 Task: Look for space in Gembloux, Belgium from 1st August, 2023 to 5th August, 2023 for 3 adults, 1 child in price range Rs.13000 to Rs.20000. Place can be entire place with 2 bedrooms having 3 beds and 2 bathrooms. Property type can be flatguest house, hotel. Amenities needed are: heating. Booking option can be shelf check-in. Required host language is English.
Action: Key pressed g<Key.caps_lock>embloux,<Key.space><Key.caps_lock>b<Key.caps_lock>elgium<Key.enter>
Screenshot: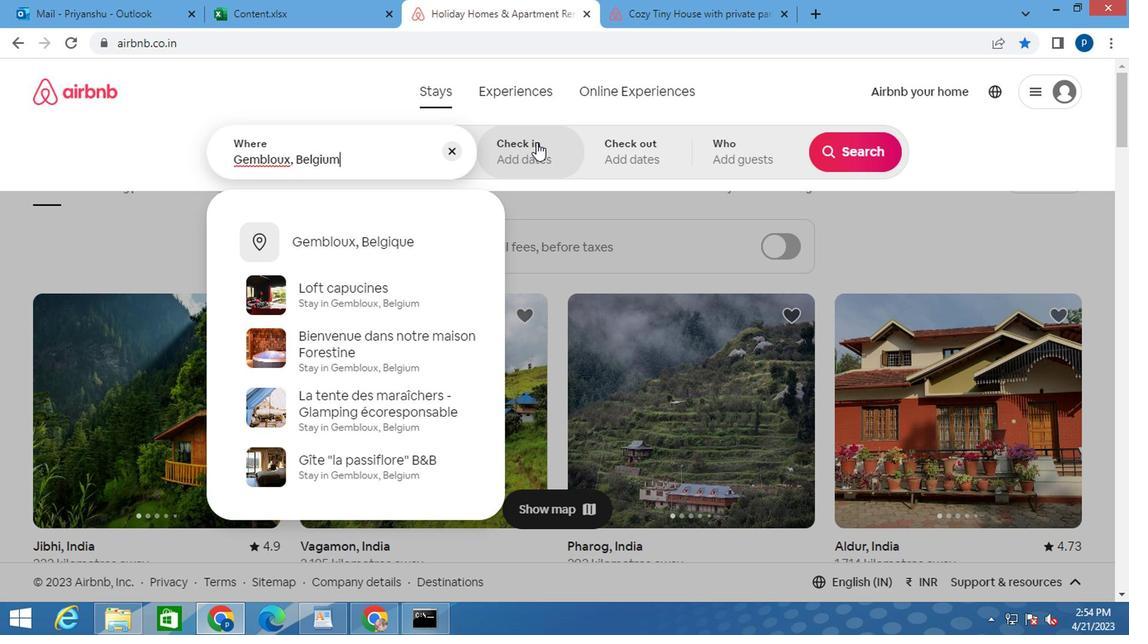 
Action: Mouse moved to (846, 284)
Screenshot: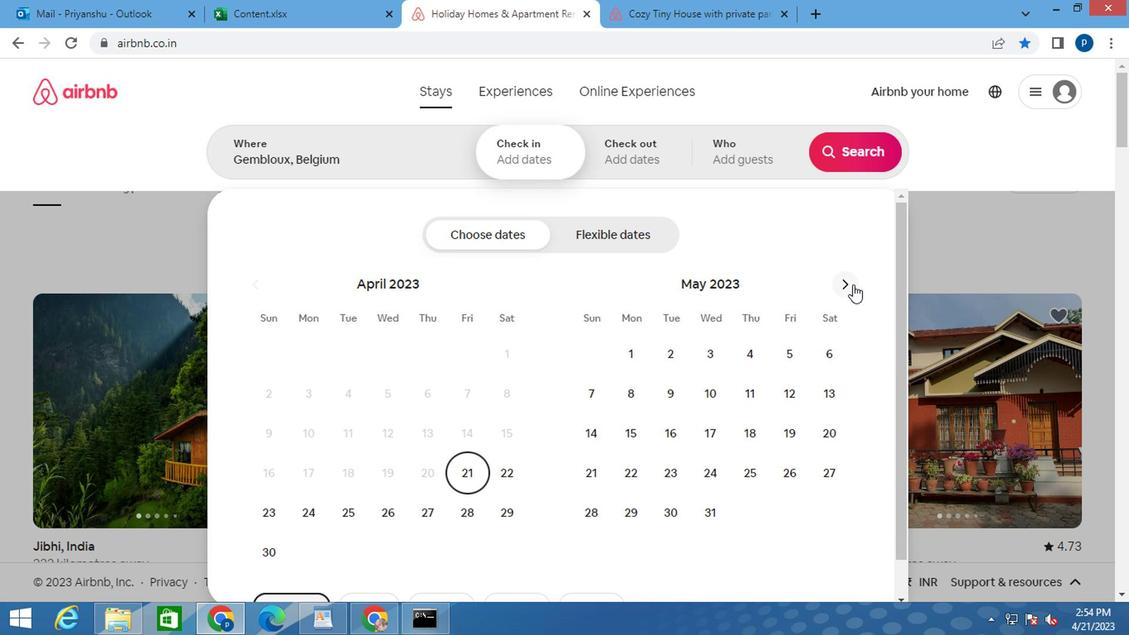 
Action: Mouse pressed left at (846, 284)
Screenshot: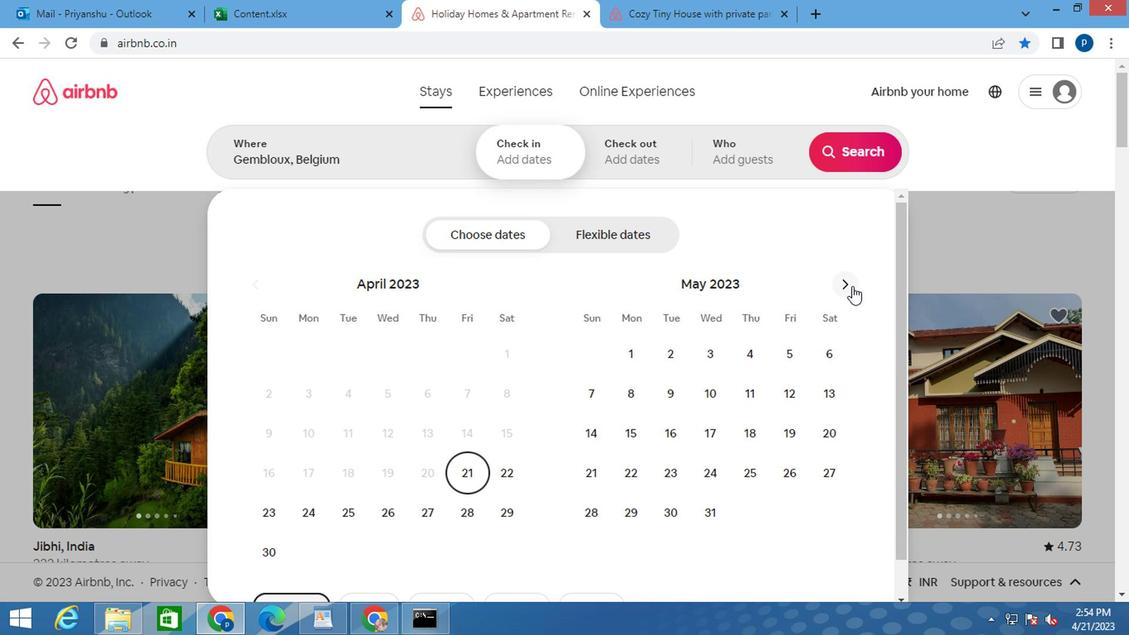 
Action: Mouse pressed left at (846, 284)
Screenshot: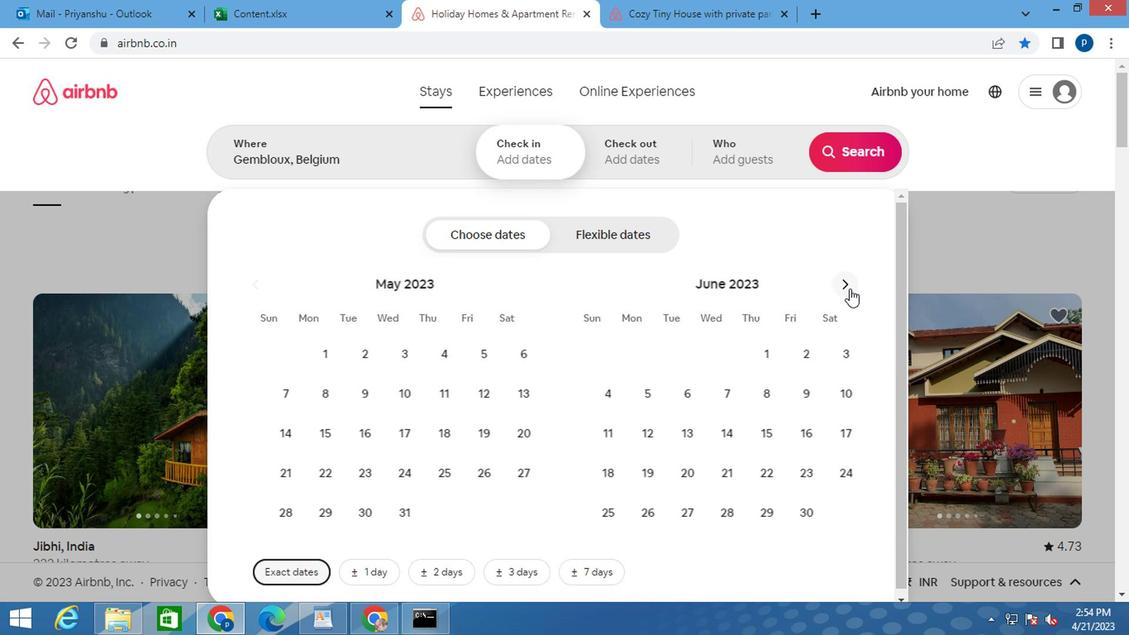 
Action: Mouse pressed left at (846, 284)
Screenshot: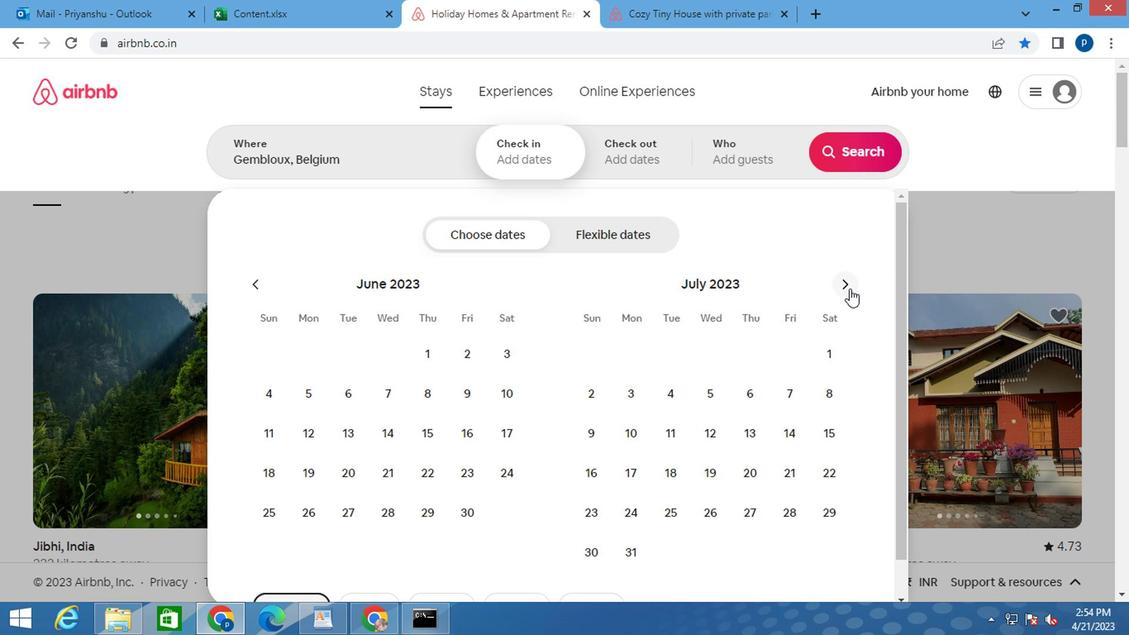 
Action: Mouse moved to (673, 345)
Screenshot: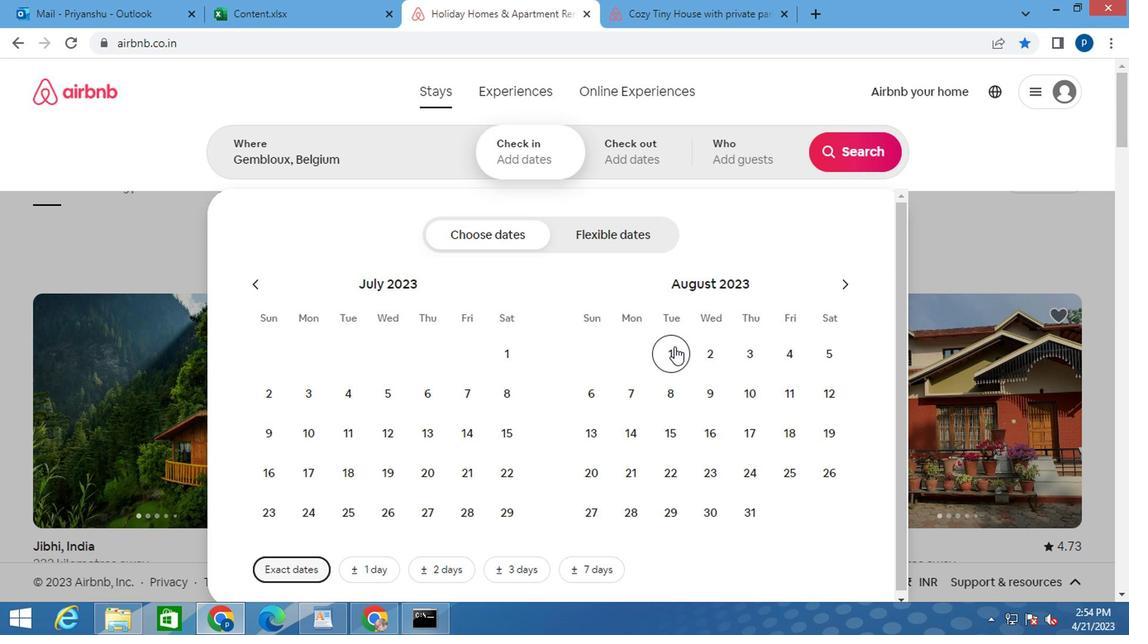 
Action: Mouse pressed left at (673, 345)
Screenshot: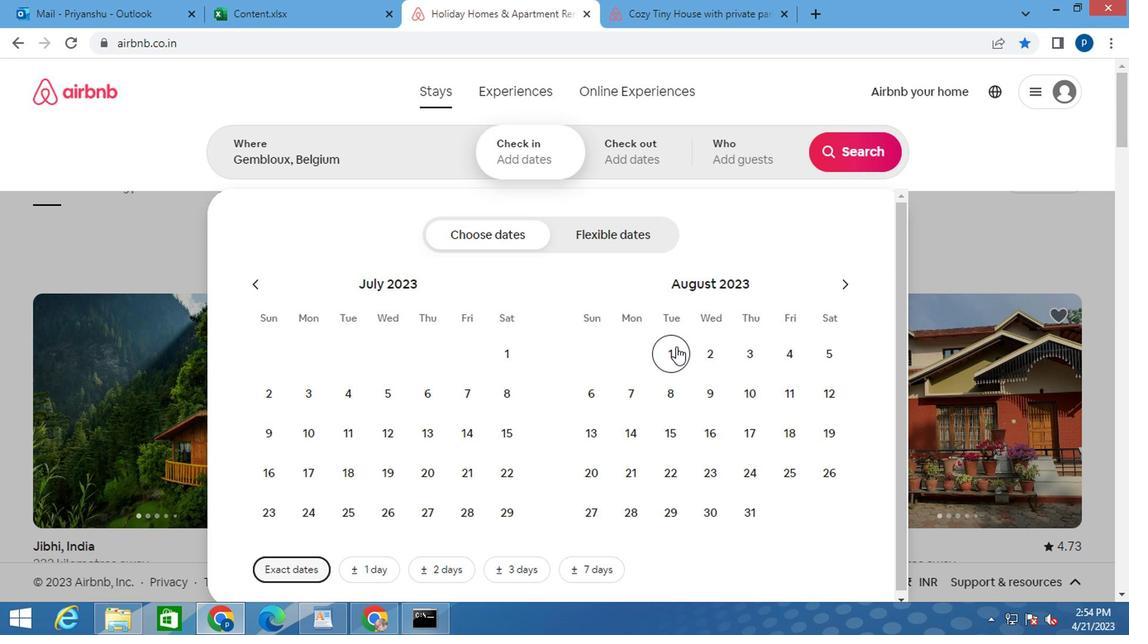 
Action: Mouse moved to (830, 356)
Screenshot: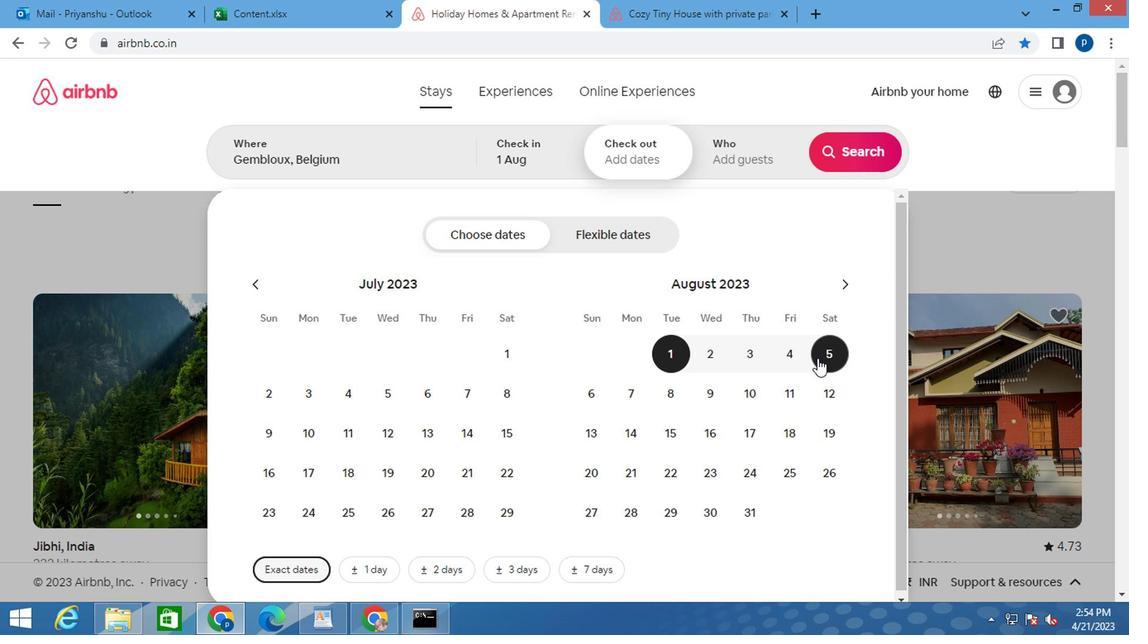 
Action: Mouse pressed left at (830, 356)
Screenshot: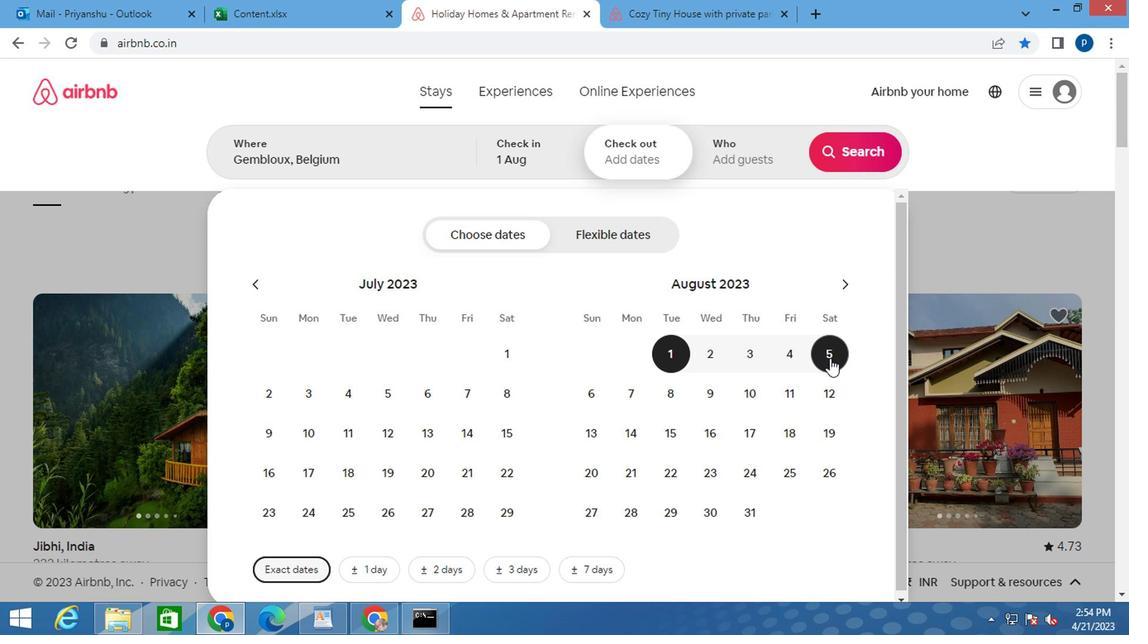 
Action: Mouse moved to (748, 144)
Screenshot: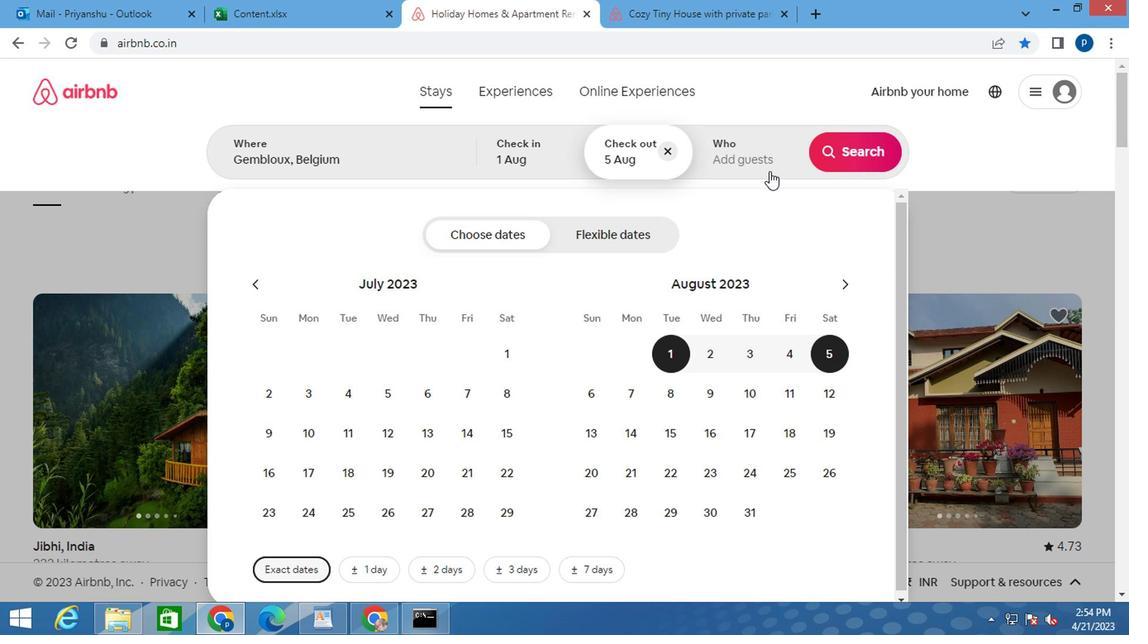 
Action: Mouse pressed left at (748, 144)
Screenshot: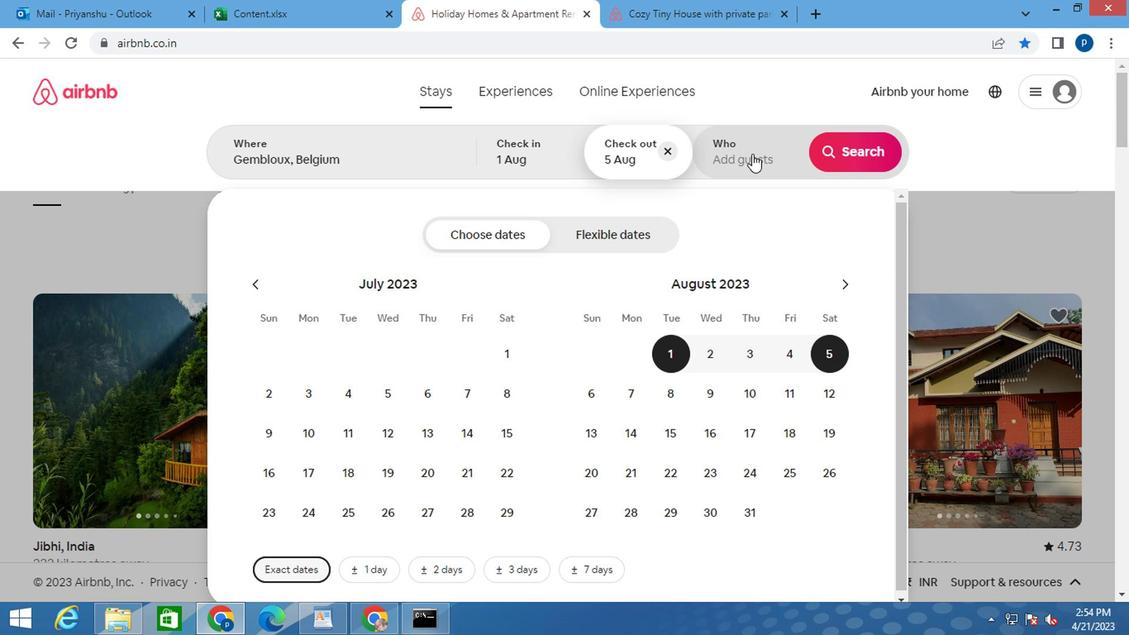
Action: Mouse moved to (852, 234)
Screenshot: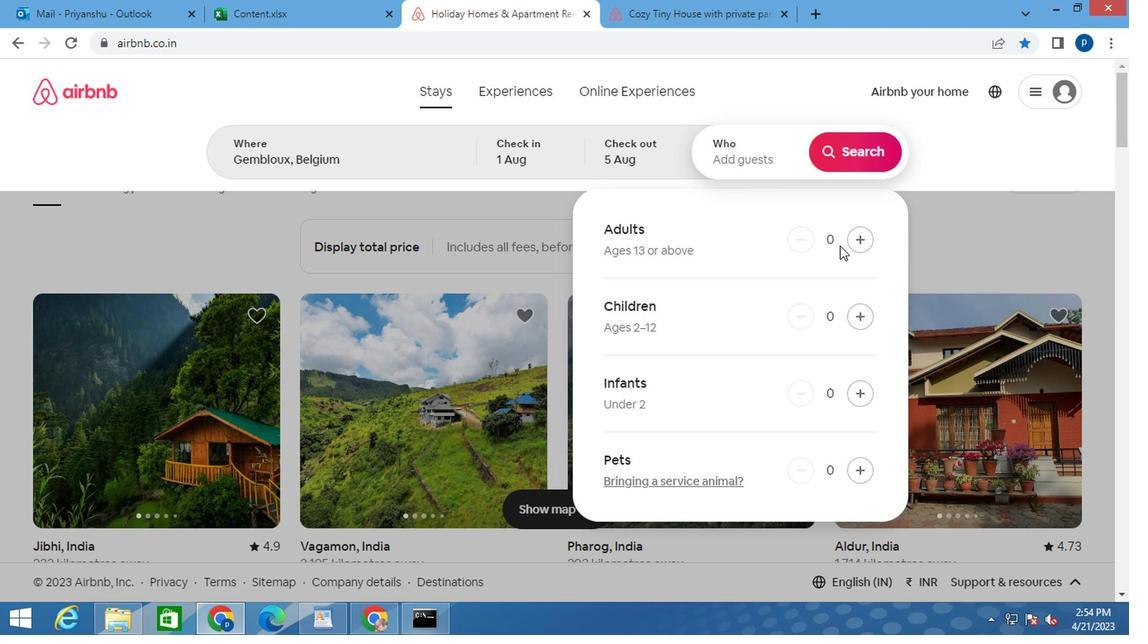 
Action: Mouse pressed left at (852, 234)
Screenshot: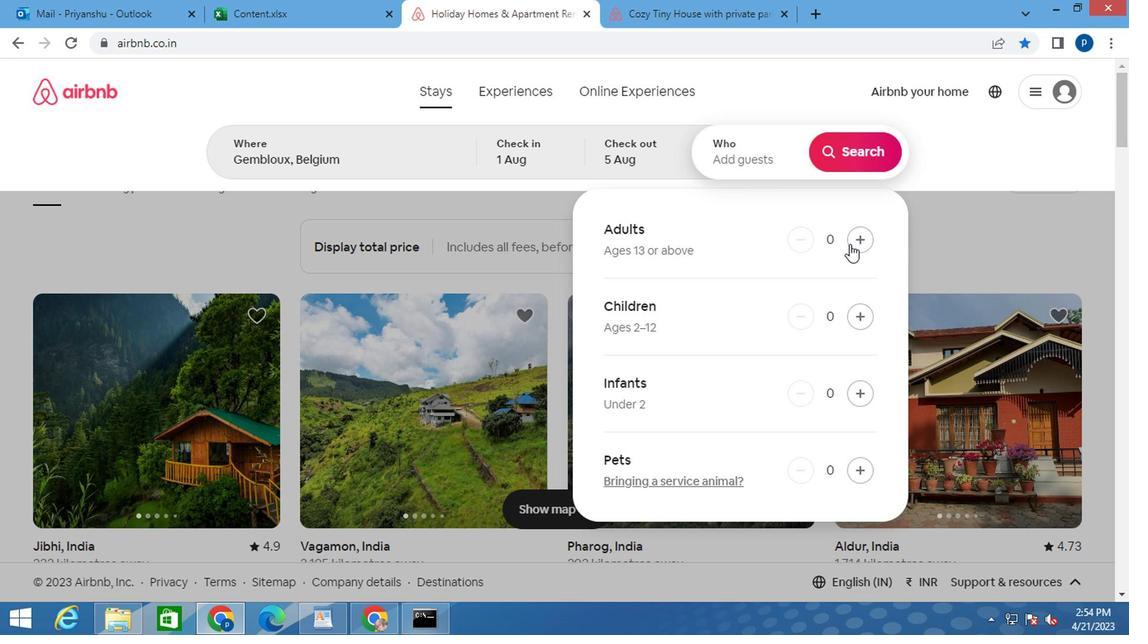 
Action: Mouse pressed left at (852, 234)
Screenshot: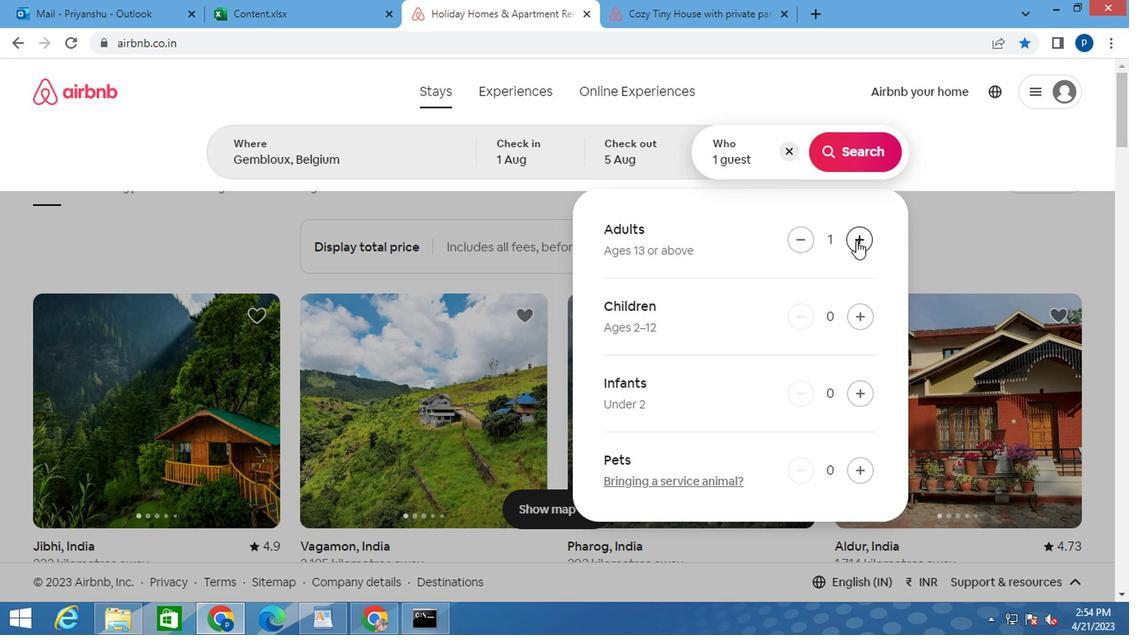 
Action: Mouse pressed left at (852, 234)
Screenshot: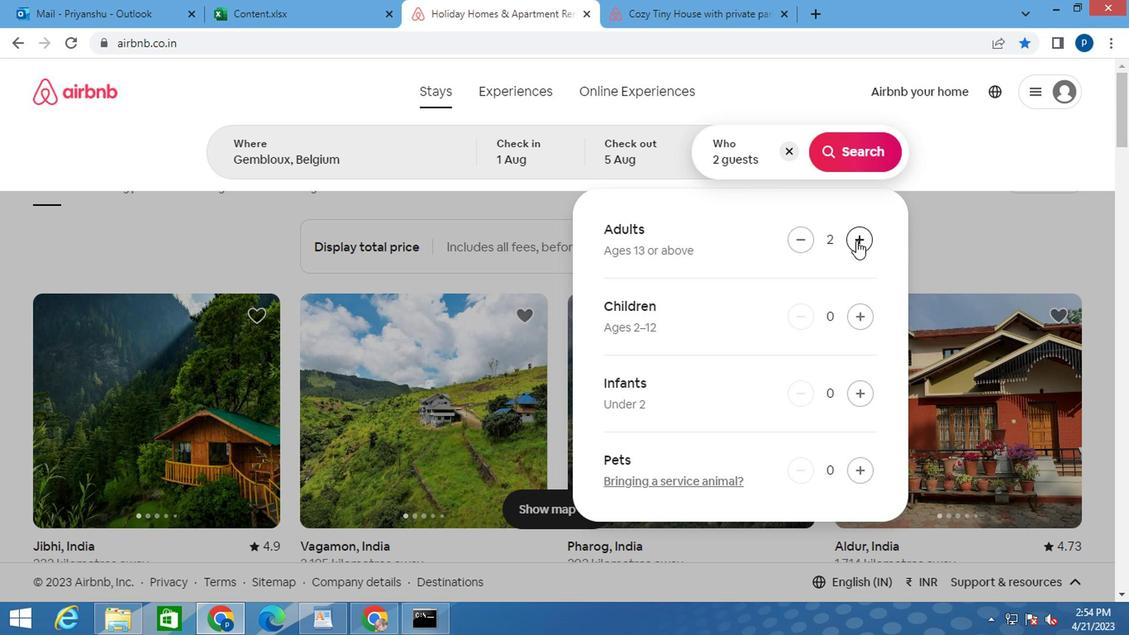 
Action: Mouse moved to (859, 309)
Screenshot: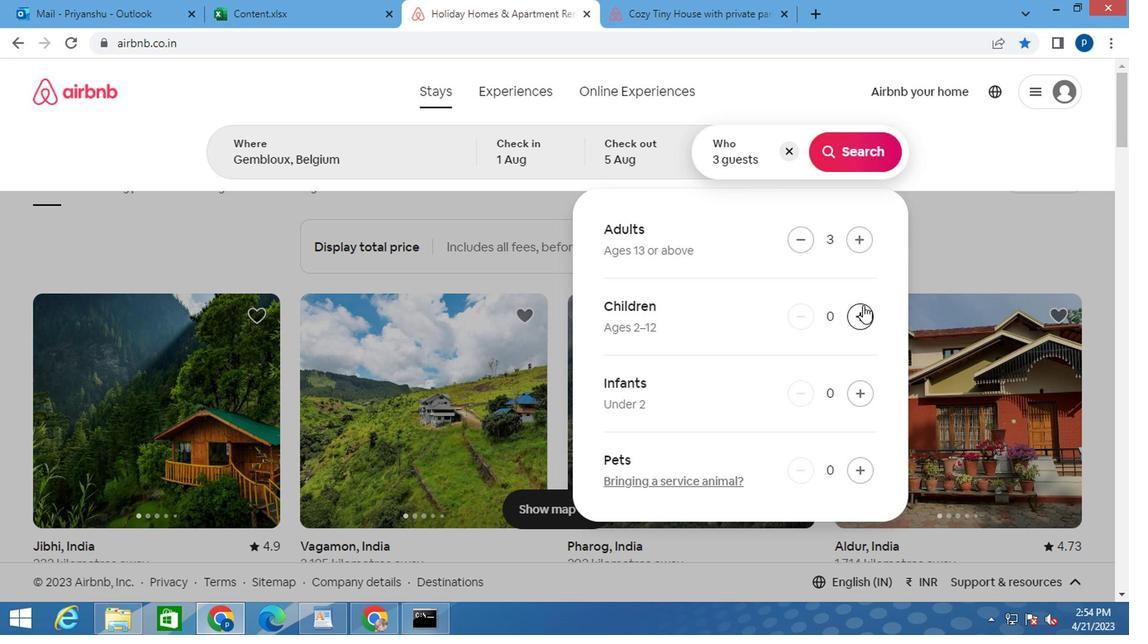 
Action: Mouse pressed left at (859, 309)
Screenshot: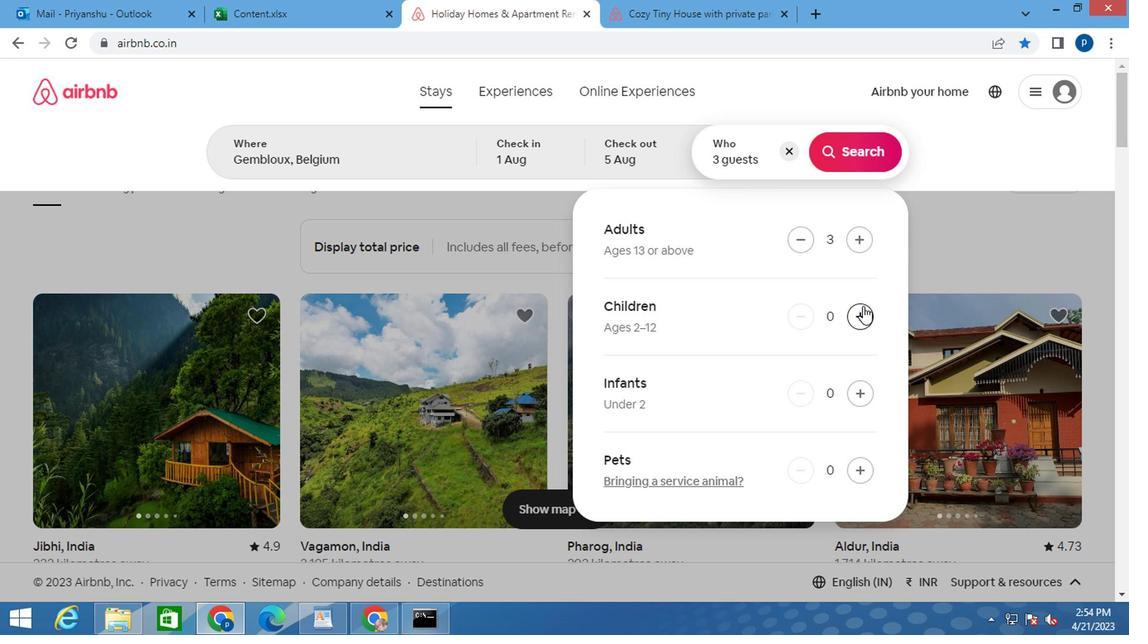
Action: Mouse moved to (847, 154)
Screenshot: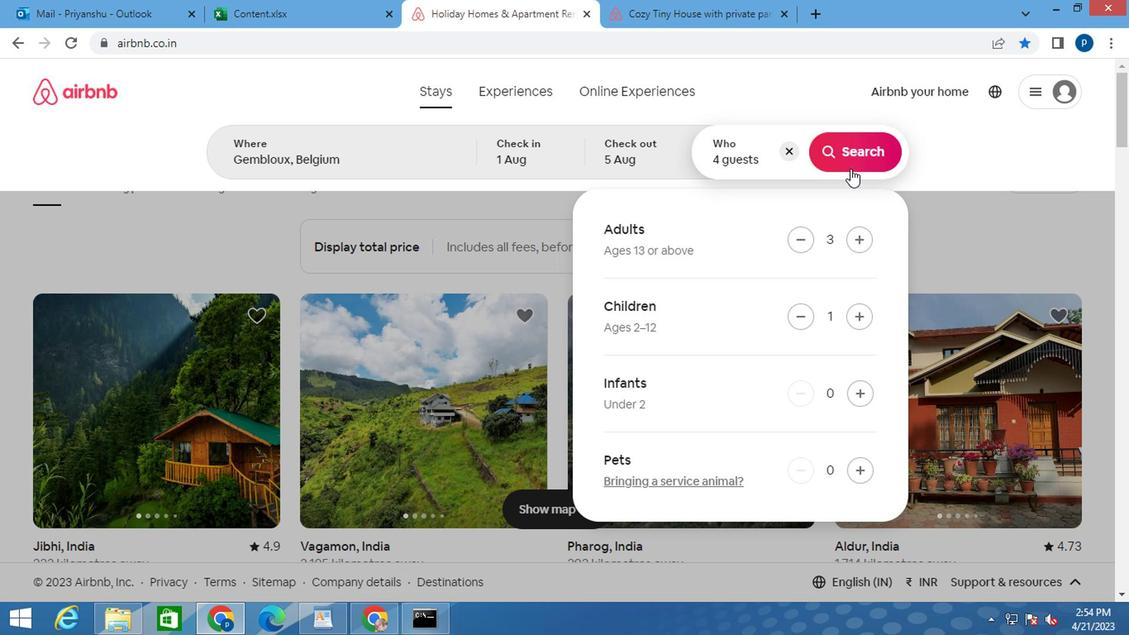 
Action: Mouse pressed left at (847, 154)
Screenshot: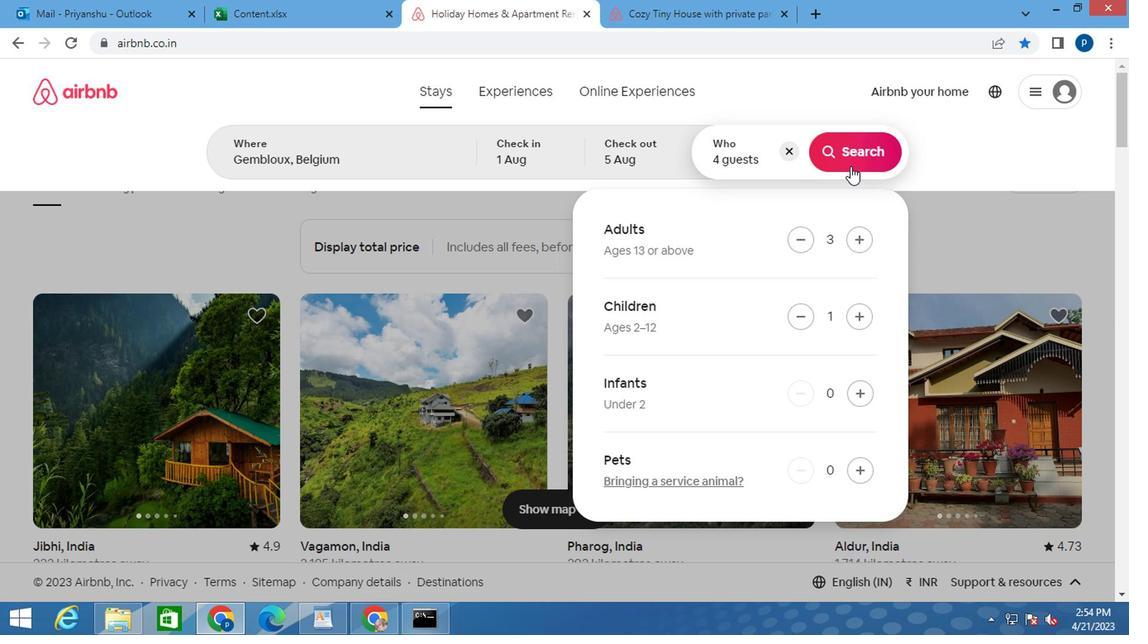 
Action: Mouse moved to (1029, 147)
Screenshot: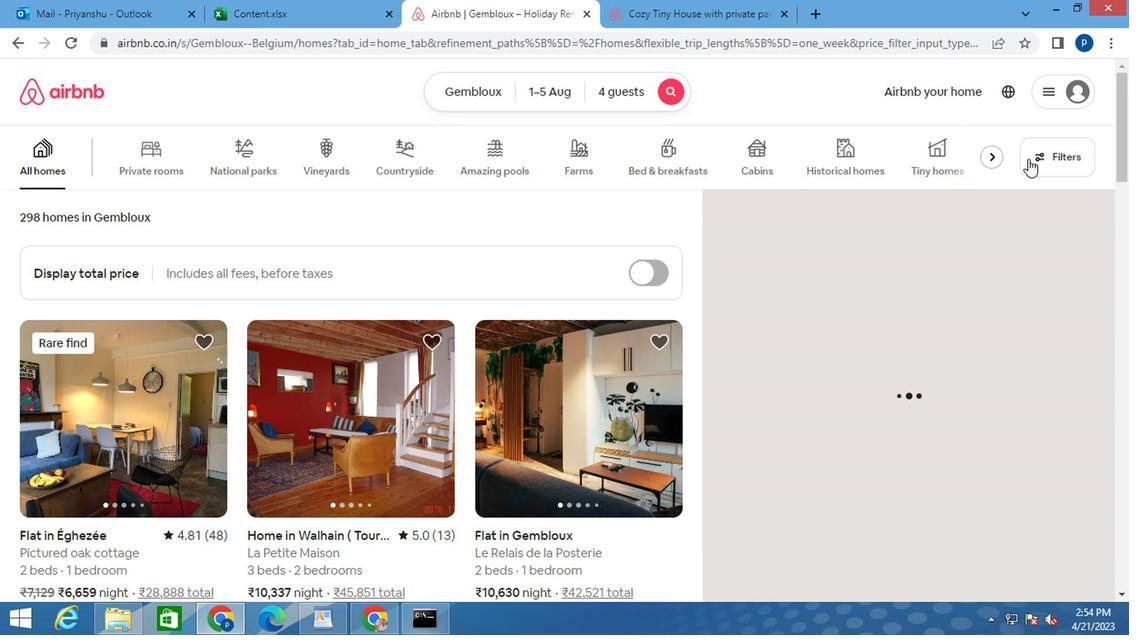 
Action: Mouse pressed left at (1029, 147)
Screenshot: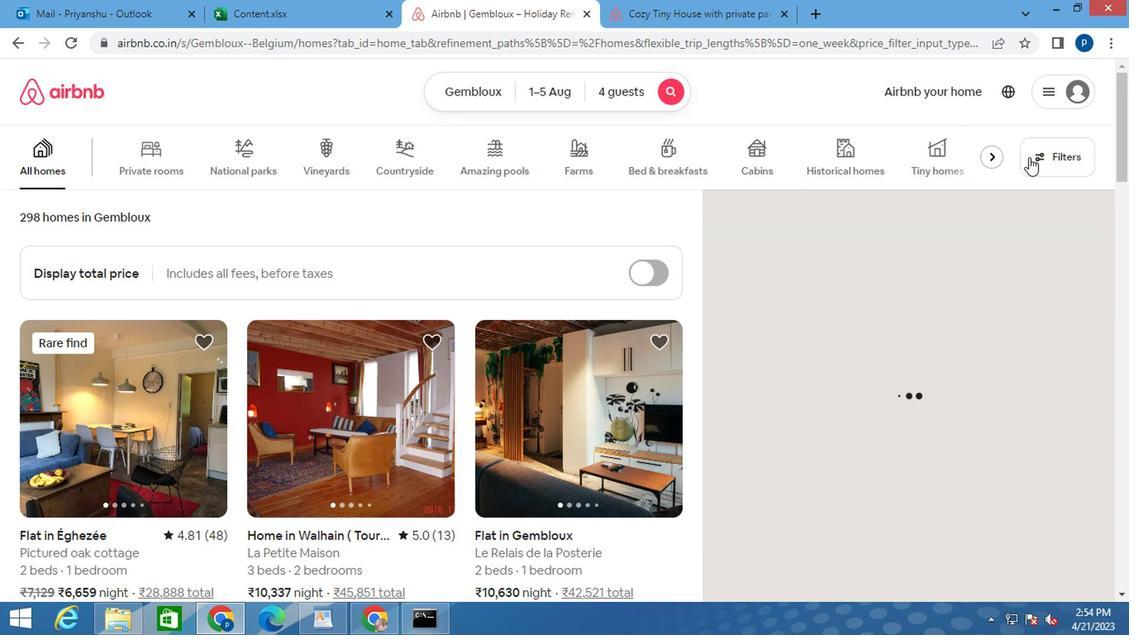
Action: Mouse moved to (314, 360)
Screenshot: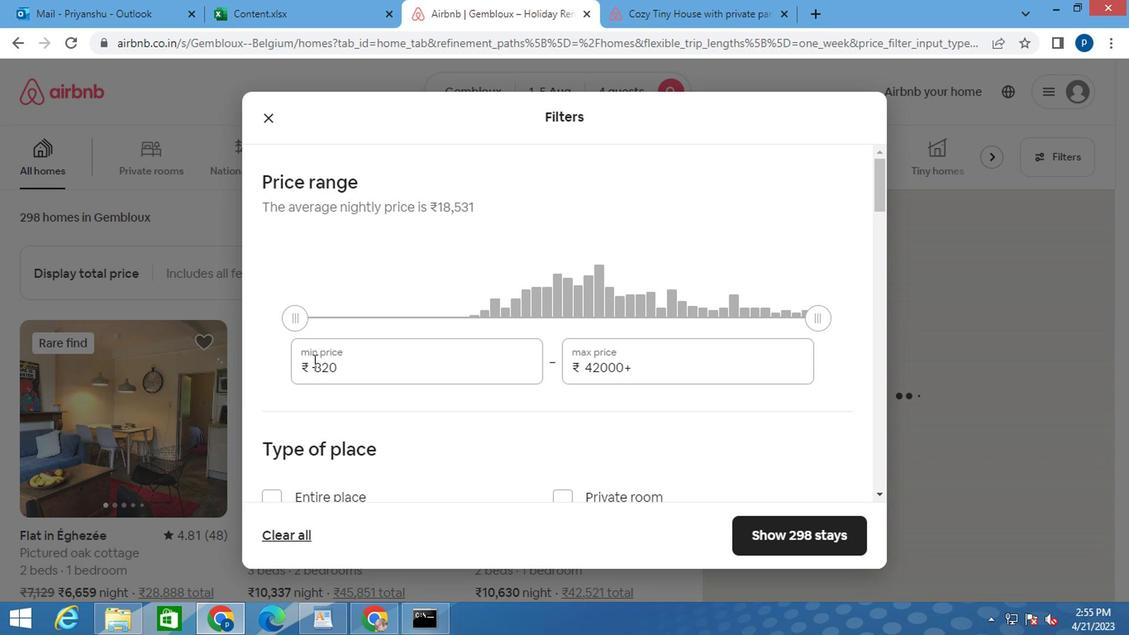 
Action: Mouse pressed left at (314, 360)
Screenshot: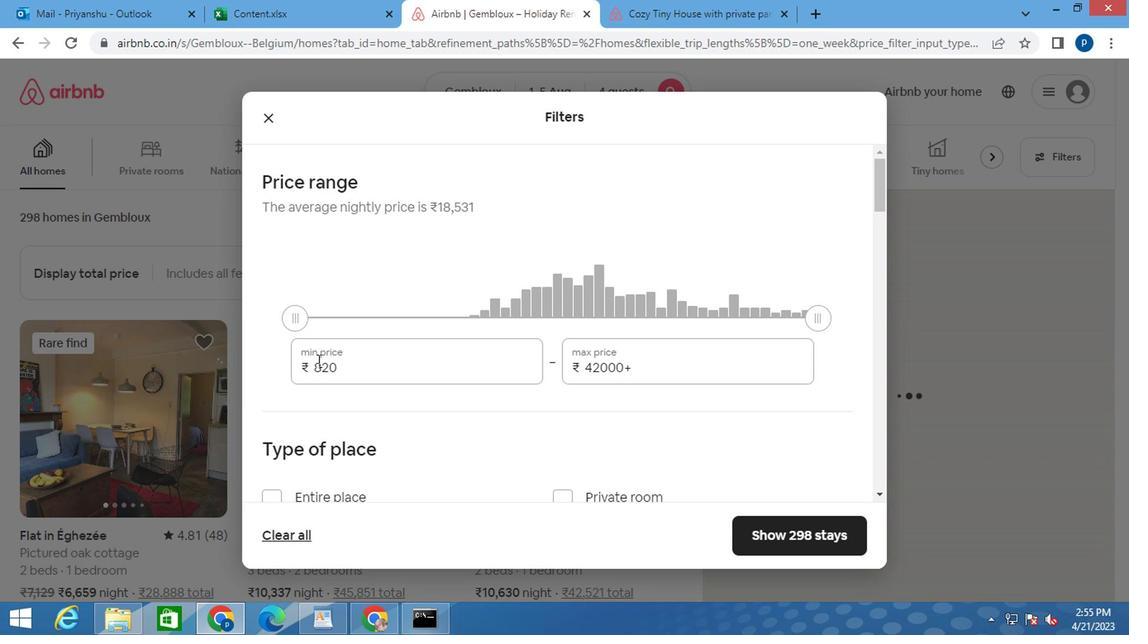 
Action: Mouse pressed left at (314, 360)
Screenshot: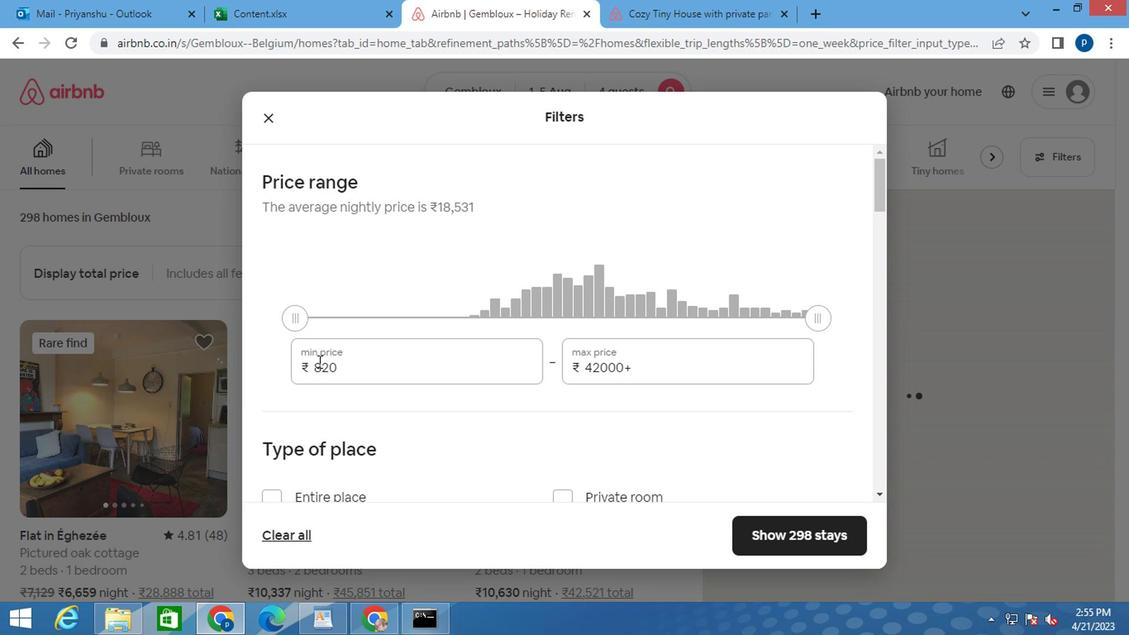 
Action: Key pressed 13000<Key.tab>200
Screenshot: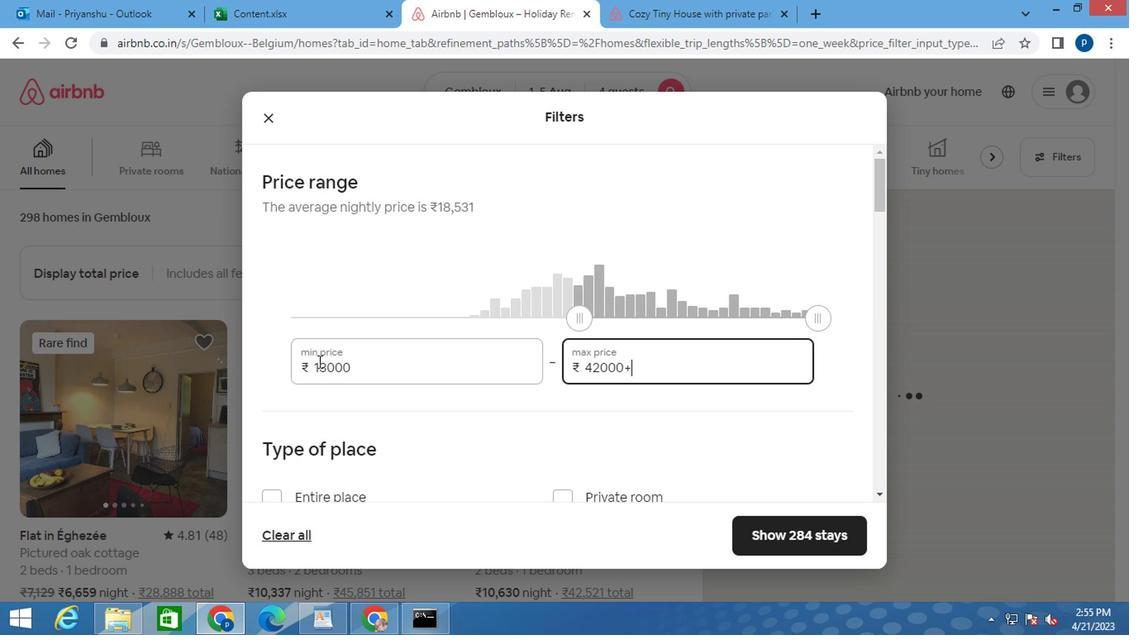 
Action: Mouse moved to (615, 367)
Screenshot: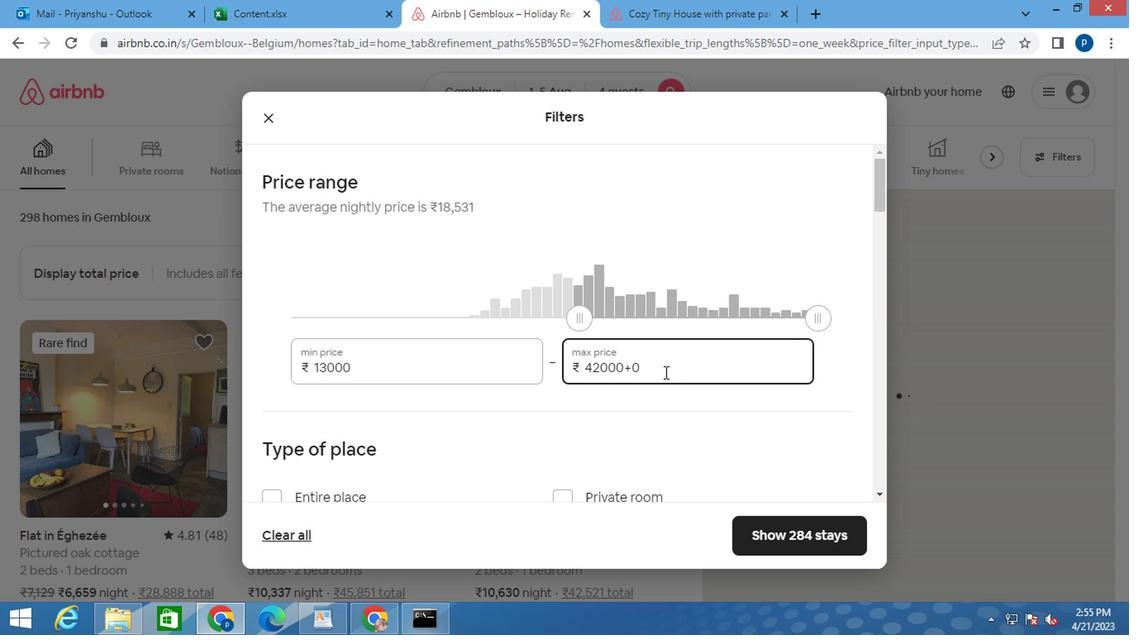 
Action: Mouse pressed left at (615, 367)
Screenshot: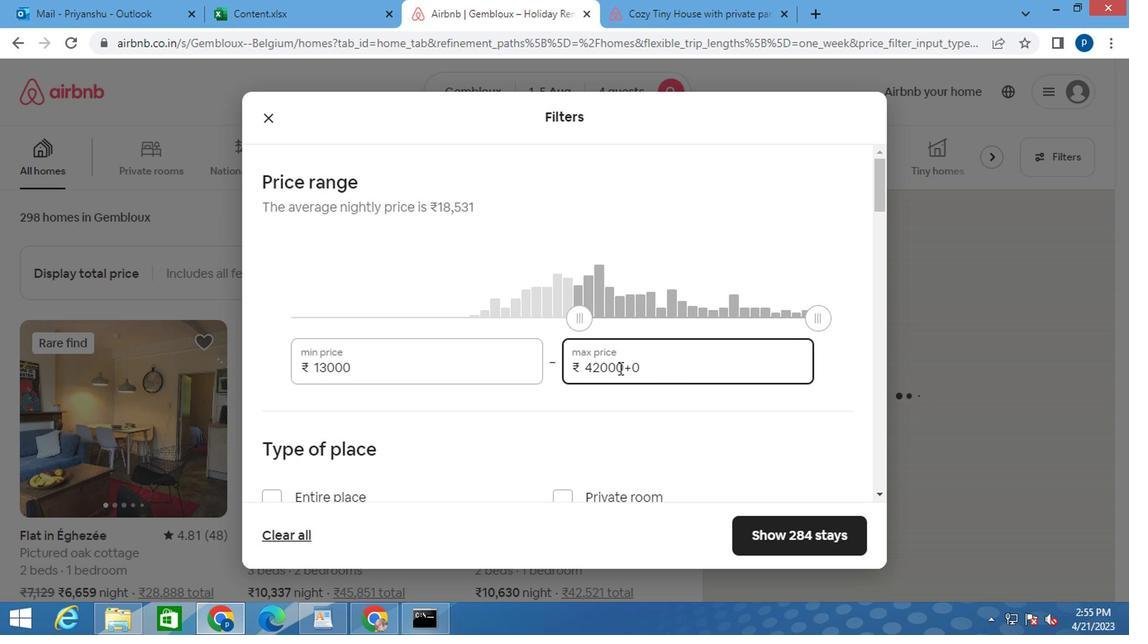 
Action: Mouse pressed left at (615, 367)
Screenshot: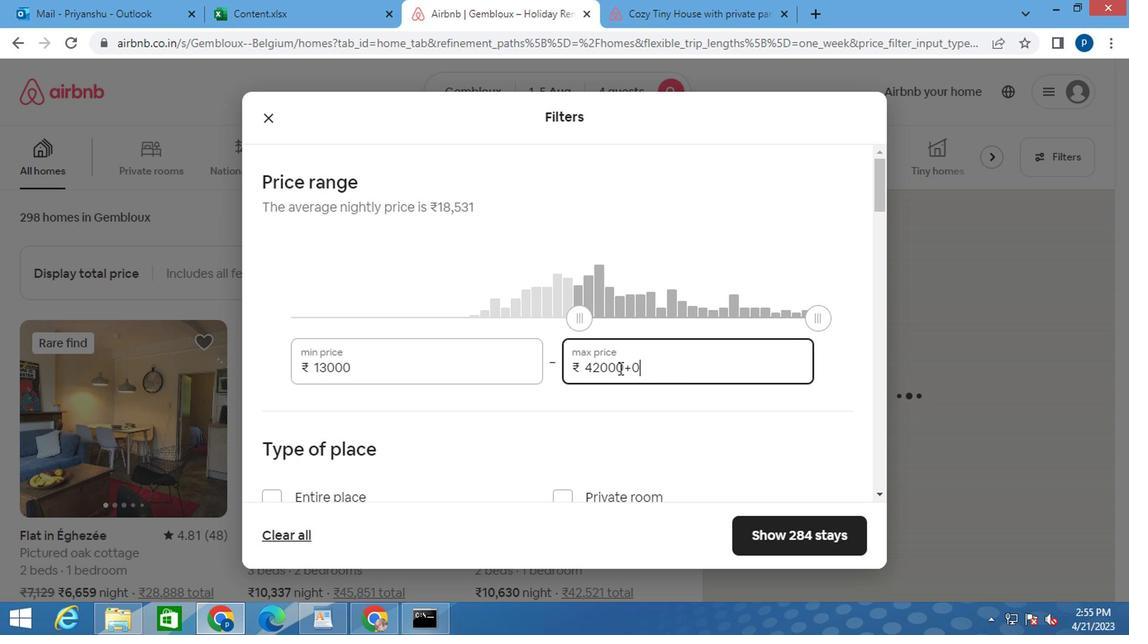 
Action: Mouse pressed left at (615, 367)
Screenshot: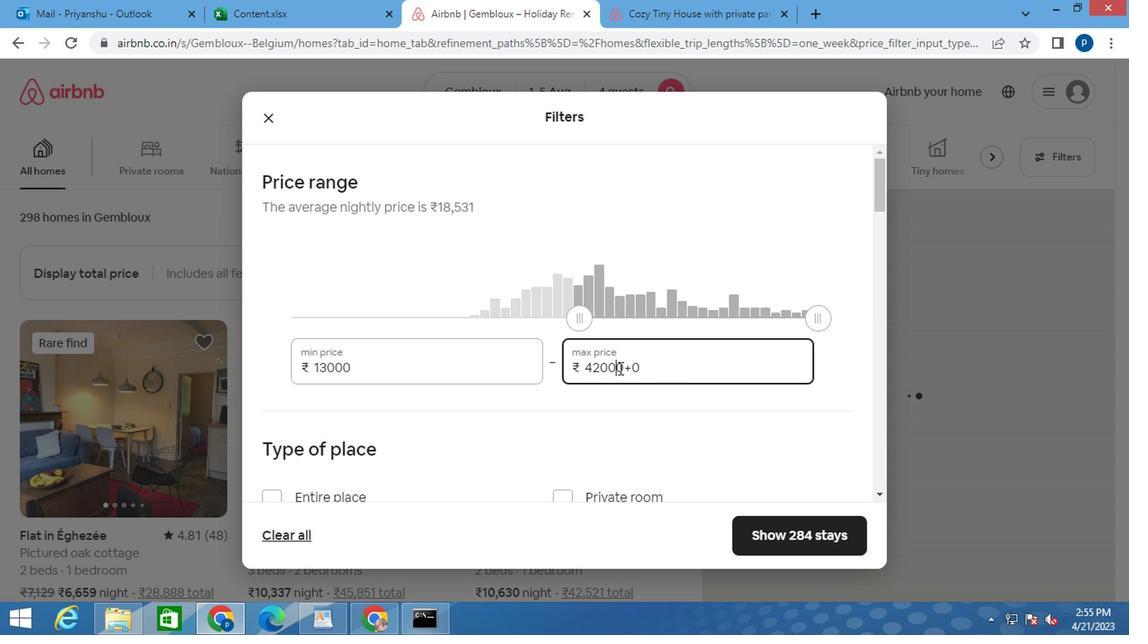 
Action: Key pressed 20000
Screenshot: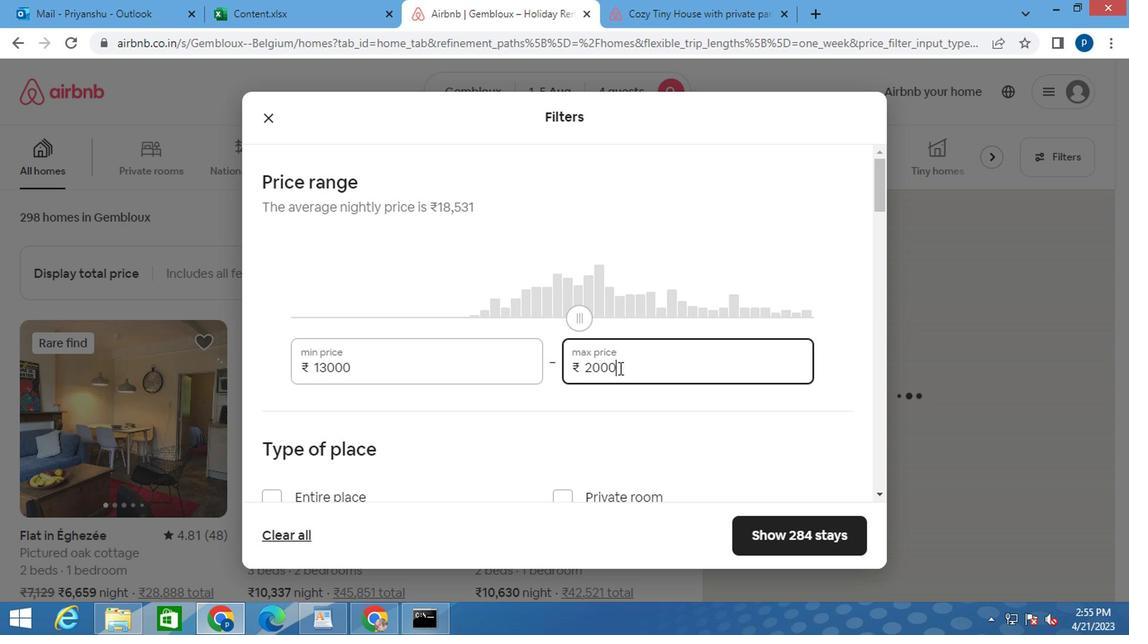 
Action: Mouse scrolled (615, 368) with delta (0, 0)
Screenshot: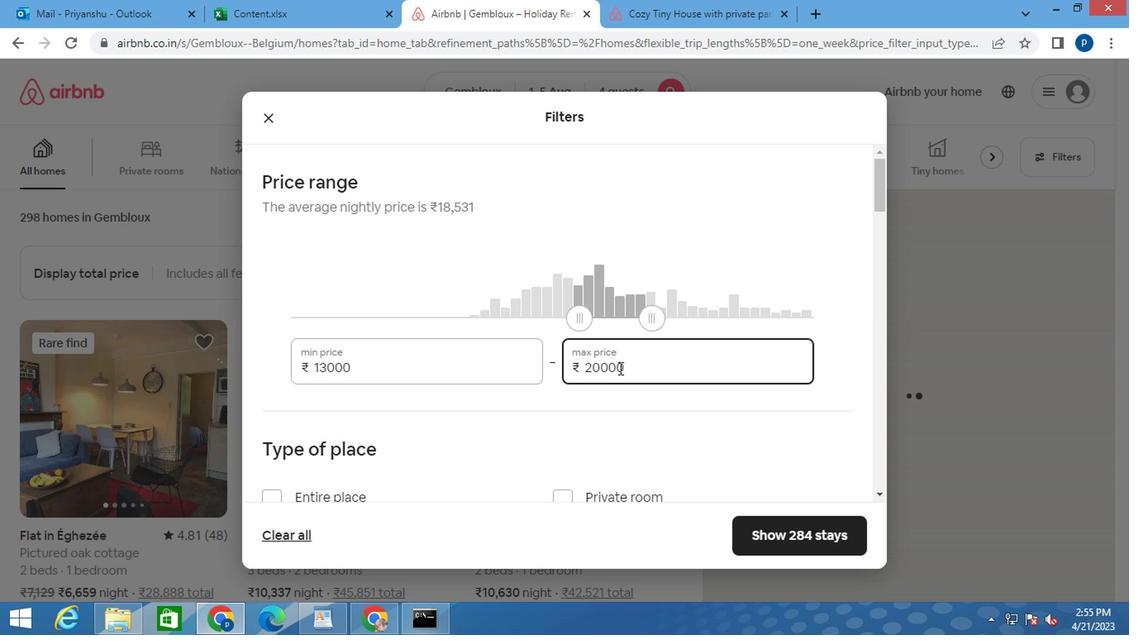 
Action: Mouse moved to (535, 448)
Screenshot: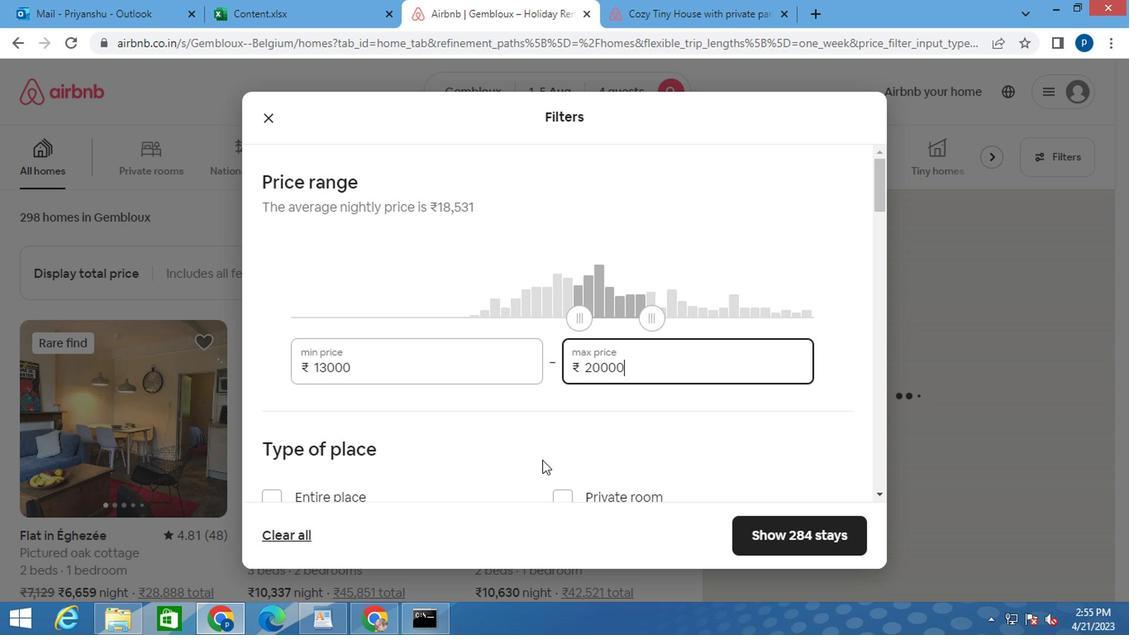 
Action: Mouse scrolled (535, 447) with delta (0, -1)
Screenshot: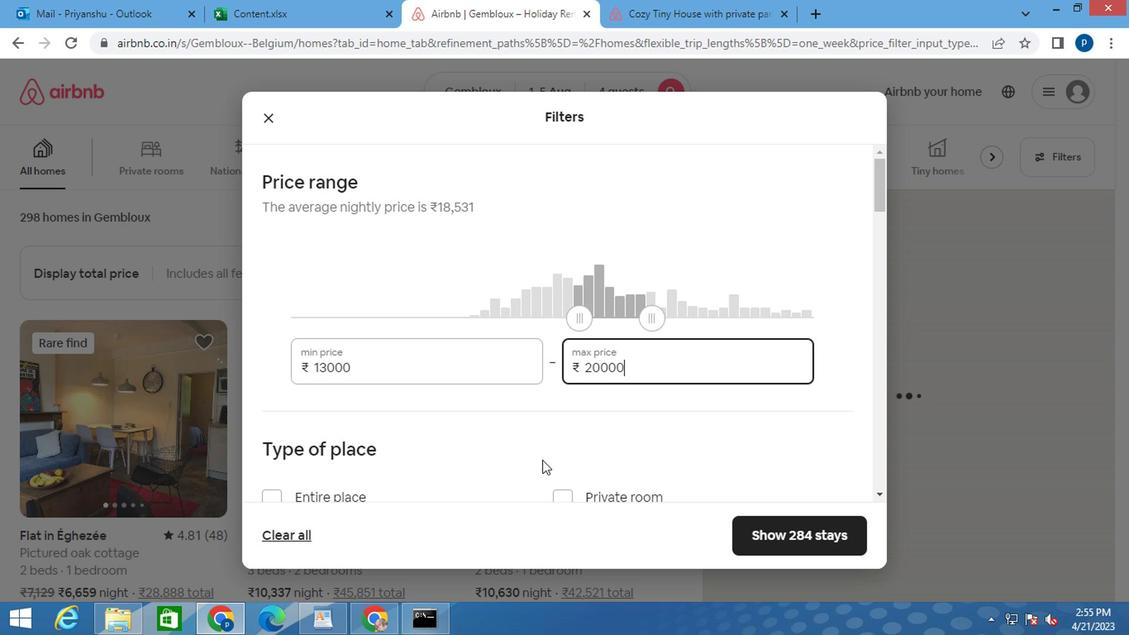 
Action: Mouse scrolled (535, 447) with delta (0, -1)
Screenshot: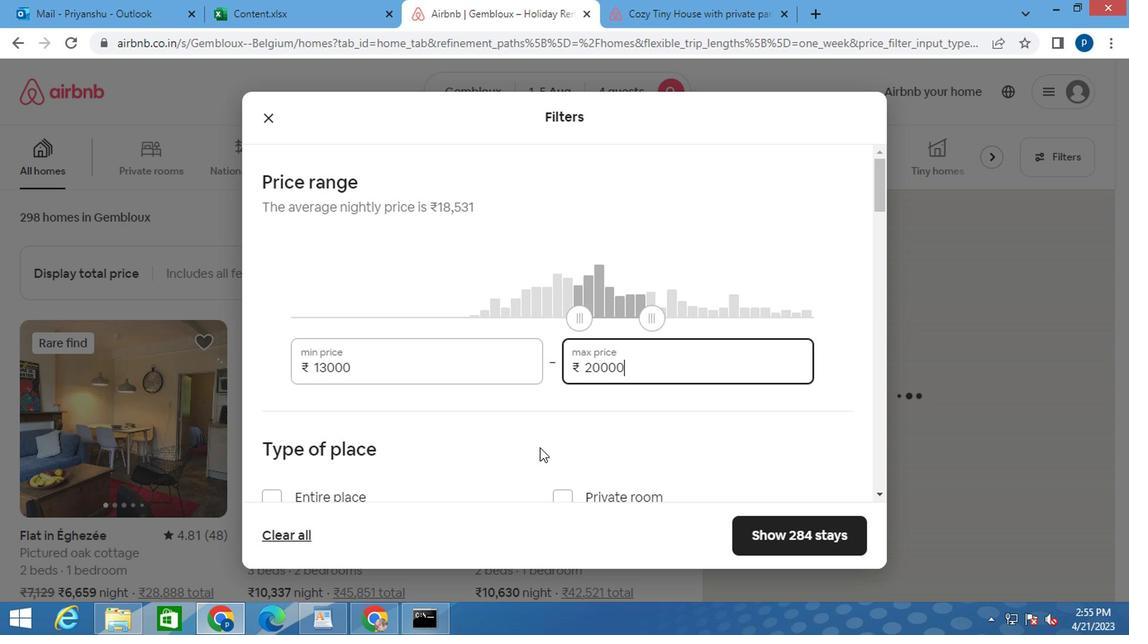 
Action: Mouse moved to (267, 340)
Screenshot: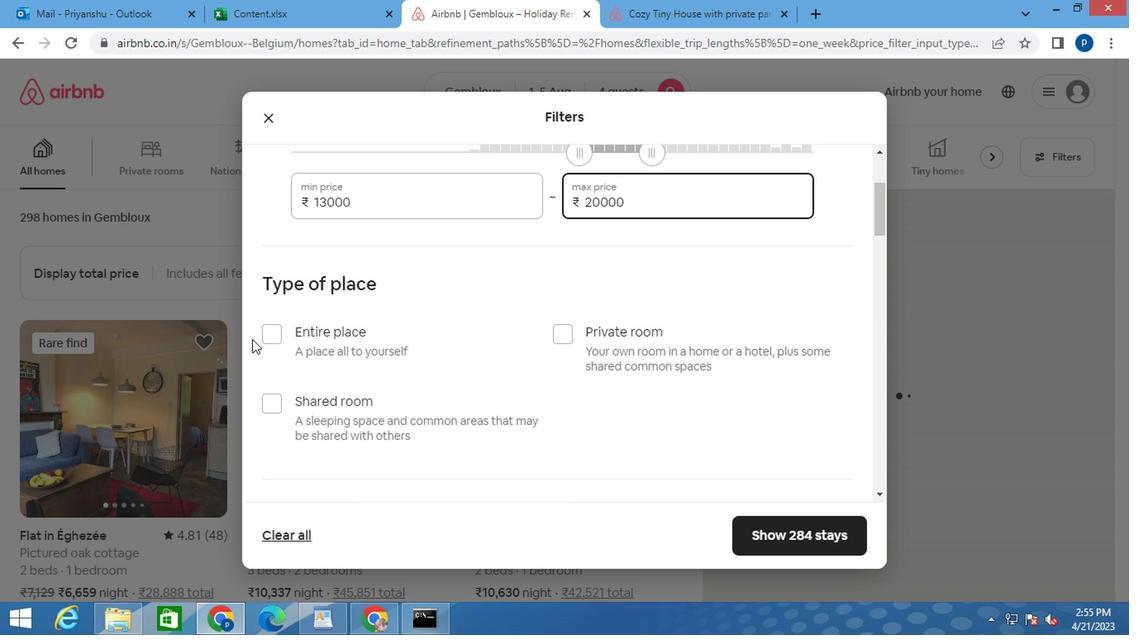 
Action: Mouse pressed left at (267, 340)
Screenshot: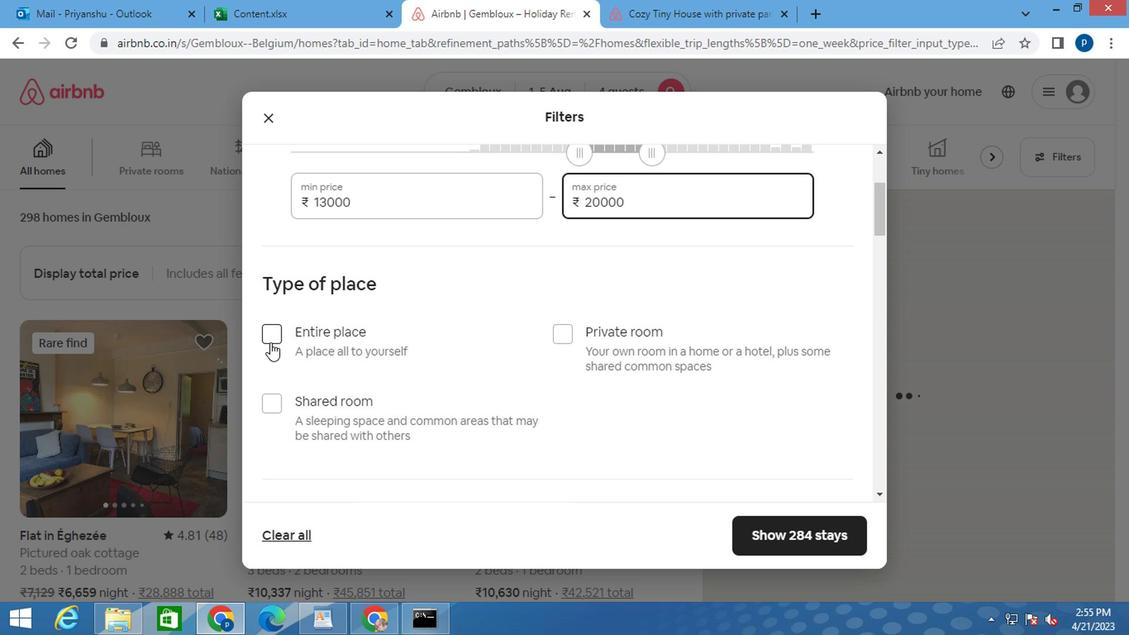 
Action: Mouse moved to (393, 374)
Screenshot: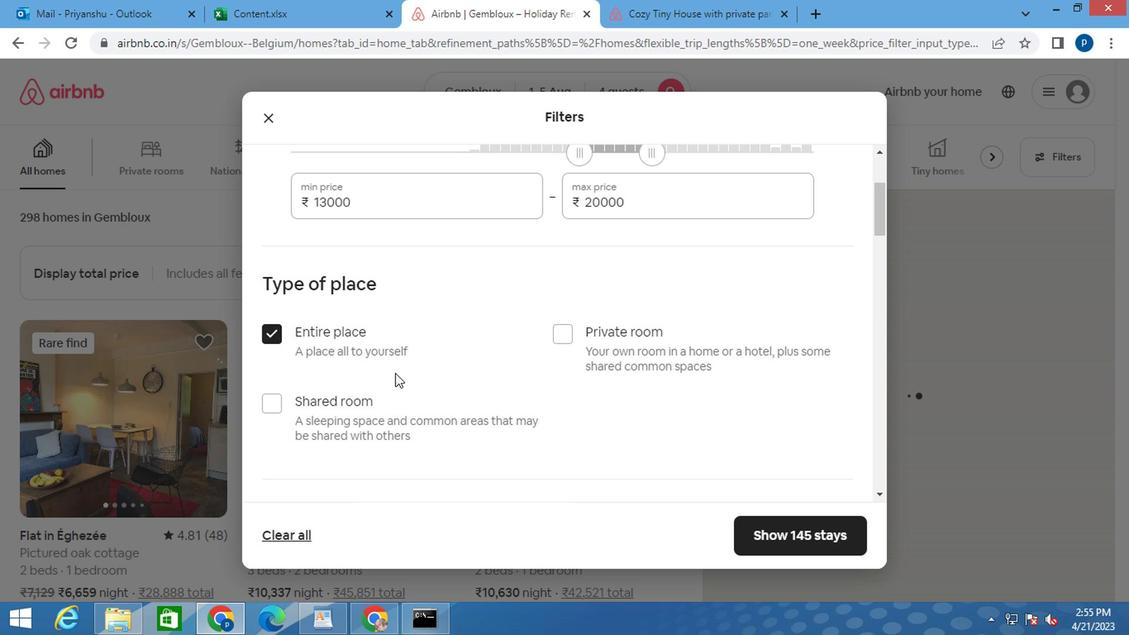 
Action: Mouse scrolled (393, 373) with delta (0, -1)
Screenshot: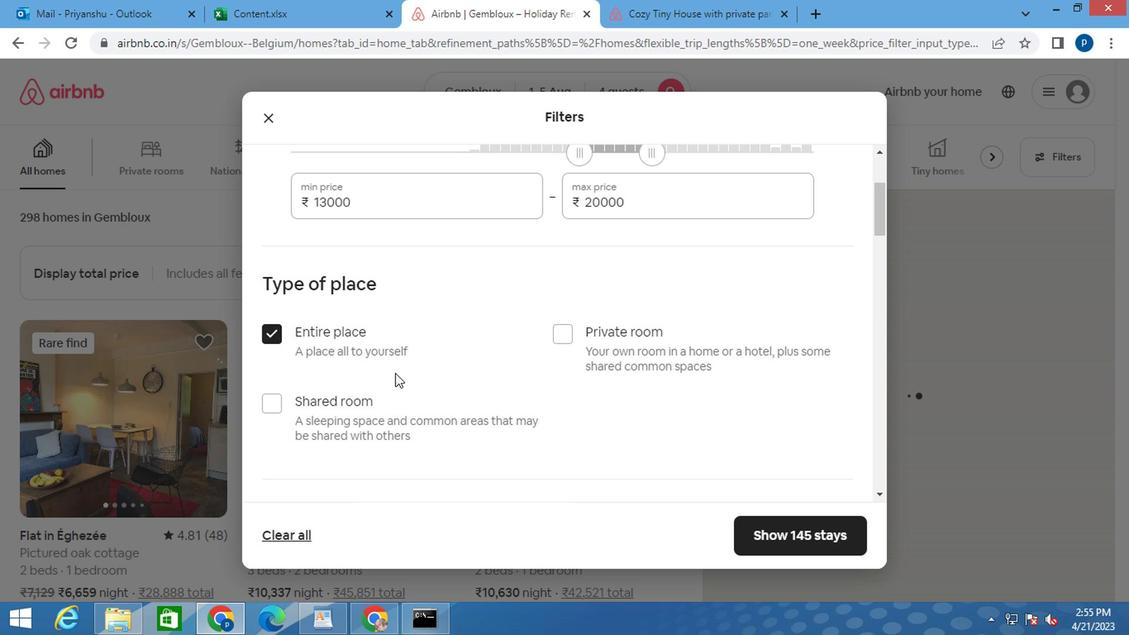 
Action: Mouse moved to (463, 379)
Screenshot: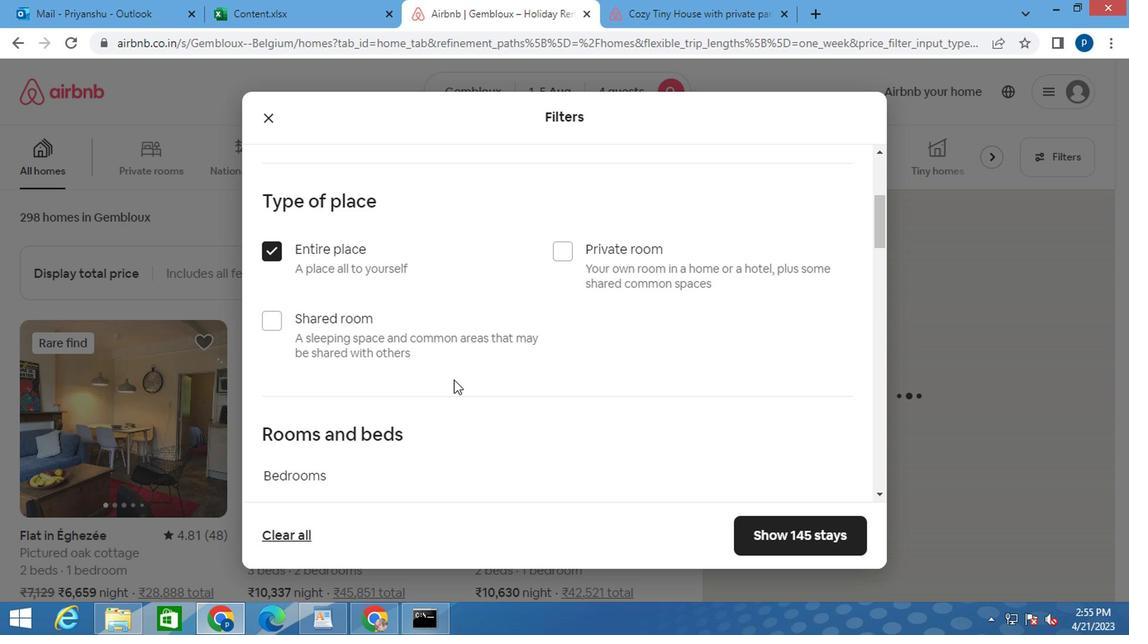 
Action: Mouse scrolled (463, 378) with delta (0, -1)
Screenshot: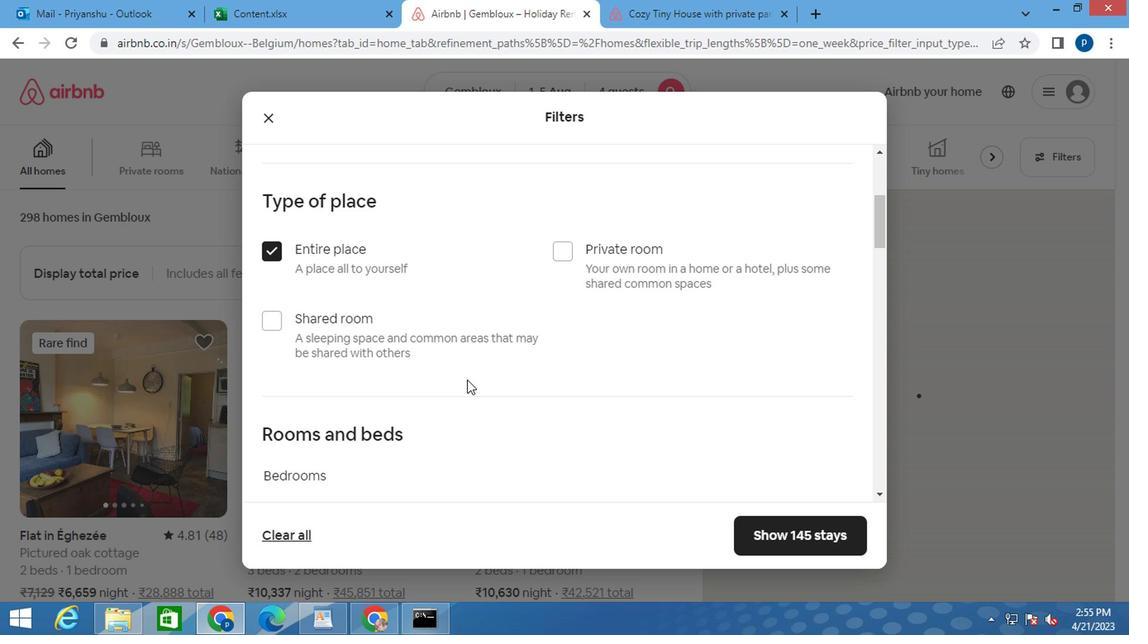 
Action: Mouse scrolled (463, 378) with delta (0, -1)
Screenshot: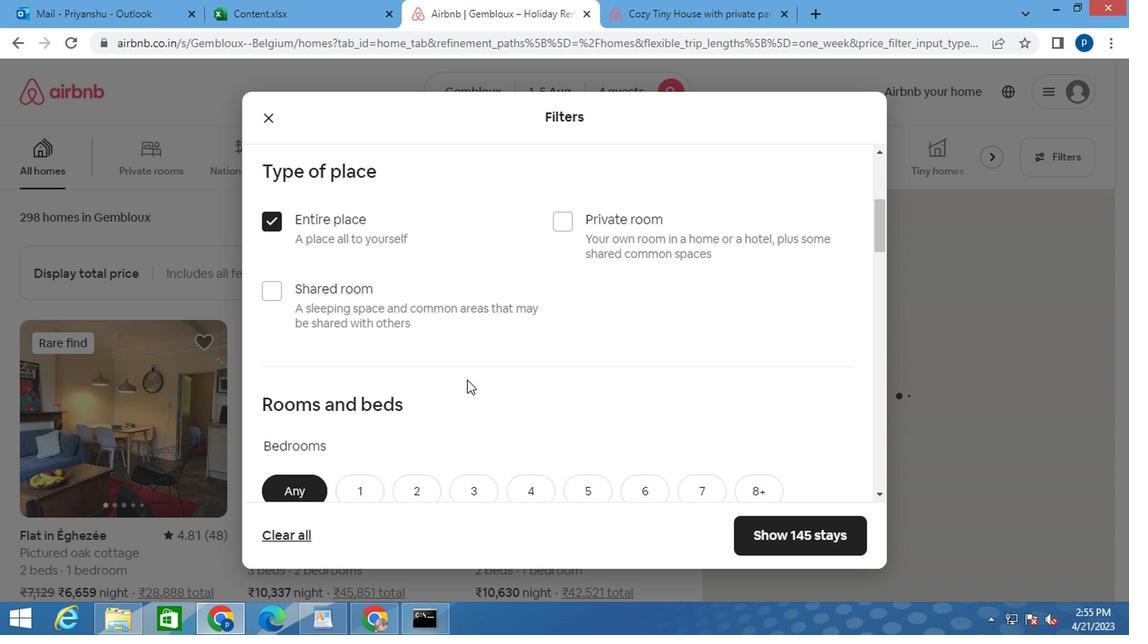 
Action: Mouse moved to (419, 359)
Screenshot: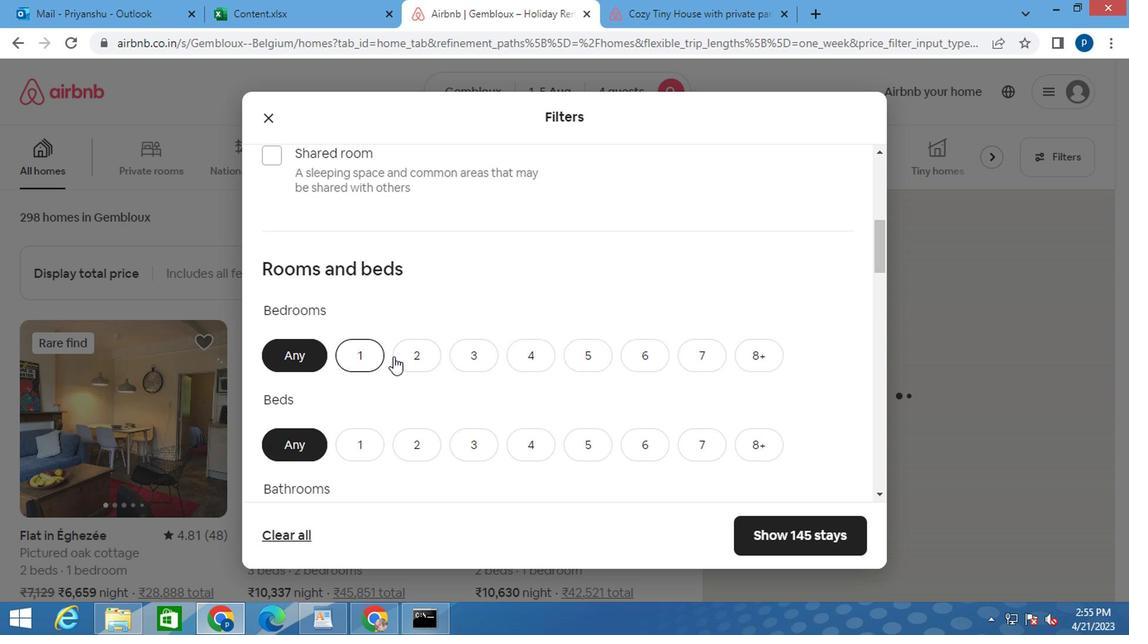 
Action: Mouse pressed left at (419, 359)
Screenshot: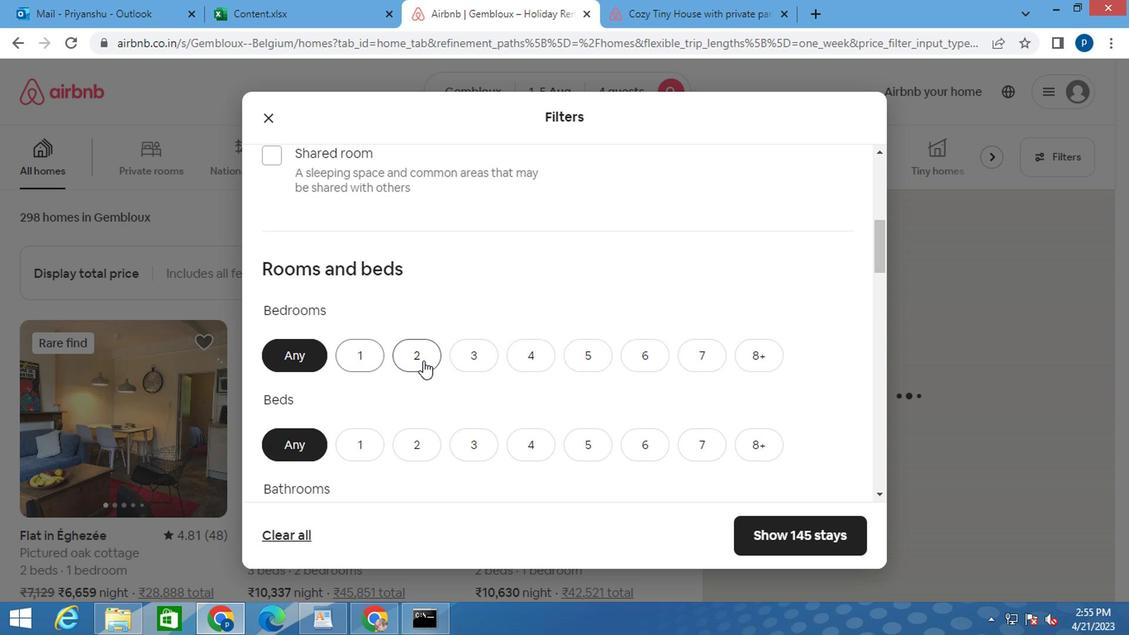 
Action: Mouse moved to (454, 446)
Screenshot: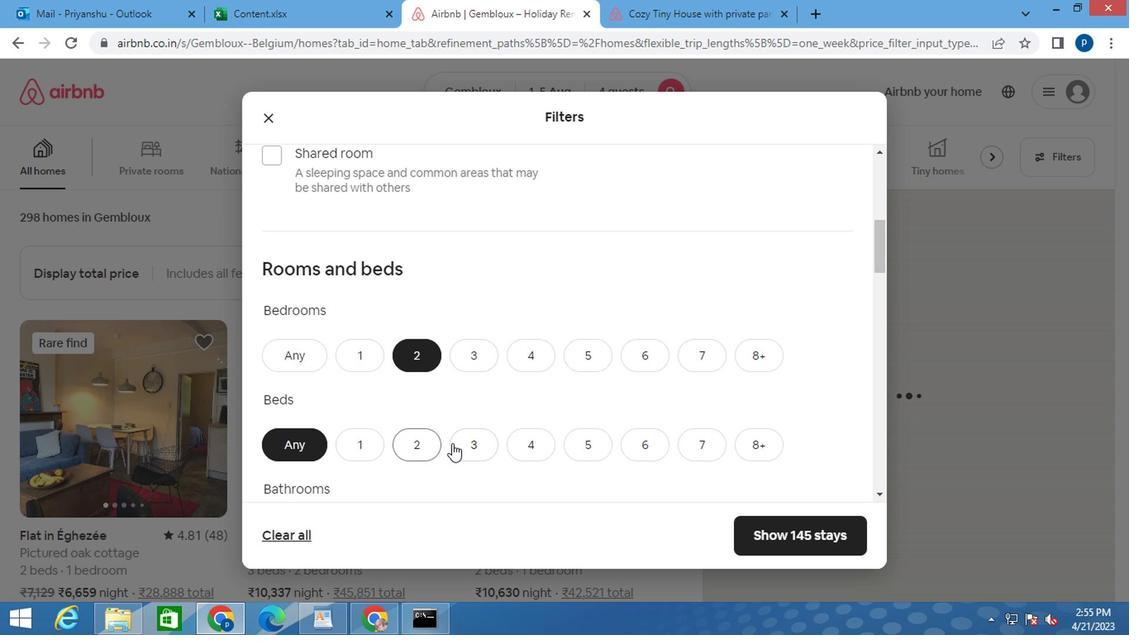 
Action: Mouse pressed left at (454, 446)
Screenshot: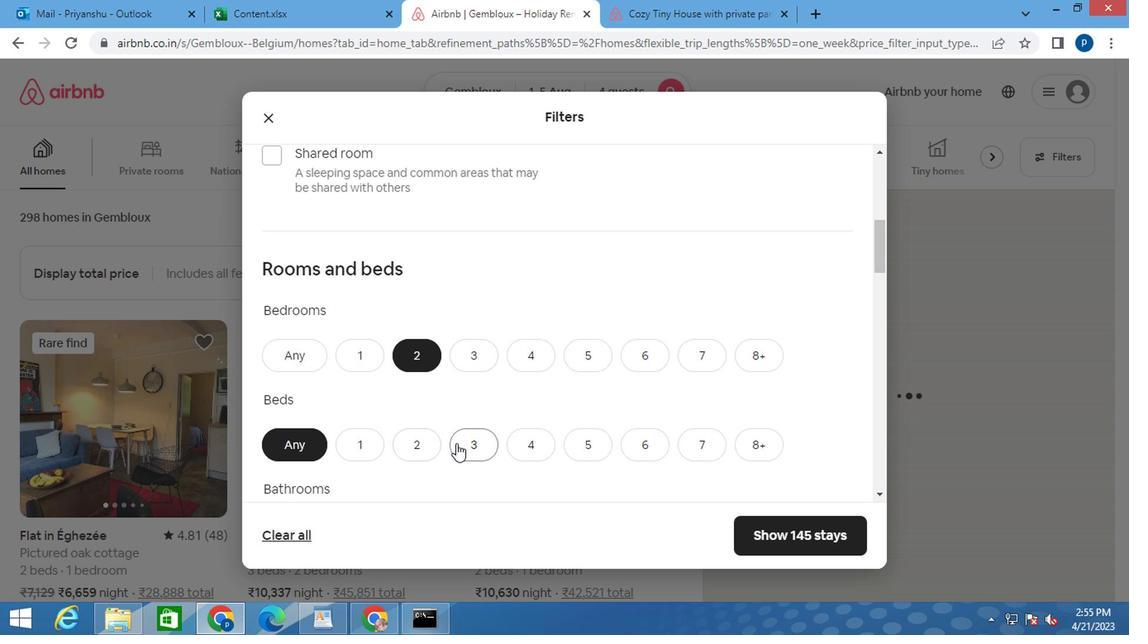 
Action: Mouse scrolled (454, 445) with delta (0, -1)
Screenshot: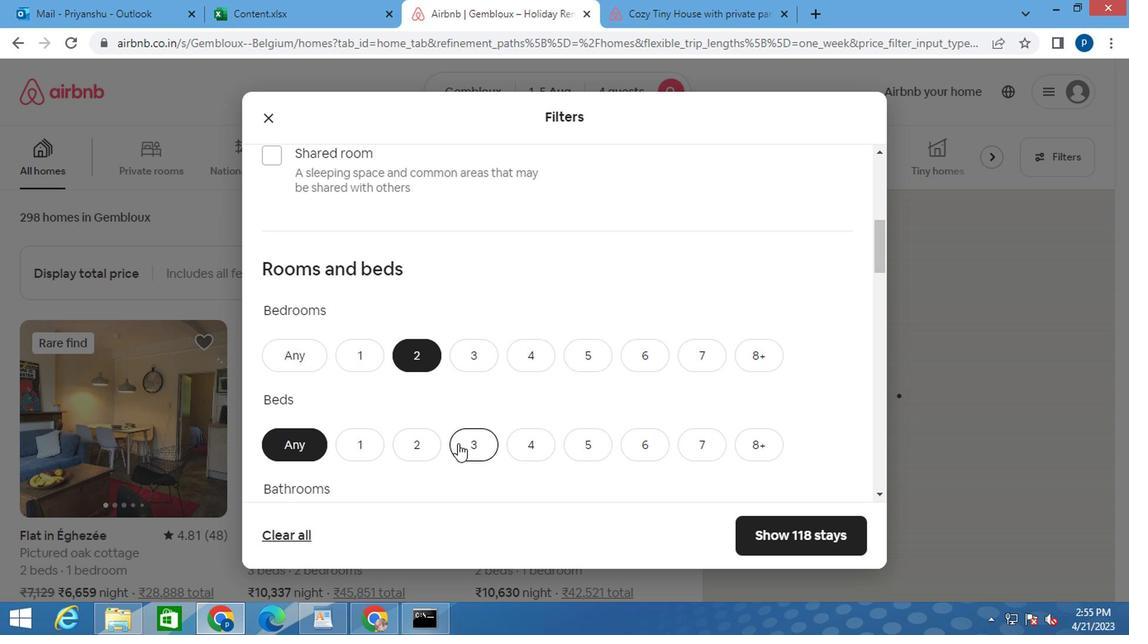 
Action: Mouse scrolled (454, 445) with delta (0, -1)
Screenshot: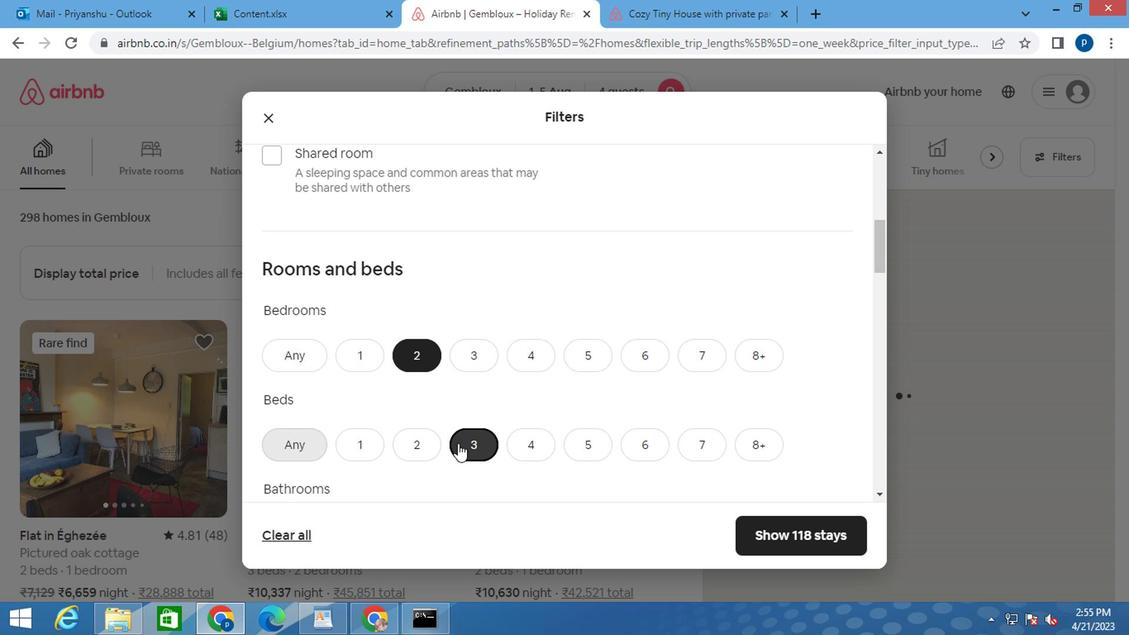 
Action: Mouse moved to (408, 371)
Screenshot: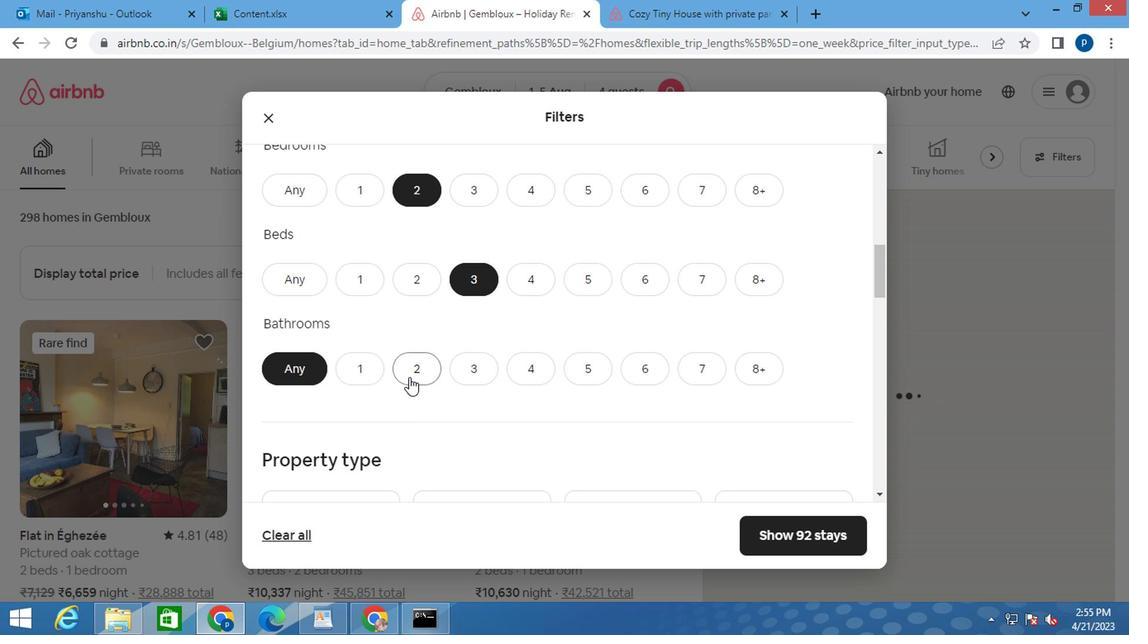 
Action: Mouse pressed left at (408, 371)
Screenshot: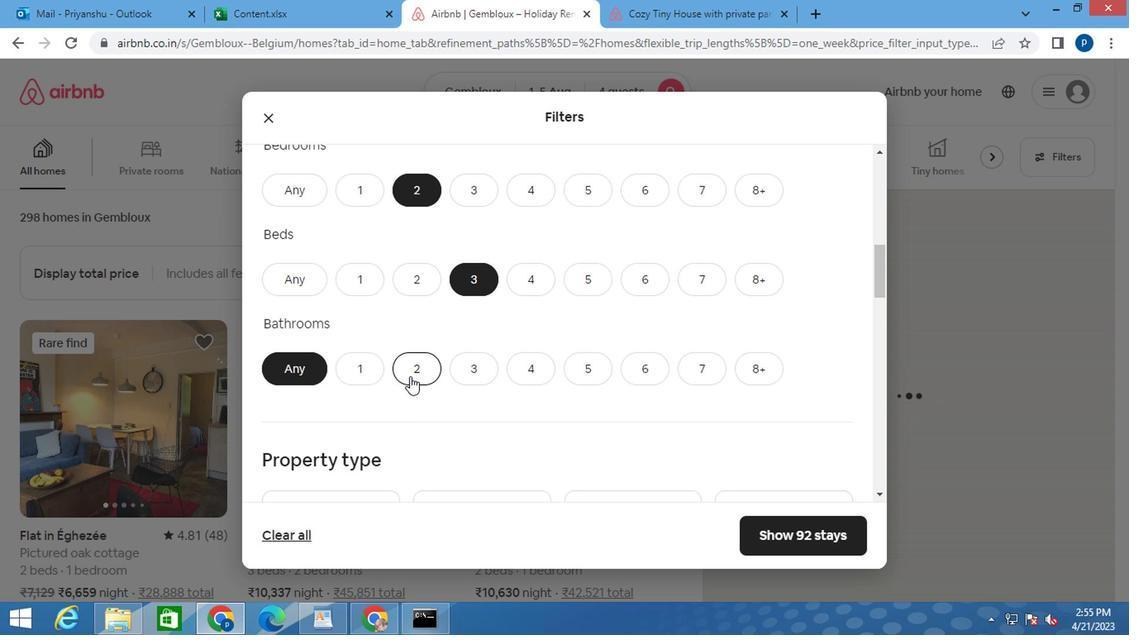 
Action: Mouse moved to (408, 391)
Screenshot: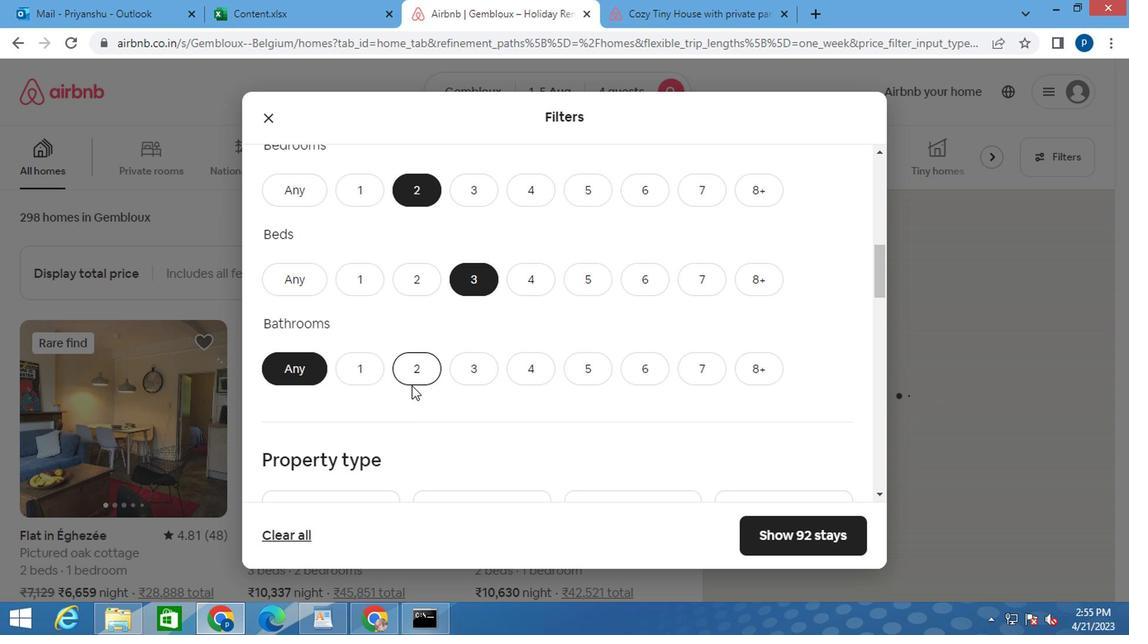 
Action: Mouse scrolled (408, 389) with delta (0, -1)
Screenshot: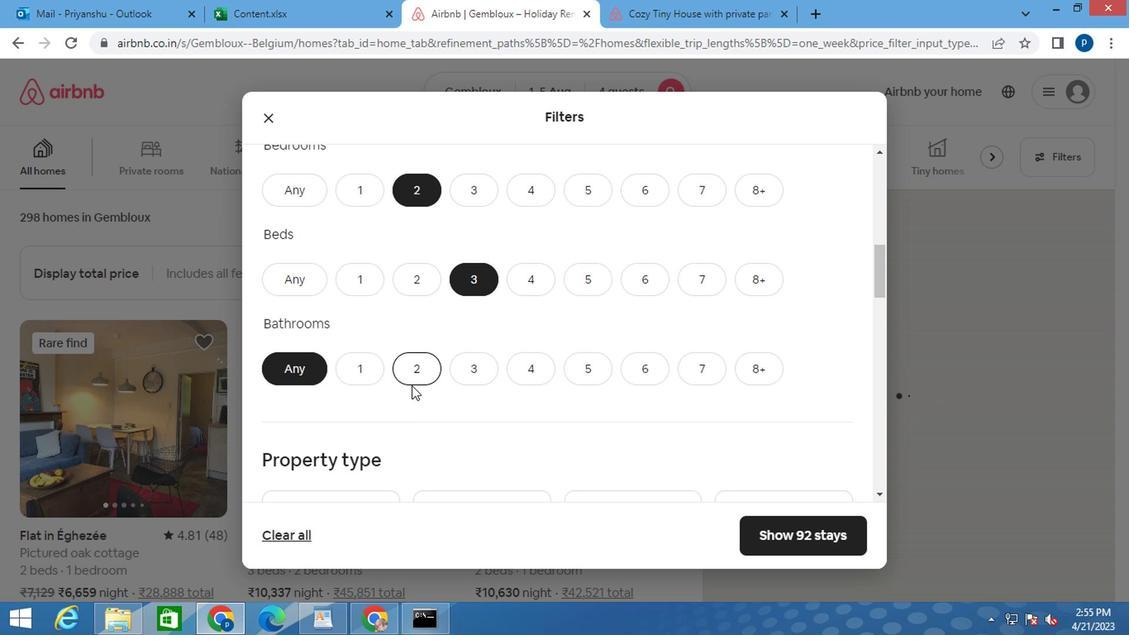 
Action: Mouse moved to (408, 391)
Screenshot: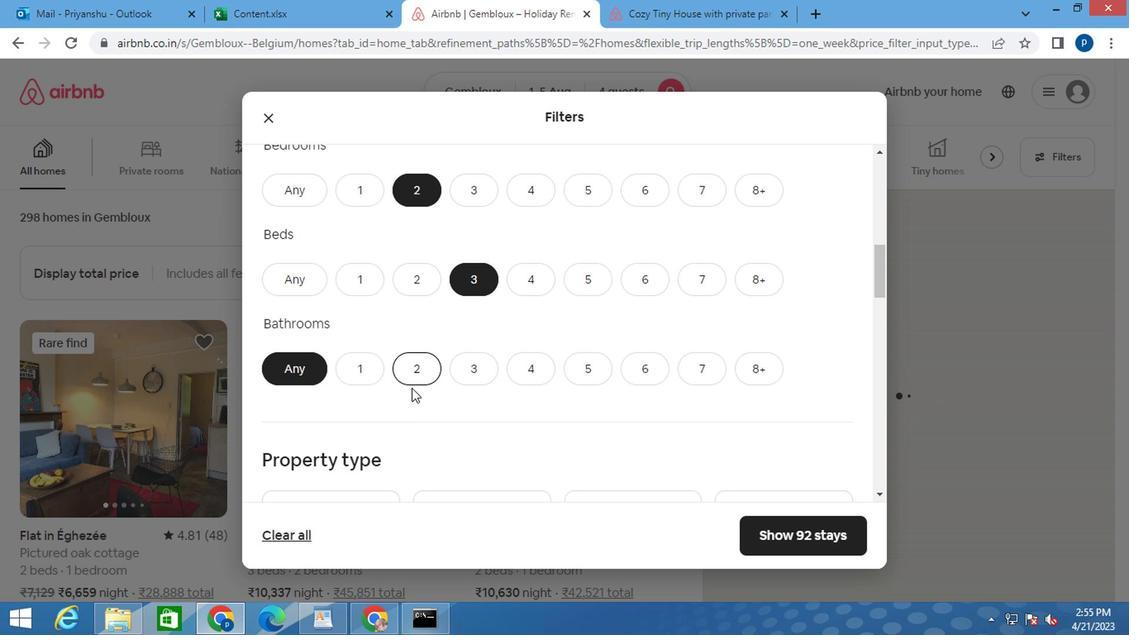
Action: Mouse scrolled (408, 389) with delta (0, -1)
Screenshot: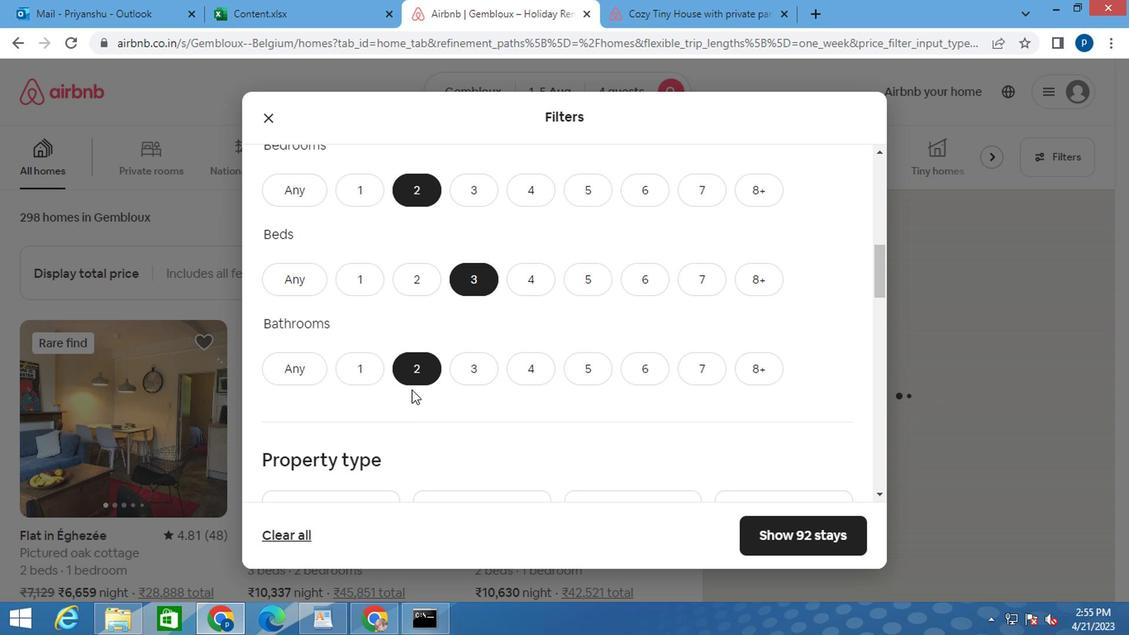 
Action: Mouse moved to (368, 386)
Screenshot: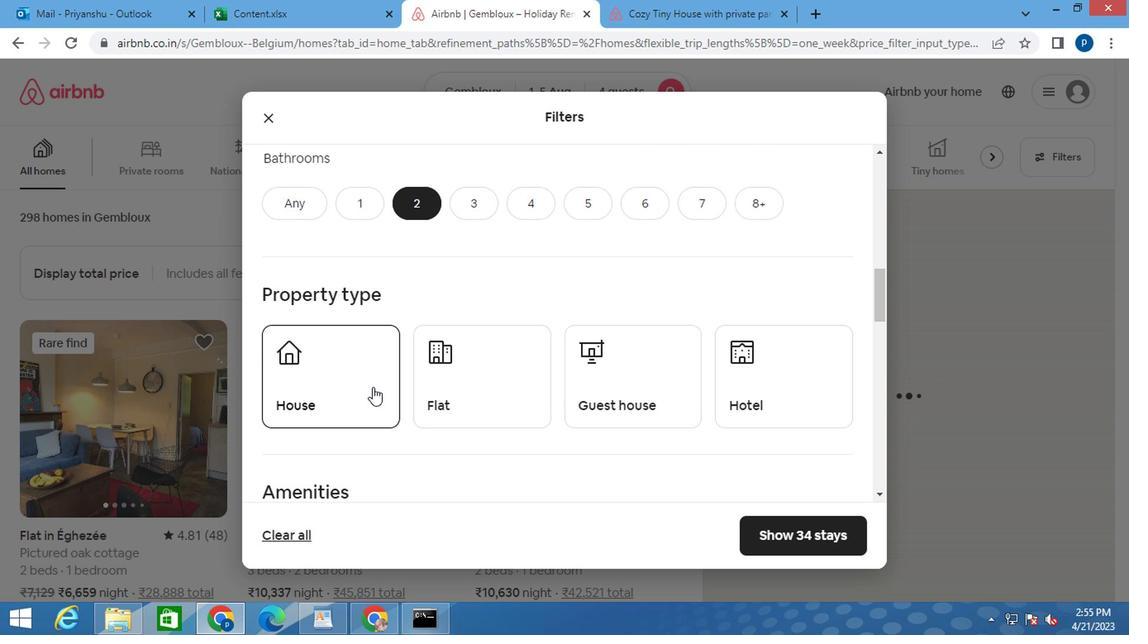 
Action: Mouse pressed left at (368, 386)
Screenshot: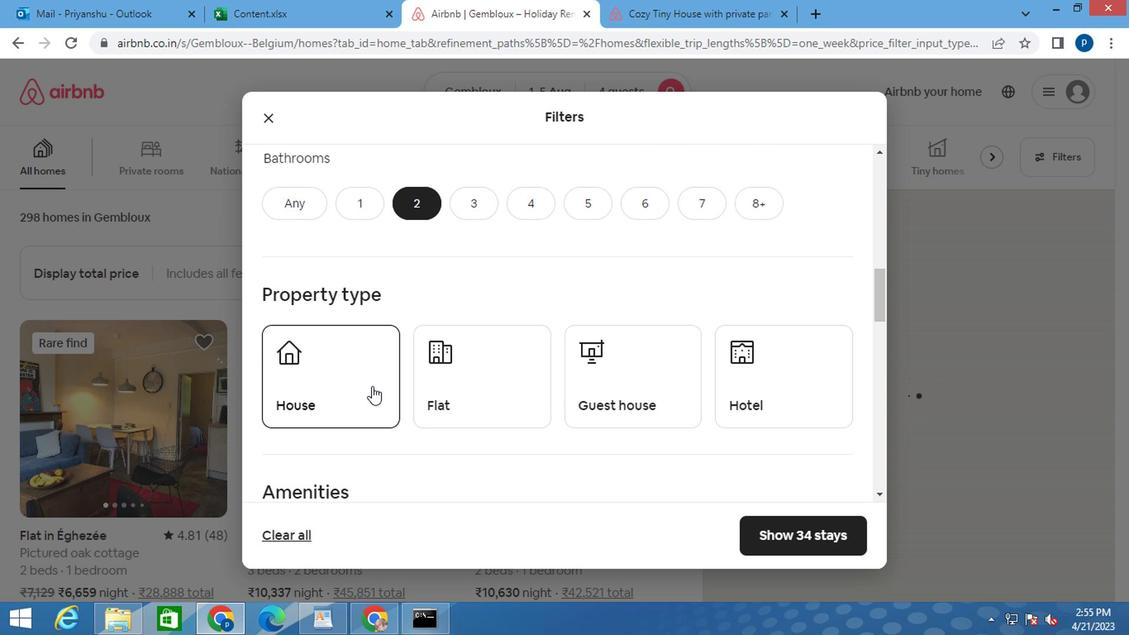
Action: Mouse moved to (435, 393)
Screenshot: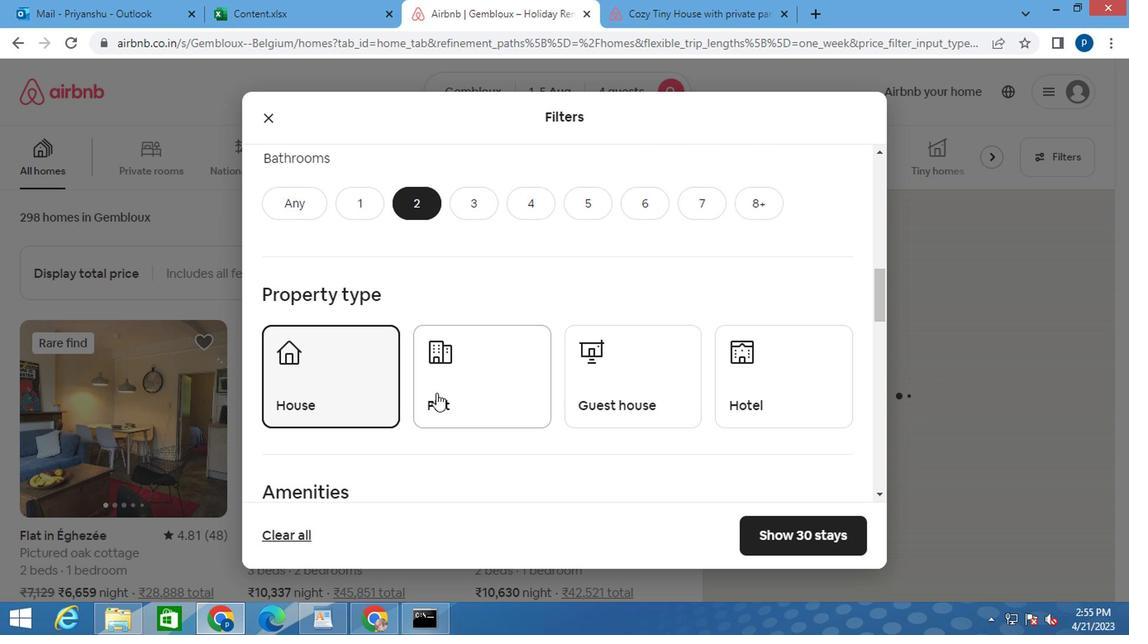 
Action: Mouse pressed left at (435, 393)
Screenshot: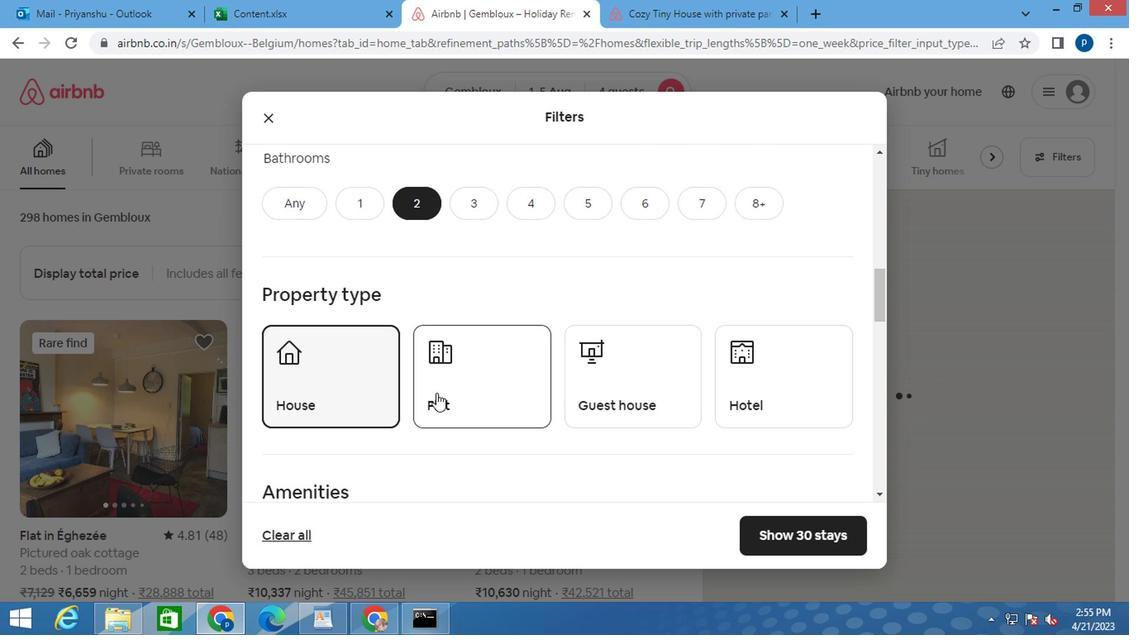 
Action: Mouse moved to (679, 385)
Screenshot: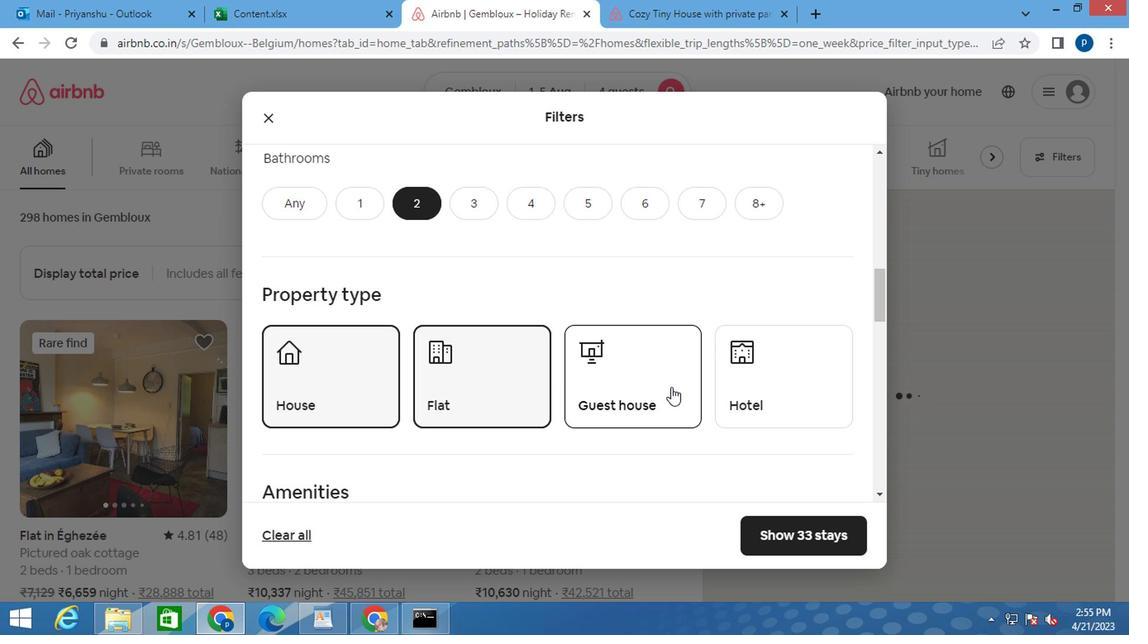 
Action: Mouse pressed left at (679, 385)
Screenshot: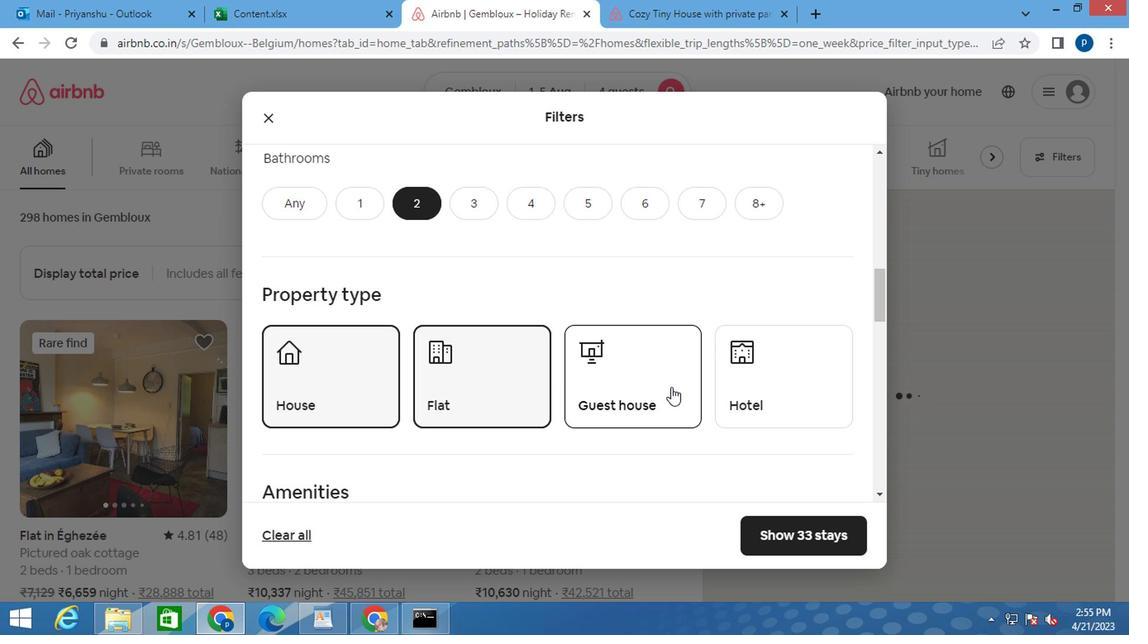 
Action: Mouse moved to (791, 382)
Screenshot: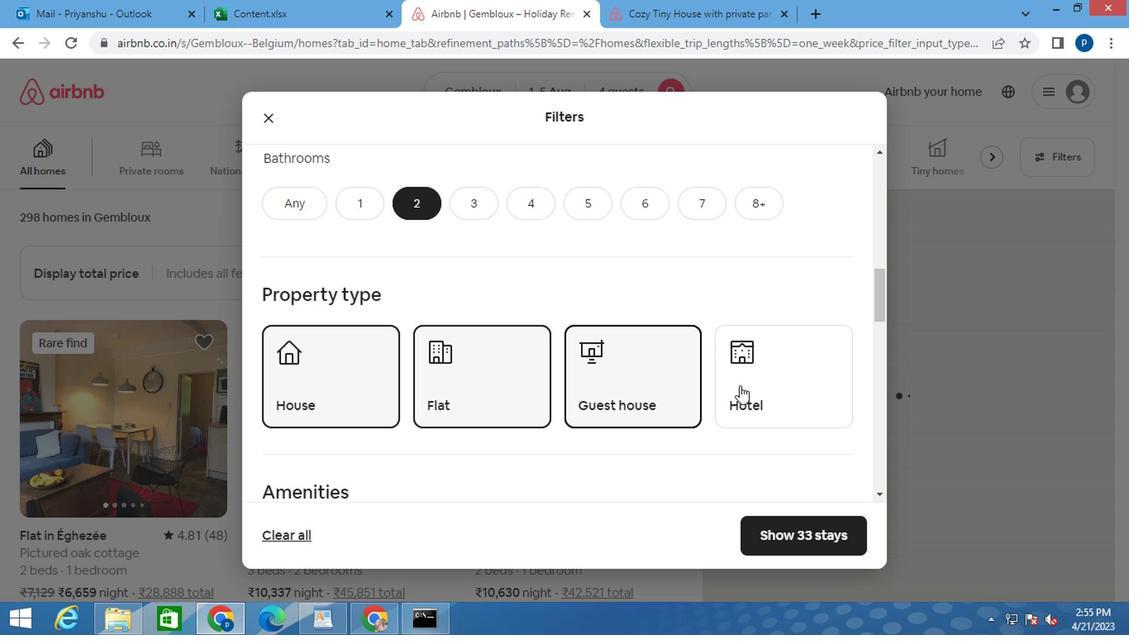 
Action: Mouse pressed left at (791, 382)
Screenshot: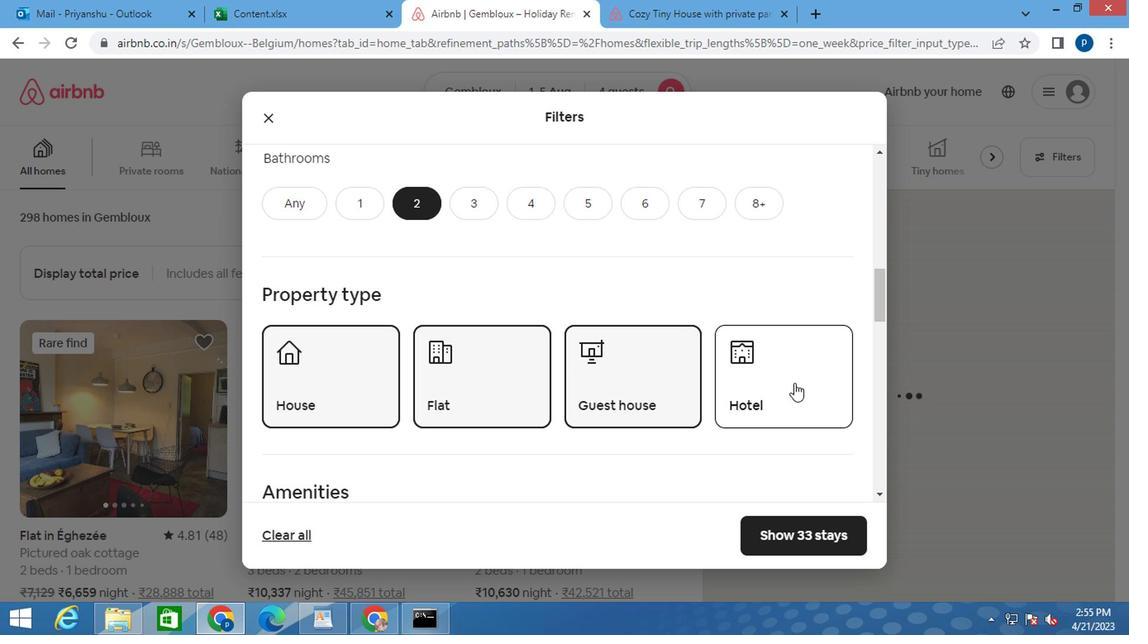 
Action: Mouse moved to (336, 359)
Screenshot: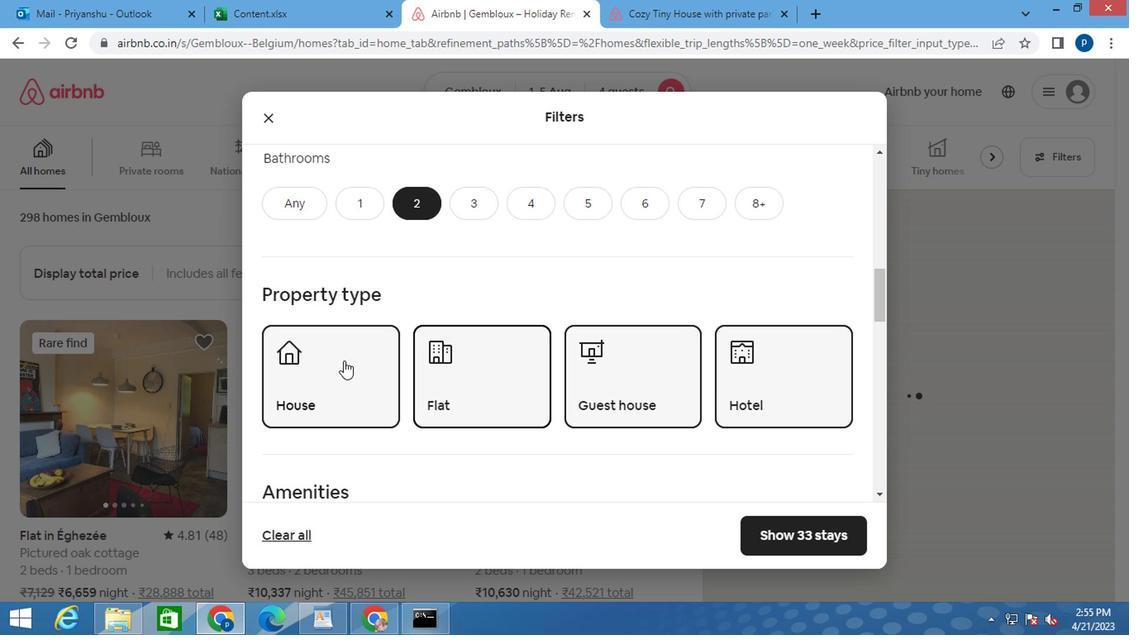 
Action: Mouse pressed left at (336, 359)
Screenshot: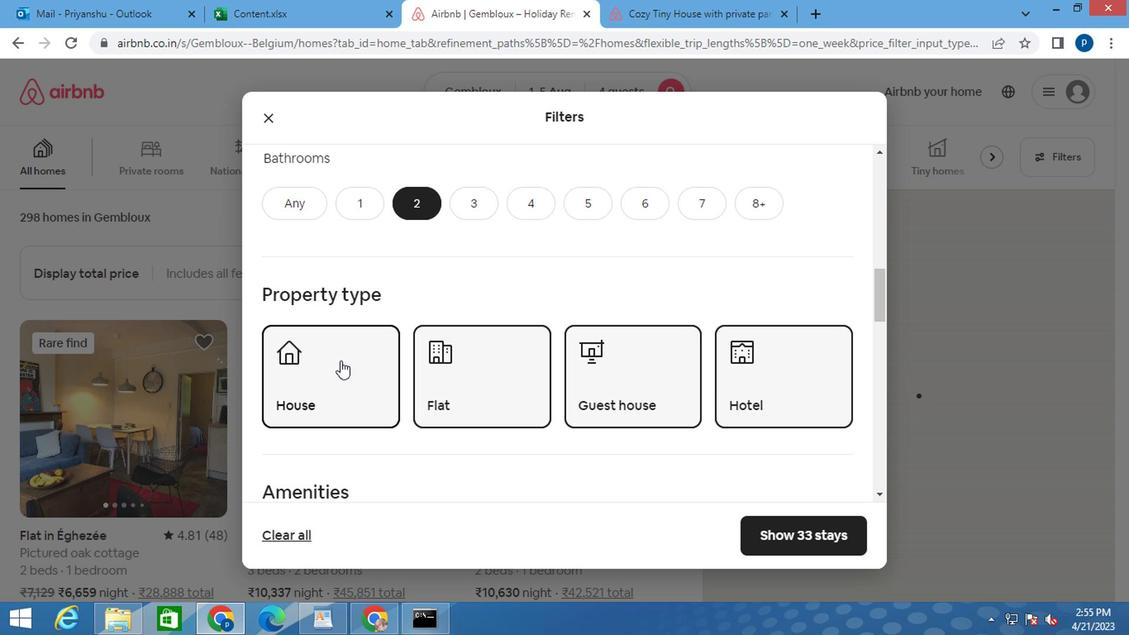 
Action: Mouse moved to (420, 455)
Screenshot: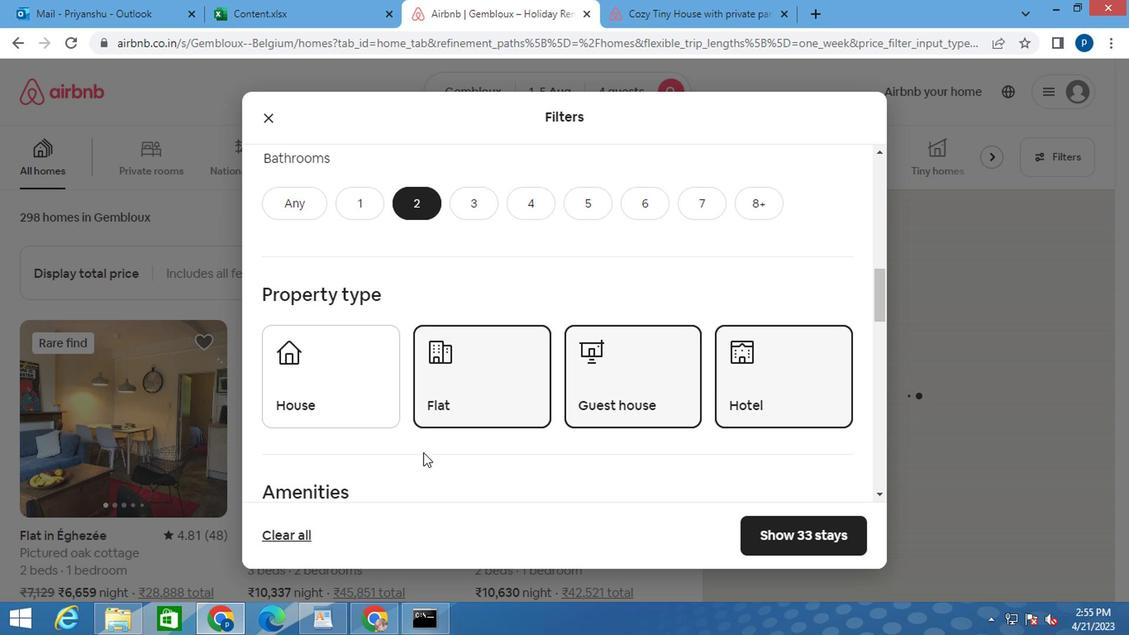 
Action: Mouse scrolled (420, 454) with delta (0, -1)
Screenshot: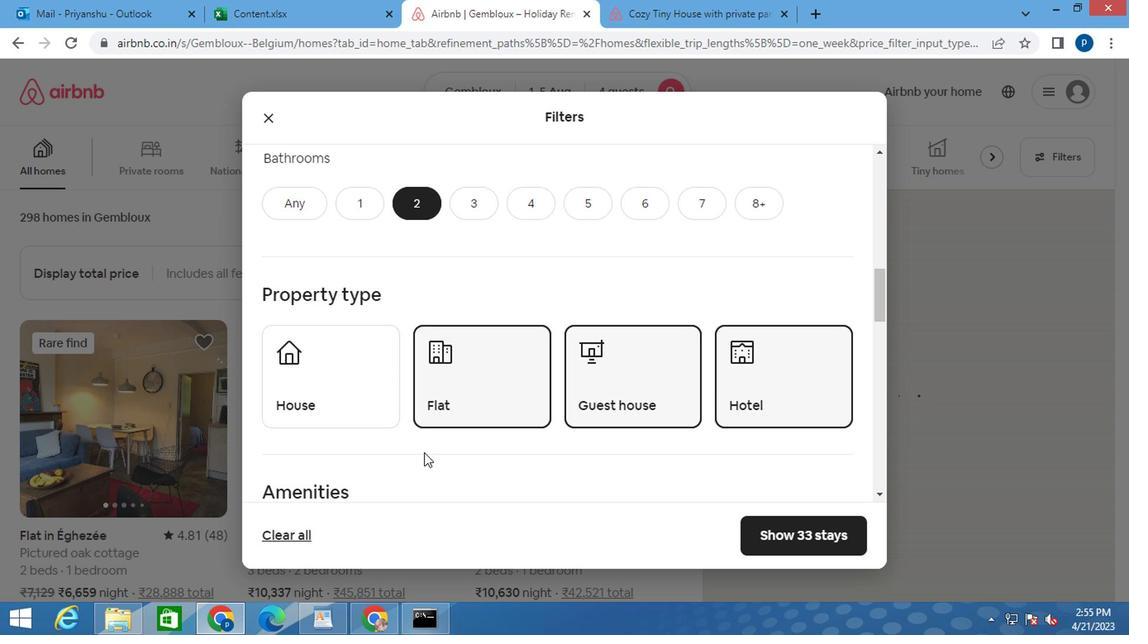 
Action: Mouse scrolled (420, 454) with delta (0, -1)
Screenshot: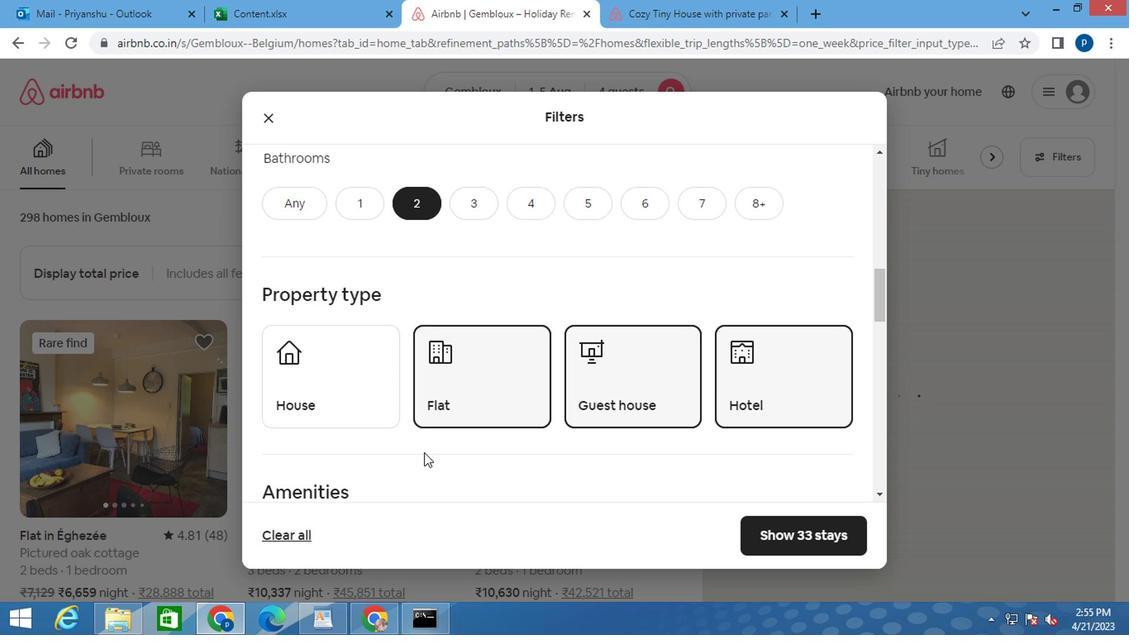 
Action: Mouse scrolled (420, 454) with delta (0, -1)
Screenshot: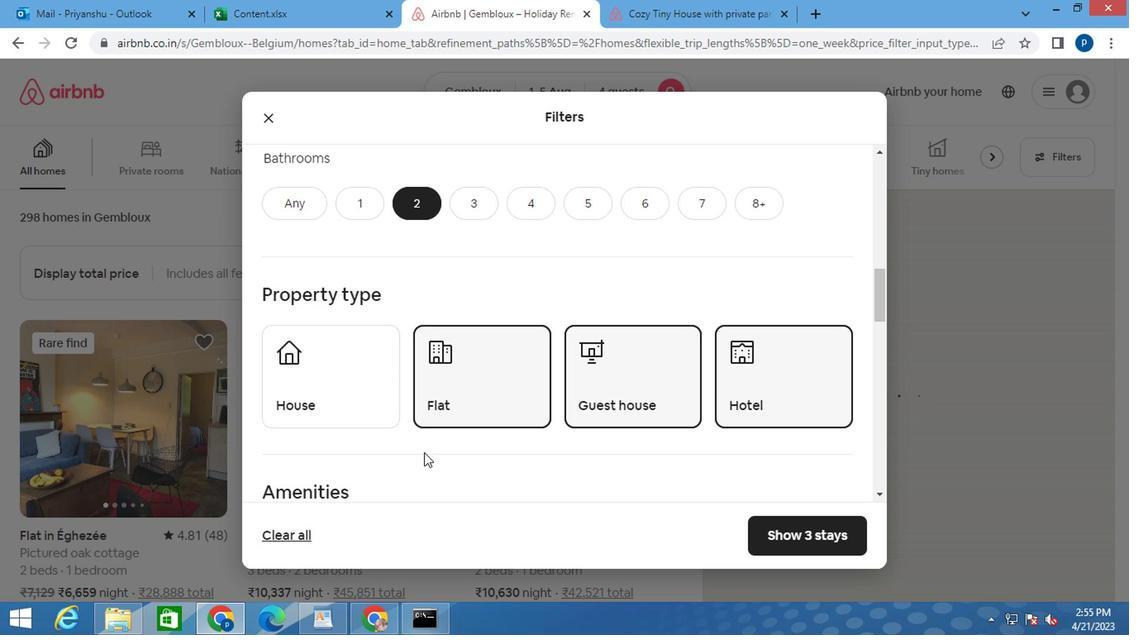 
Action: Mouse moved to (488, 391)
Screenshot: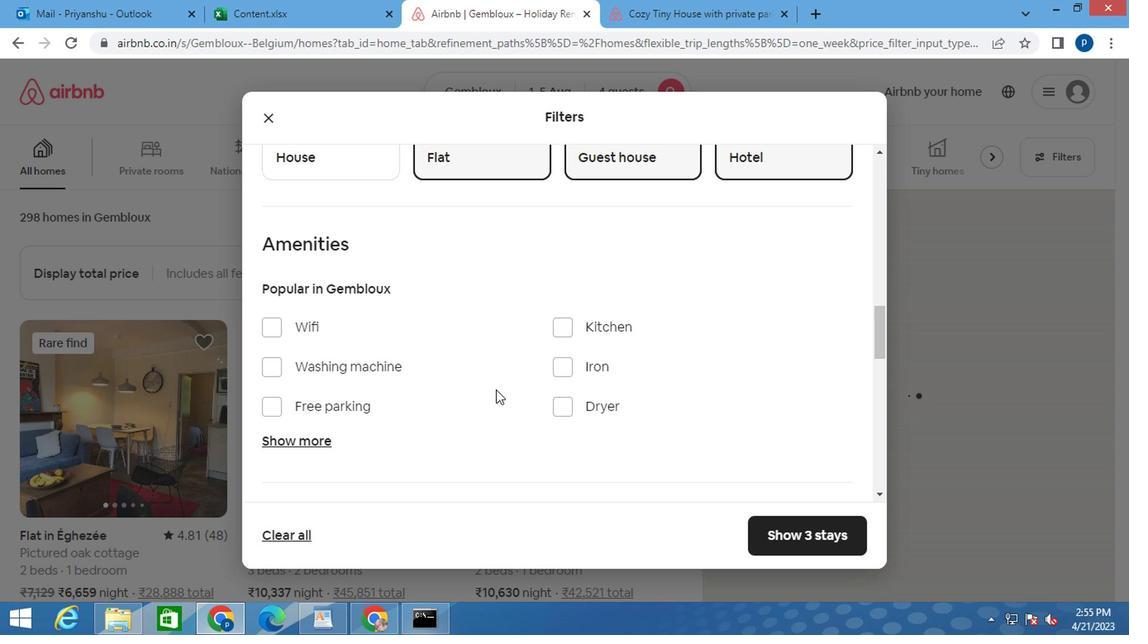 
Action: Mouse scrolled (488, 391) with delta (0, 0)
Screenshot: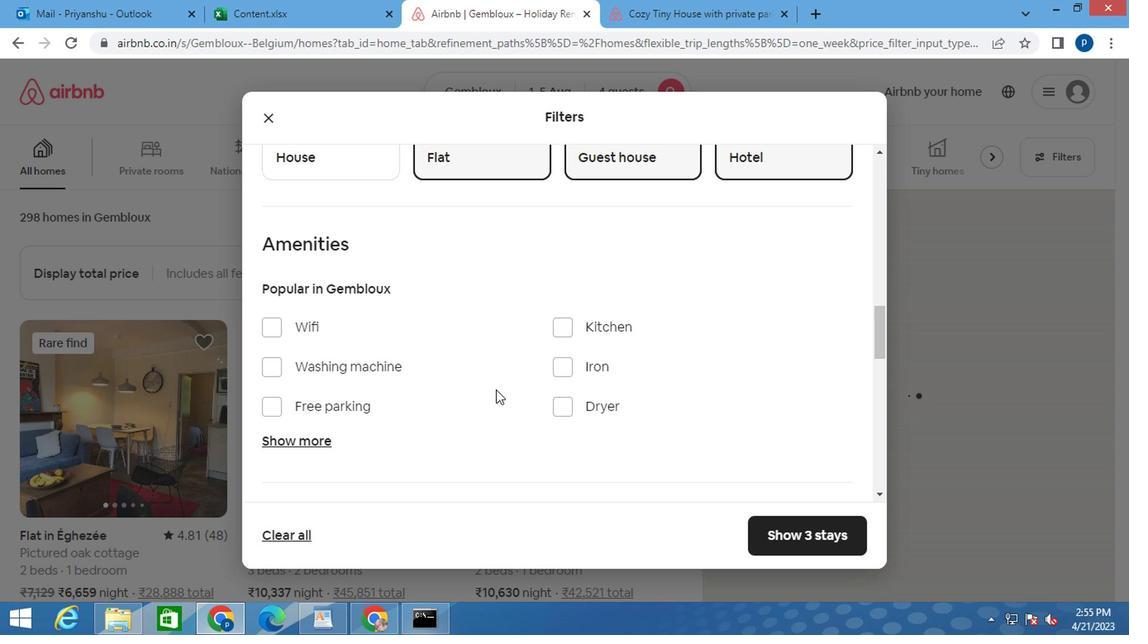 
Action: Mouse moved to (307, 352)
Screenshot: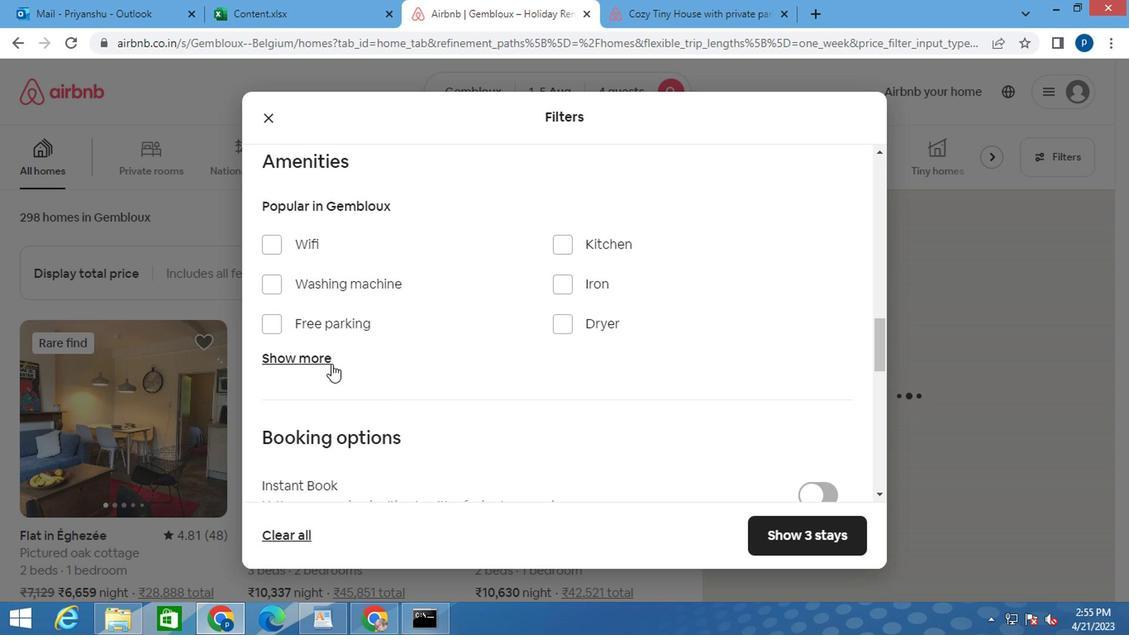 
Action: Mouse pressed left at (307, 352)
Screenshot: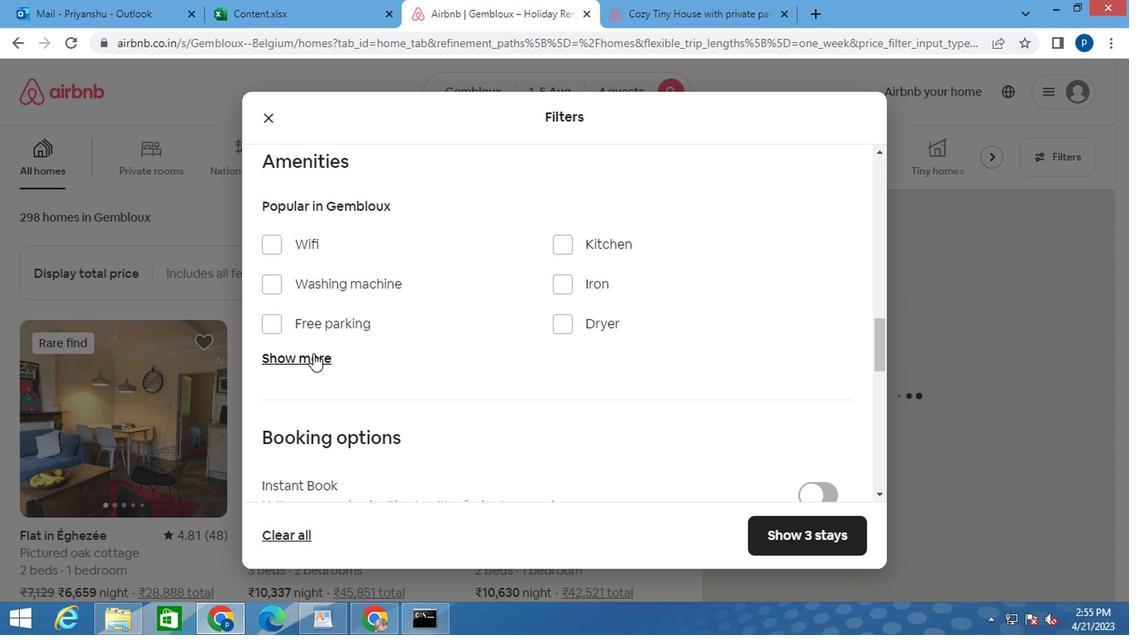 
Action: Mouse moved to (478, 401)
Screenshot: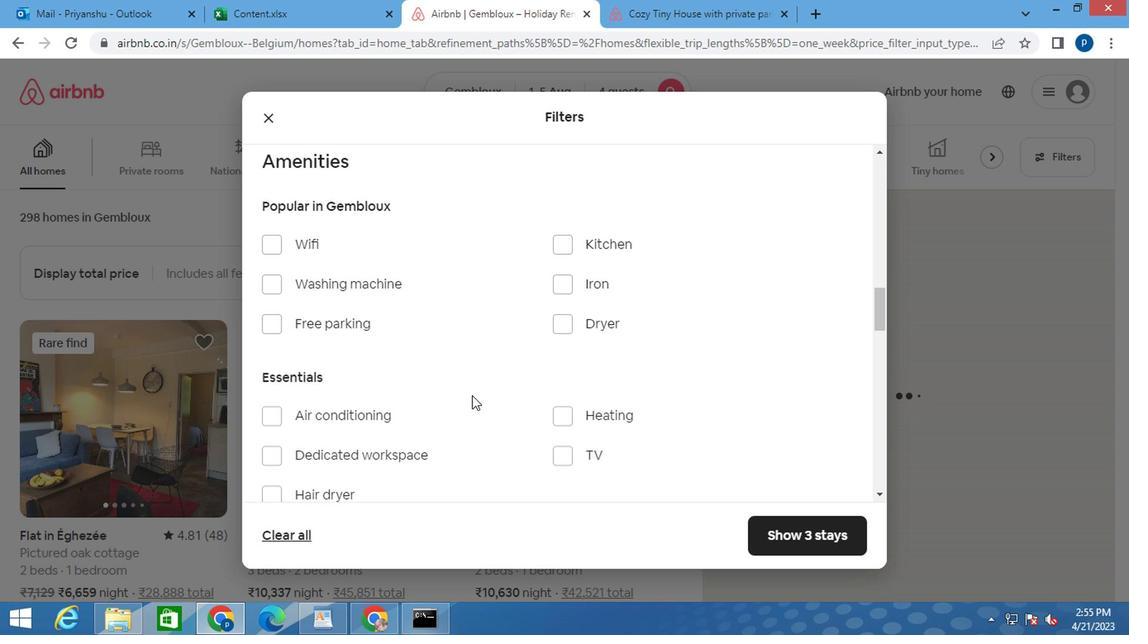 
Action: Mouse scrolled (478, 400) with delta (0, 0)
Screenshot: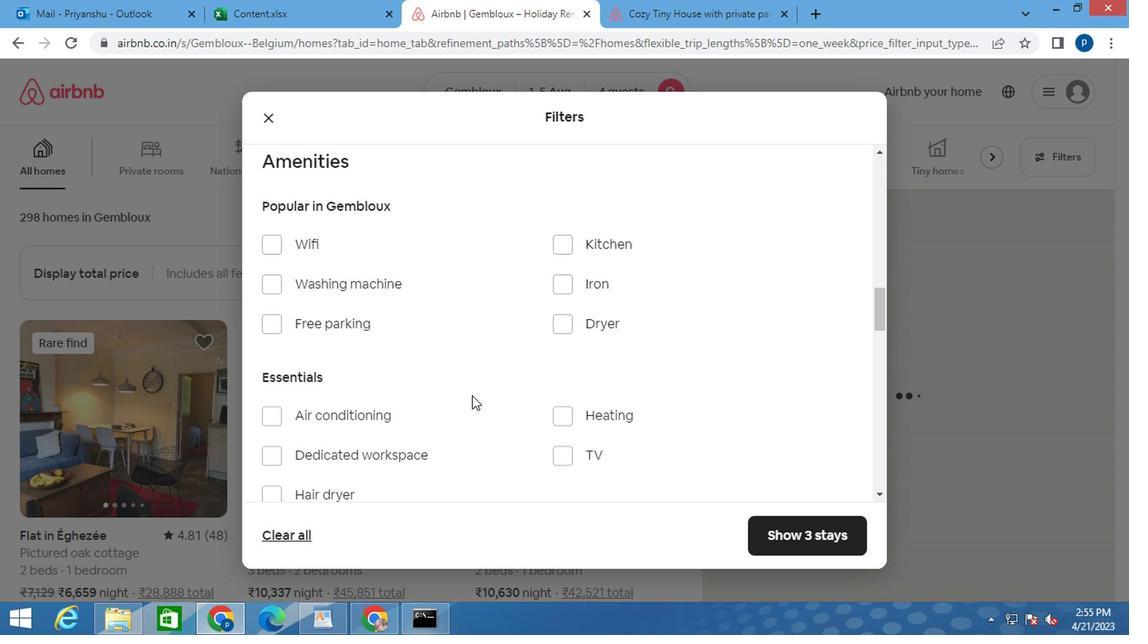 
Action: Mouse moved to (552, 327)
Screenshot: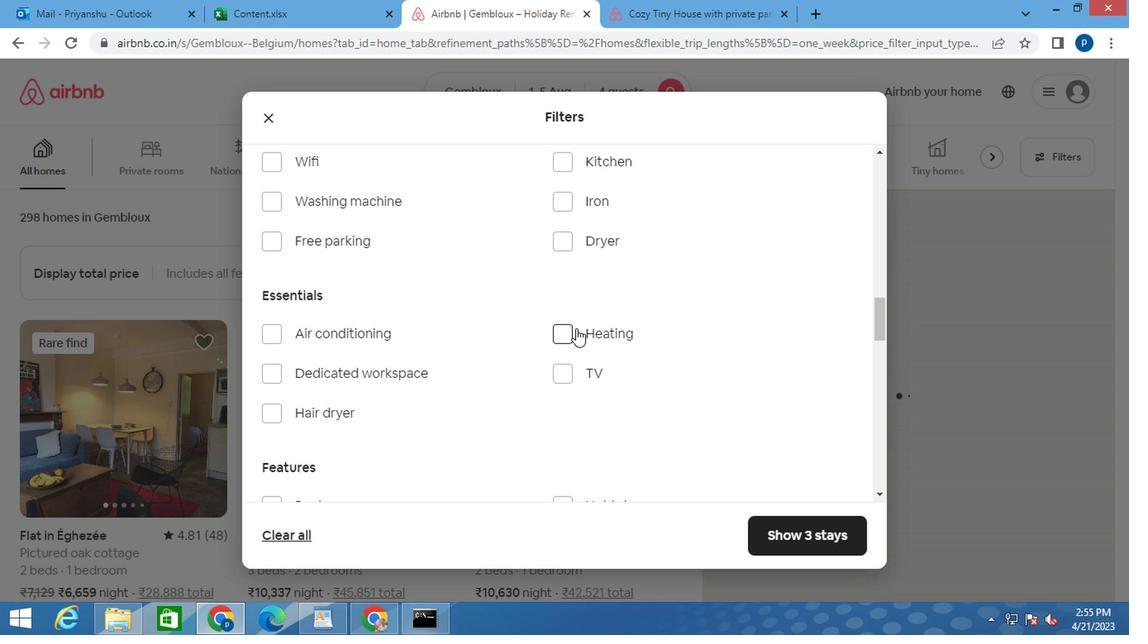 
Action: Mouse pressed left at (552, 327)
Screenshot: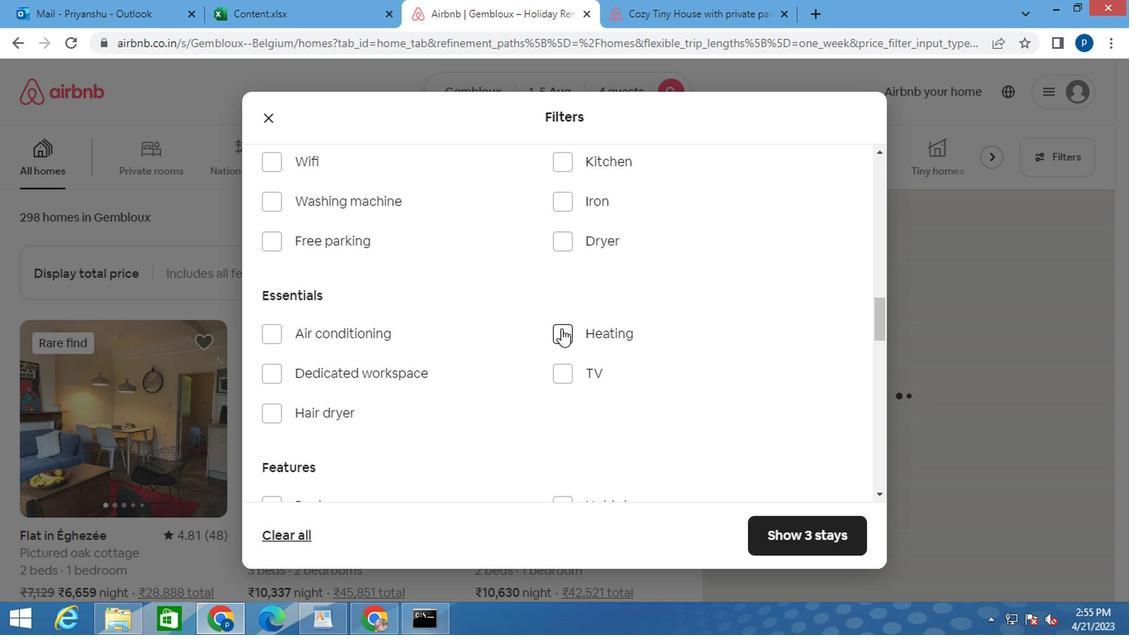 
Action: Mouse moved to (522, 369)
Screenshot: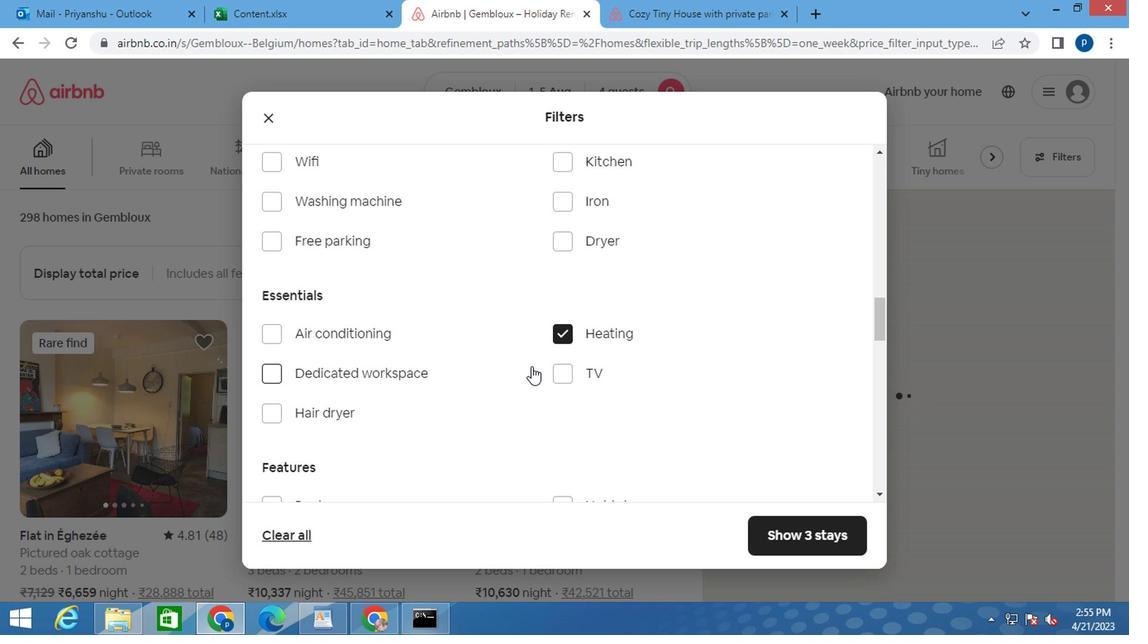 
Action: Mouse scrolled (522, 368) with delta (0, -1)
Screenshot: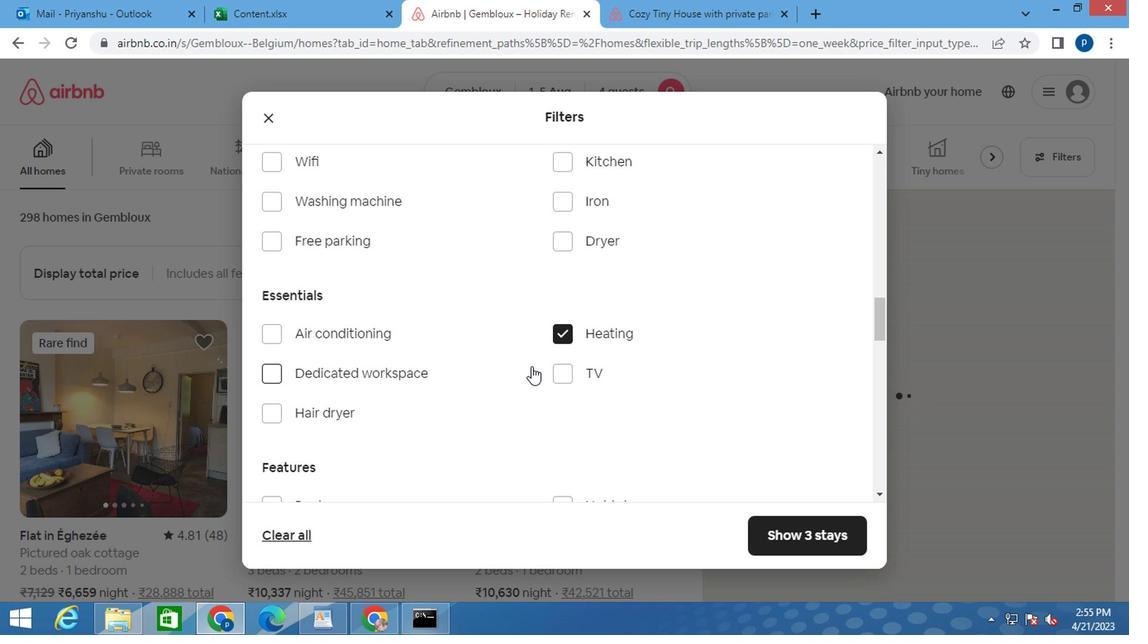 
Action: Mouse moved to (519, 371)
Screenshot: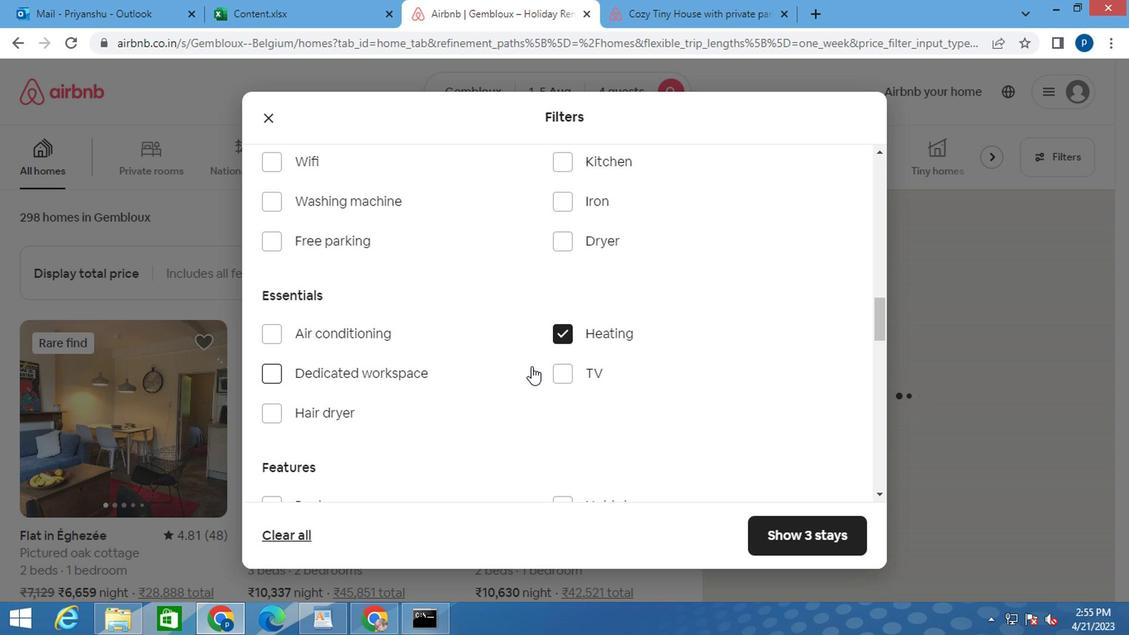 
Action: Mouse scrolled (519, 369) with delta (0, -1)
Screenshot: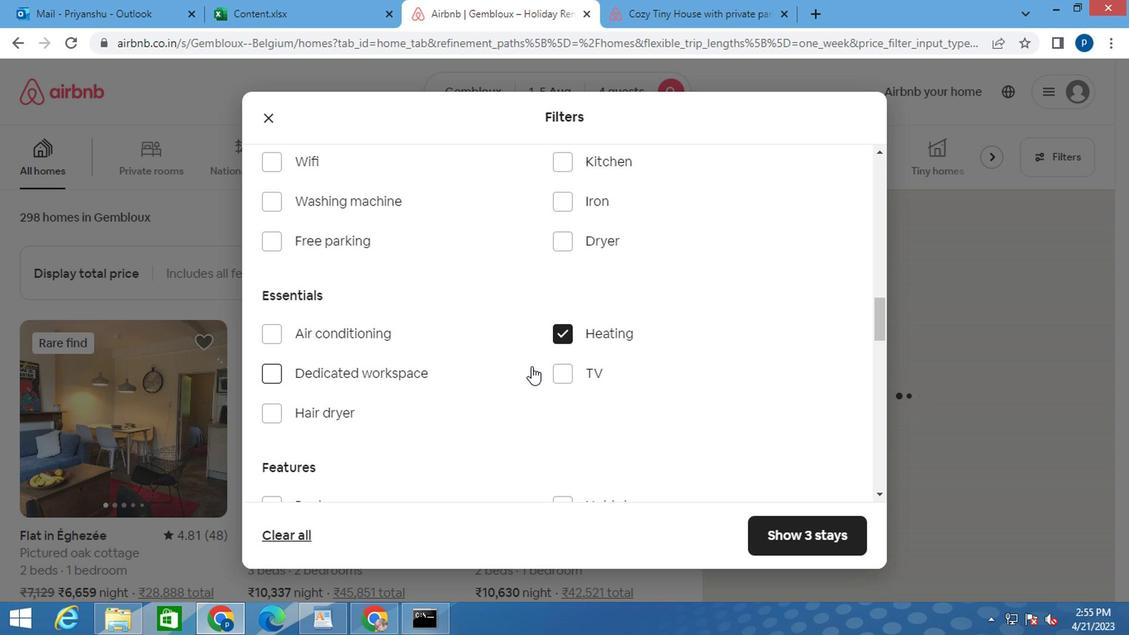 
Action: Mouse scrolled (519, 369) with delta (0, -1)
Screenshot: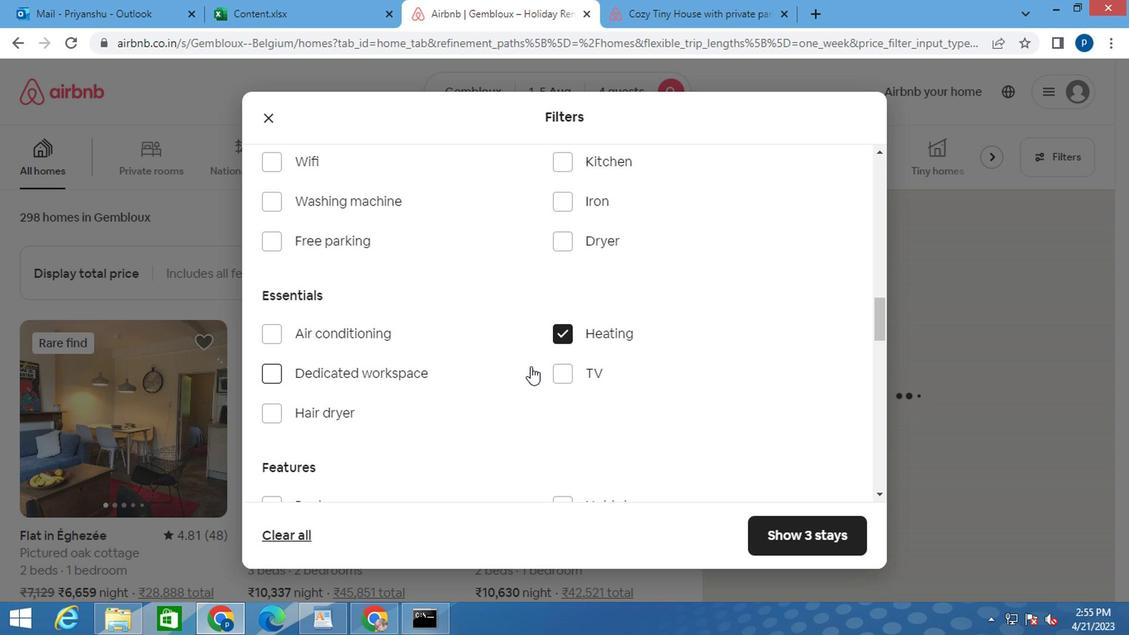 
Action: Mouse moved to (469, 363)
Screenshot: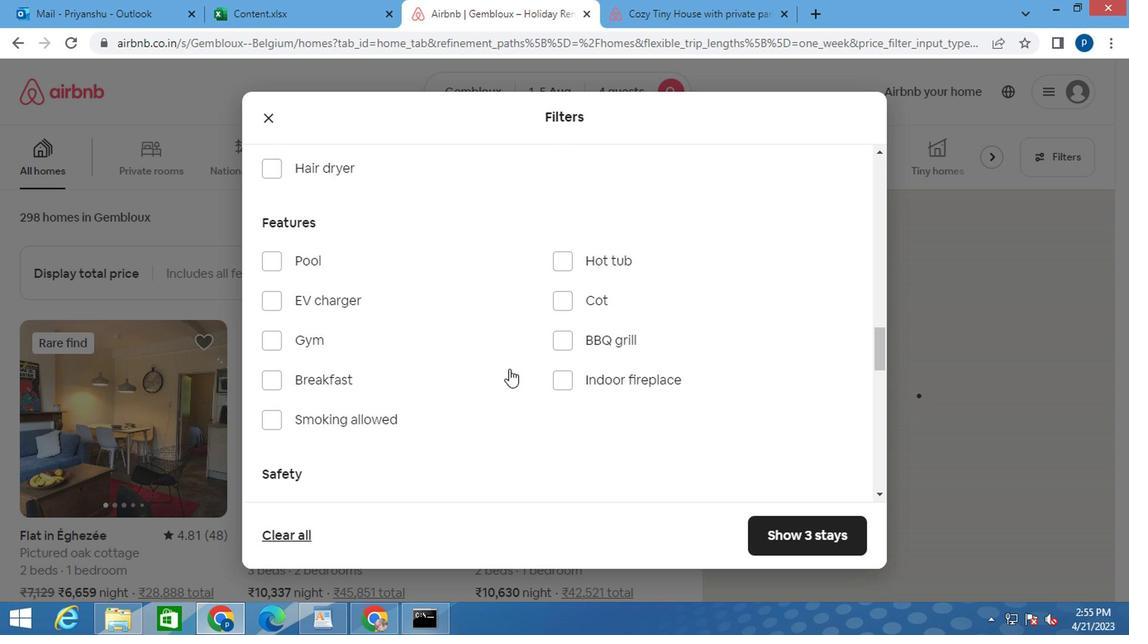 
Action: Mouse scrolled (469, 362) with delta (0, -1)
Screenshot: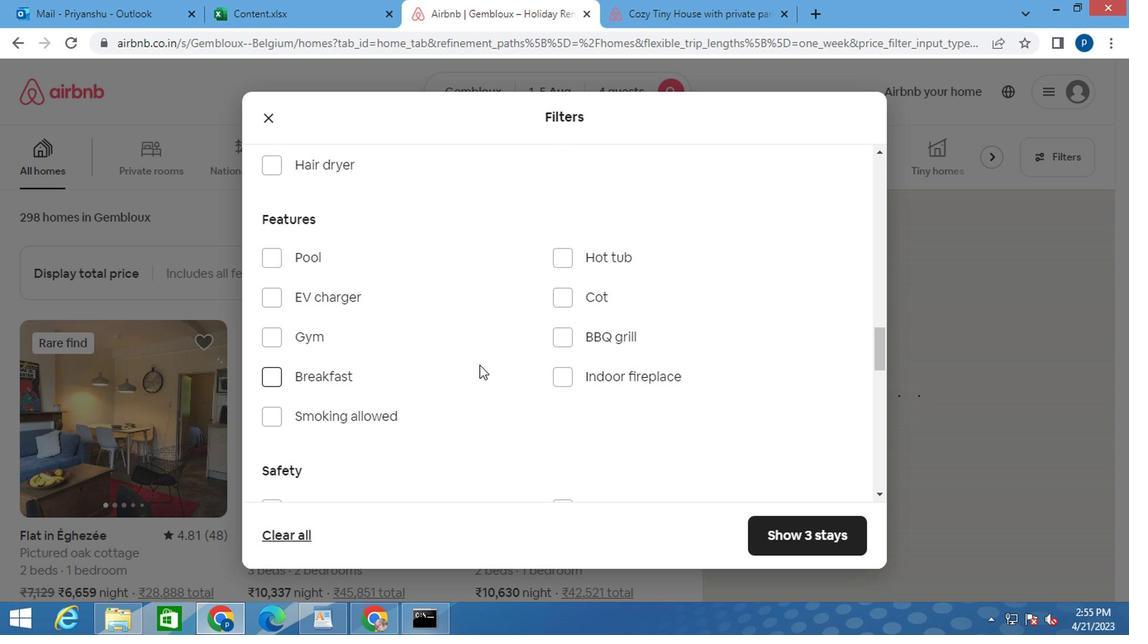 
Action: Mouse moved to (459, 373)
Screenshot: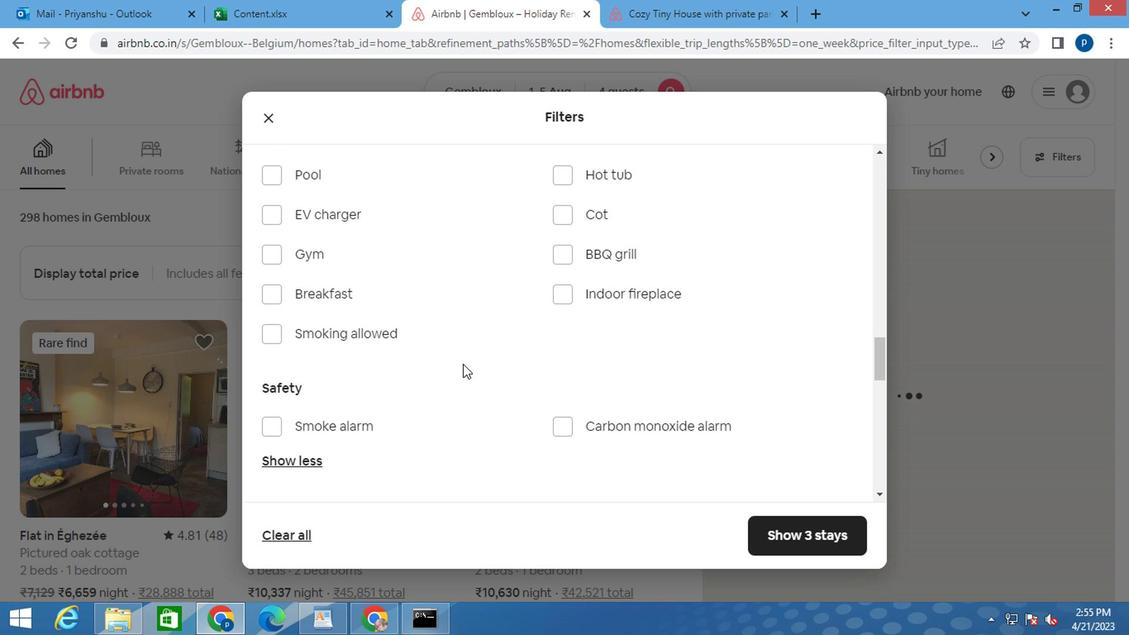 
Action: Mouse scrolled (459, 372) with delta (0, 0)
Screenshot: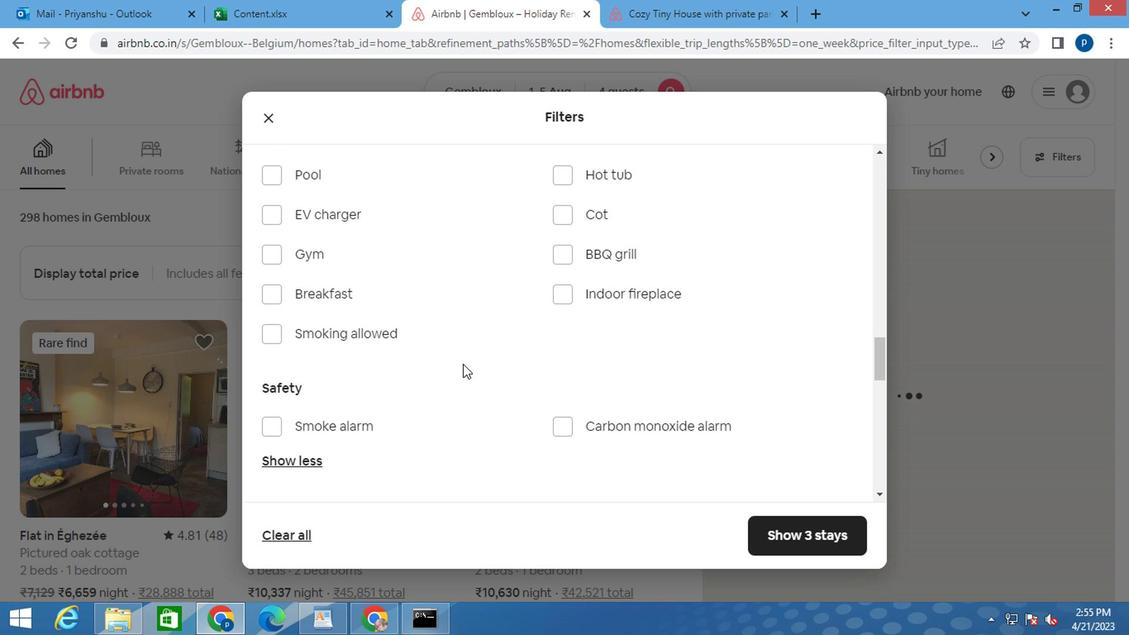 
Action: Mouse scrolled (459, 372) with delta (0, 0)
Screenshot: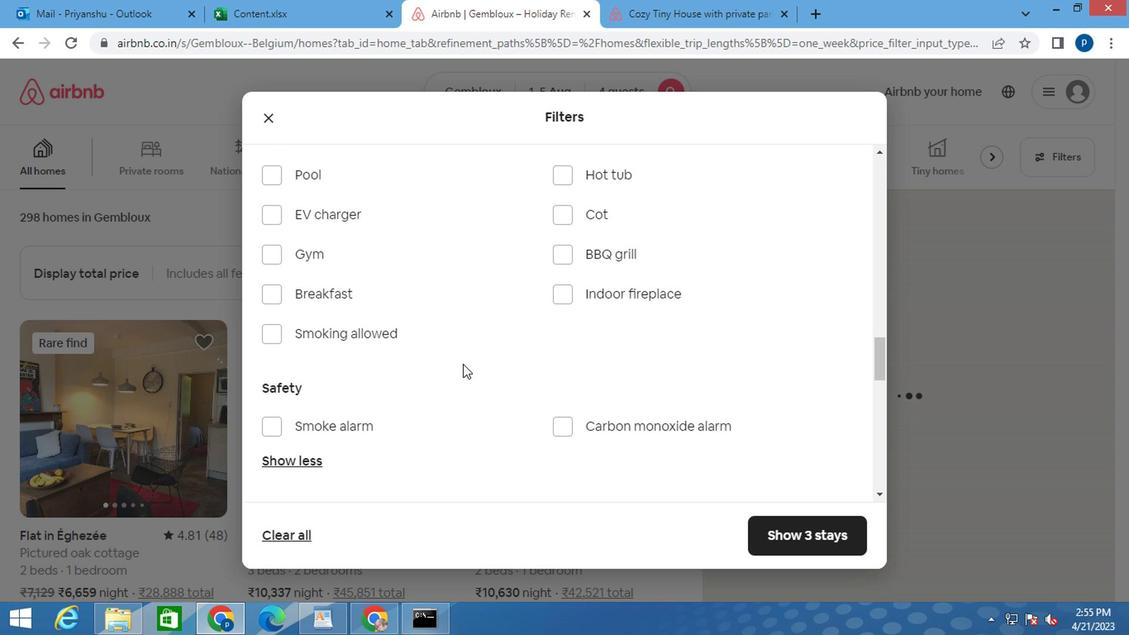 
Action: Mouse scrolled (459, 372) with delta (0, 0)
Screenshot: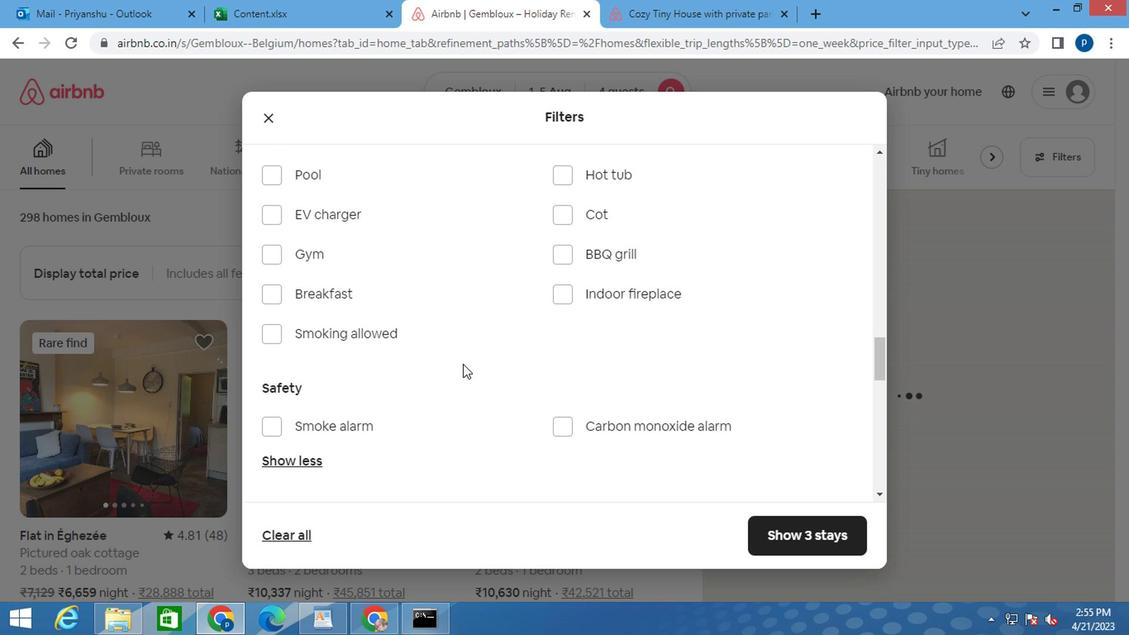 
Action: Mouse scrolled (459, 372) with delta (0, 0)
Screenshot: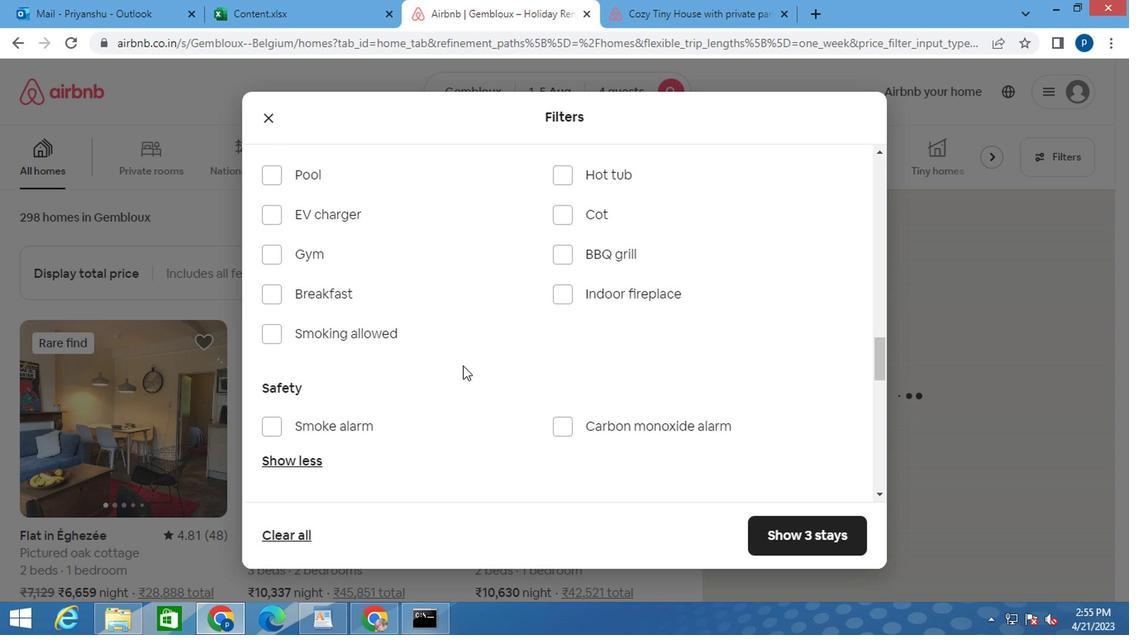 
Action: Mouse moved to (463, 374)
Screenshot: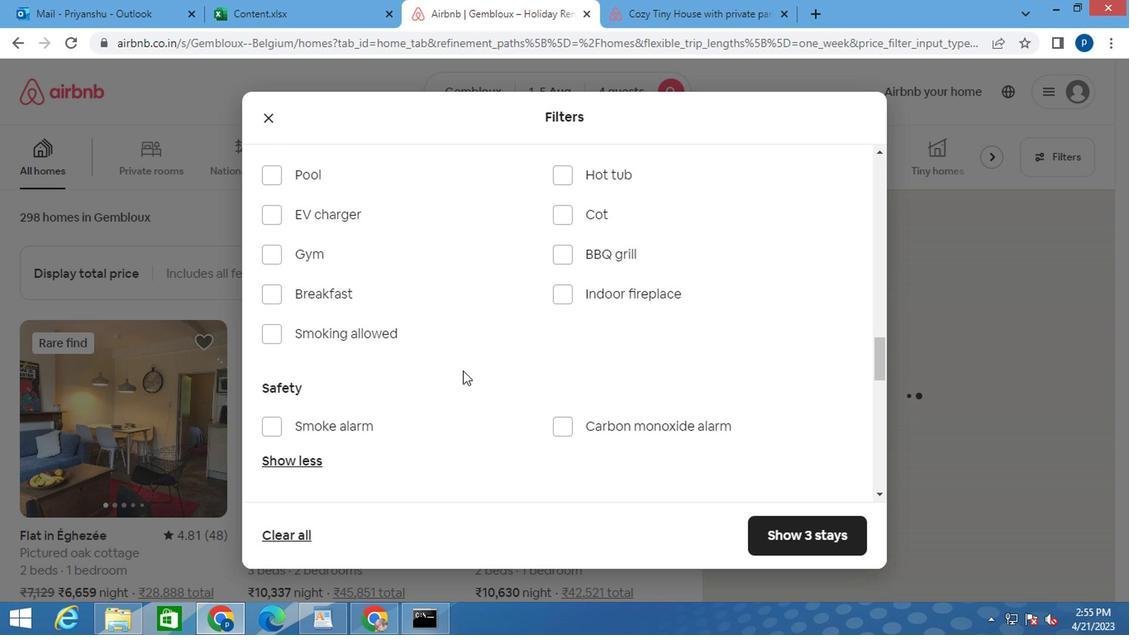 
Action: Mouse scrolled (463, 373) with delta (0, -1)
Screenshot: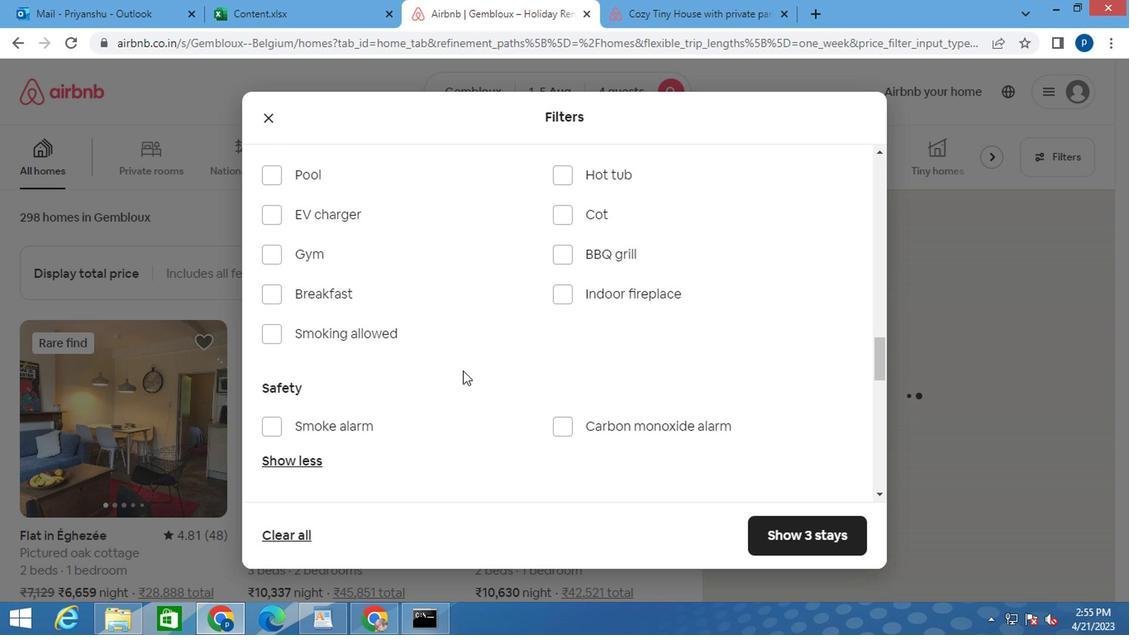 
Action: Mouse moved to (805, 246)
Screenshot: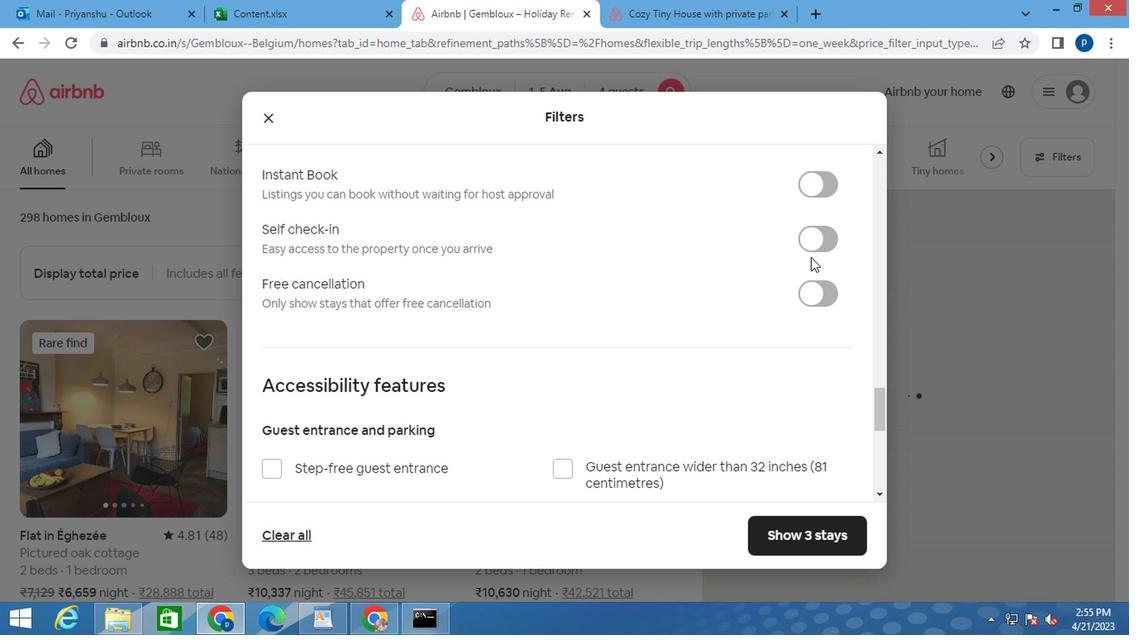 
Action: Mouse pressed left at (805, 246)
Screenshot: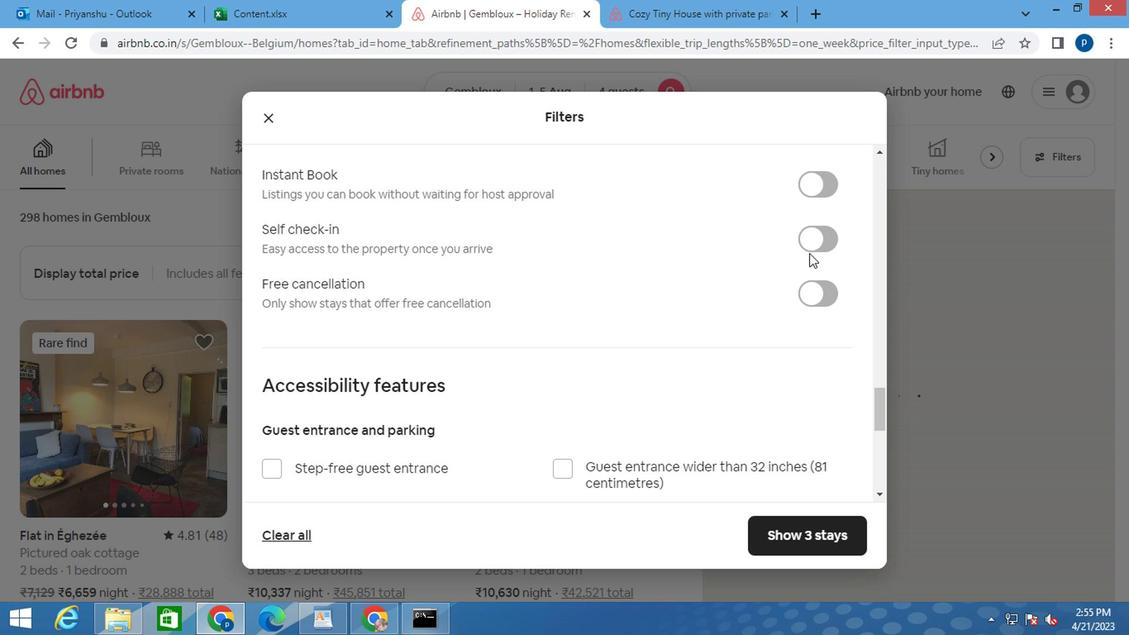 
Action: Mouse moved to (805, 234)
Screenshot: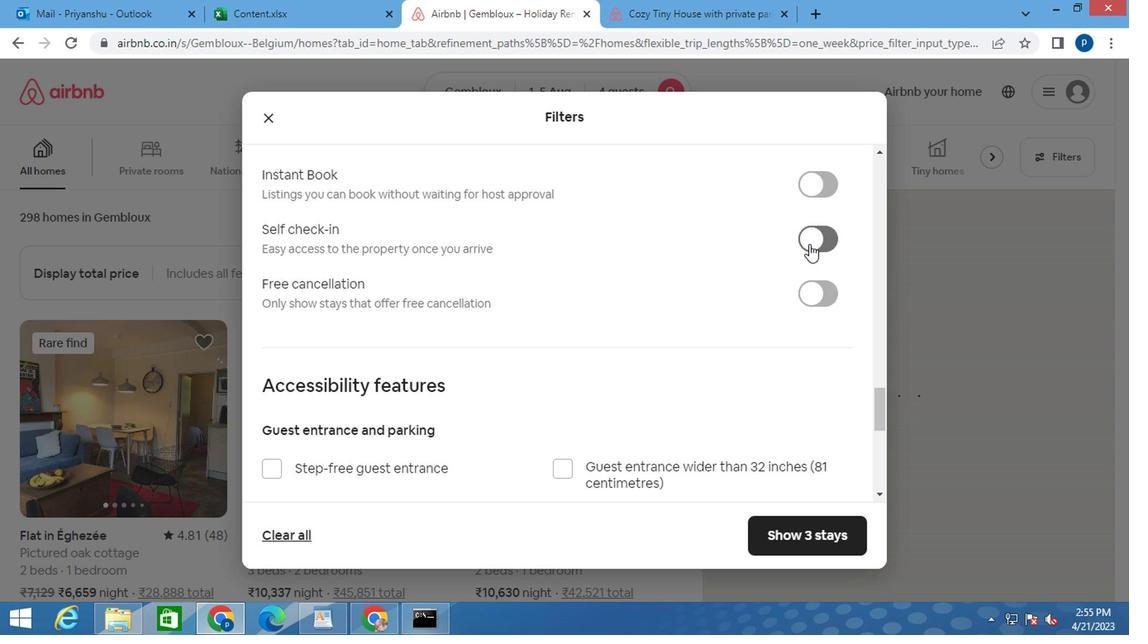 
Action: Mouse pressed left at (805, 234)
Screenshot: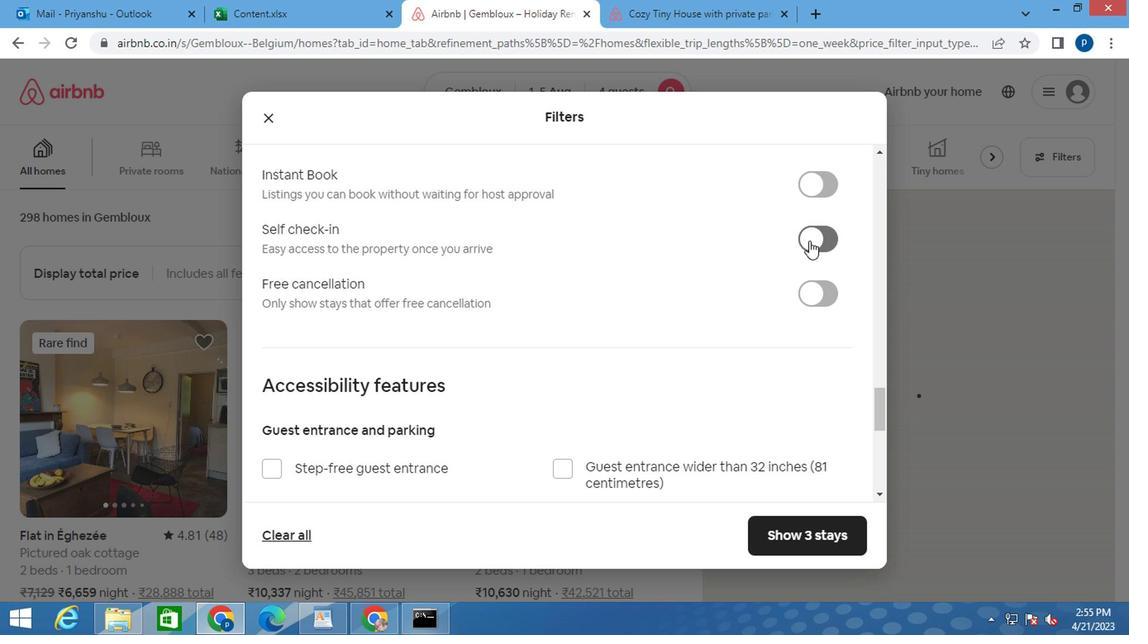 
Action: Mouse moved to (596, 326)
Screenshot: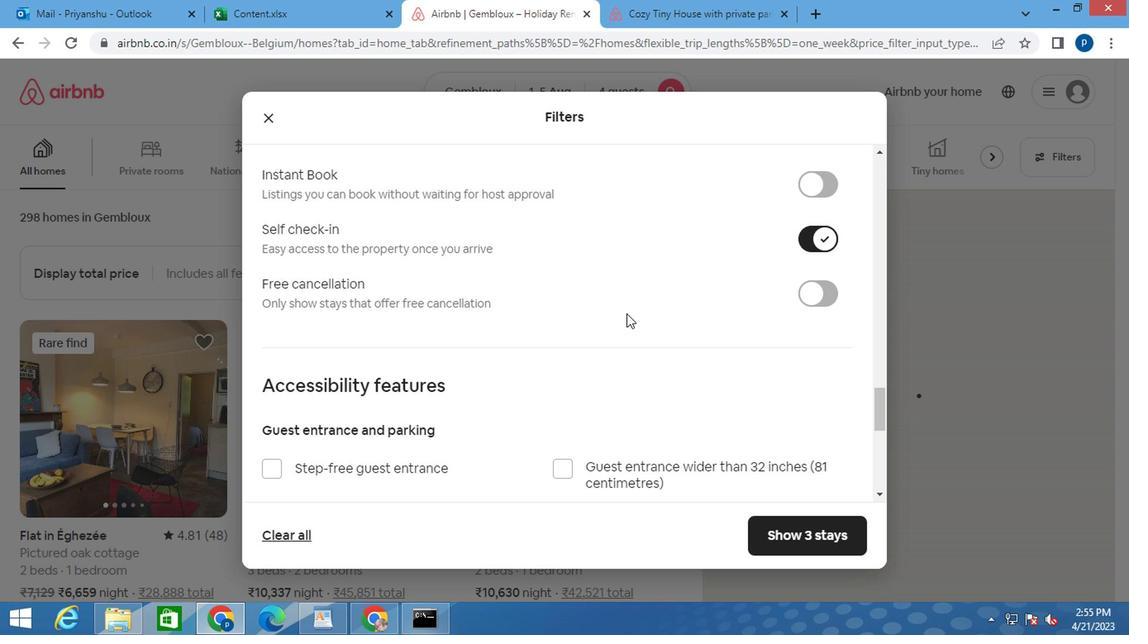 
Action: Mouse scrolled (596, 325) with delta (0, -1)
Screenshot: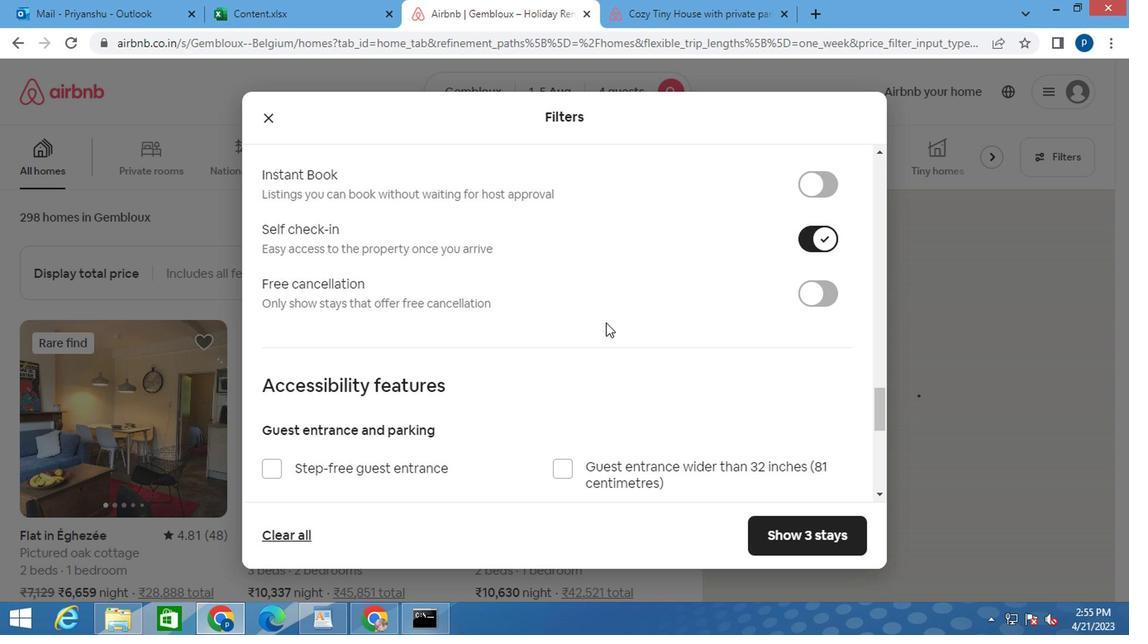 
Action: Mouse moved to (595, 328)
Screenshot: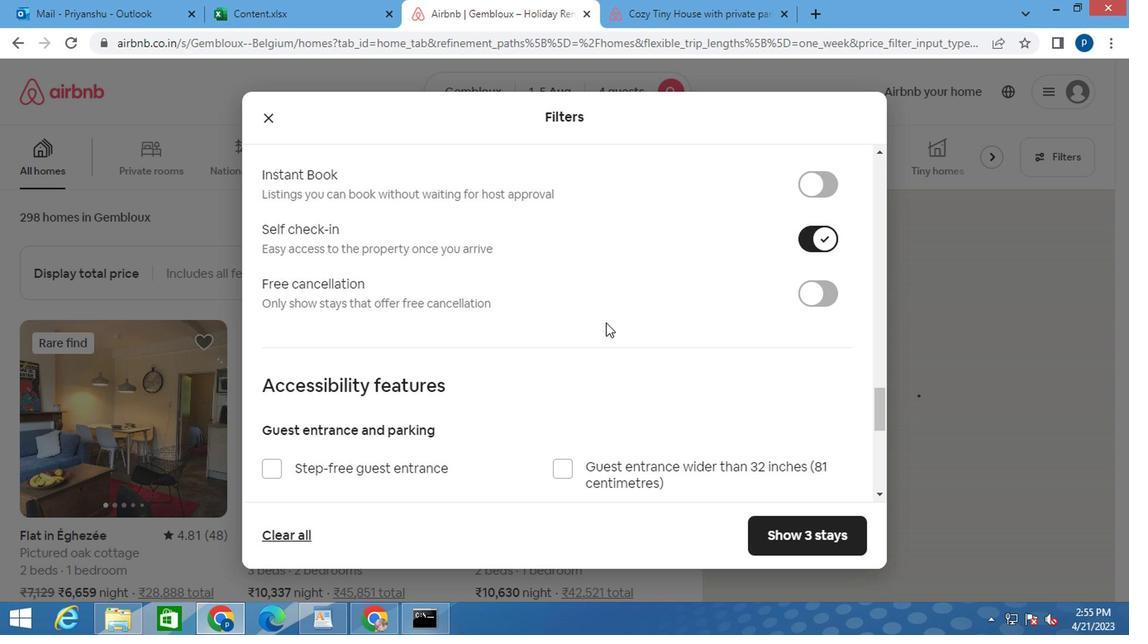 
Action: Mouse scrolled (596, 327) with delta (0, 0)
Screenshot: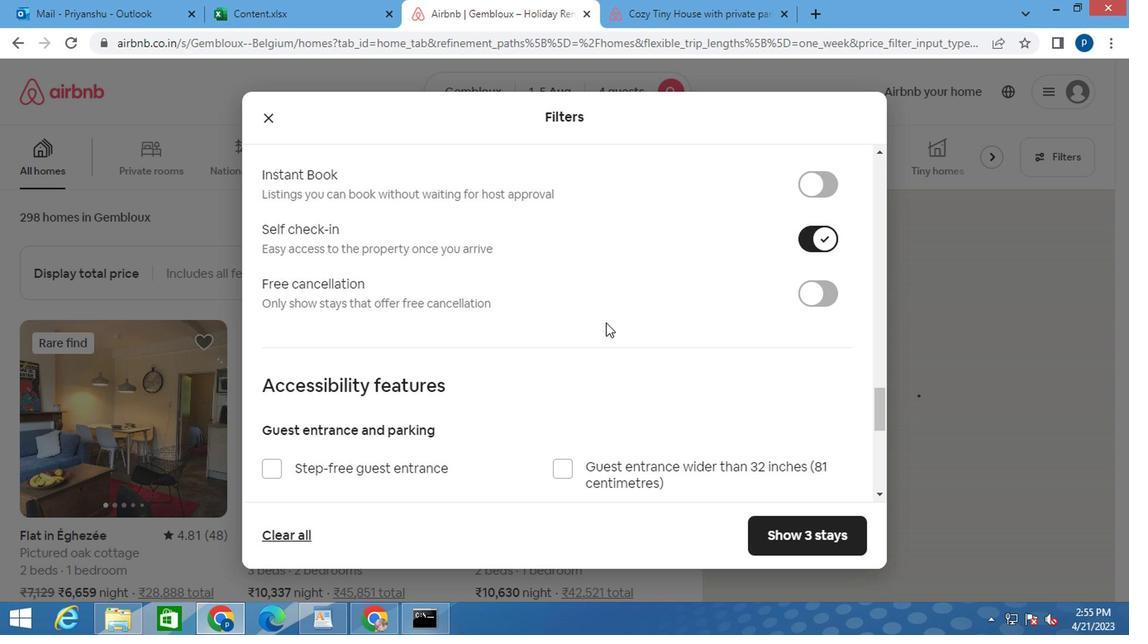 
Action: Mouse scrolled (595, 327) with delta (0, -1)
Screenshot: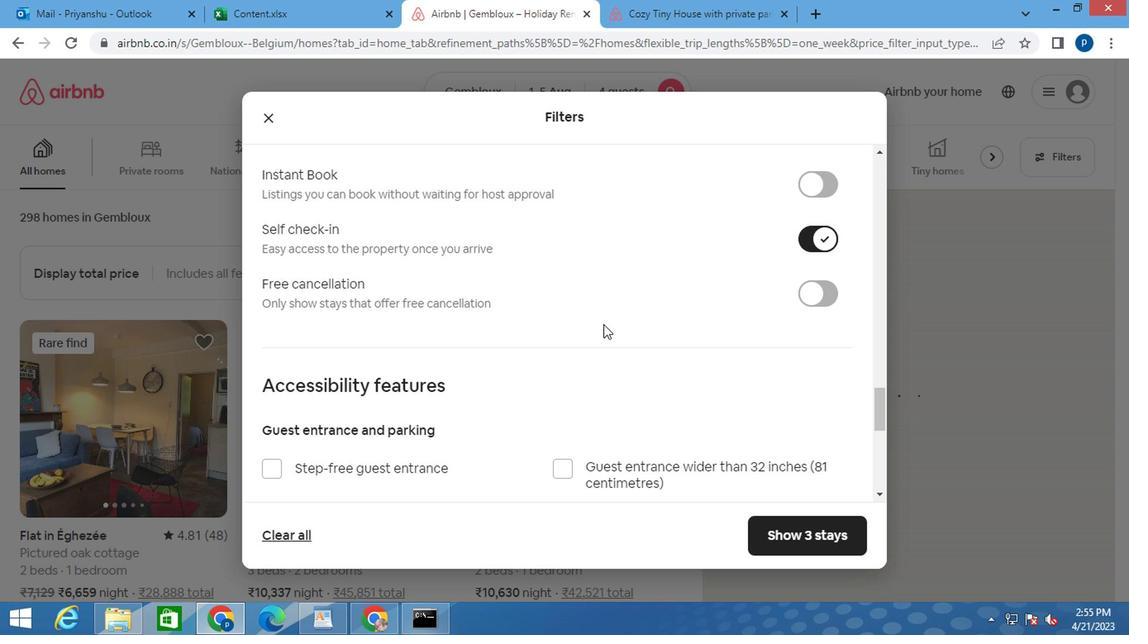 
Action: Mouse moved to (594, 329)
Screenshot: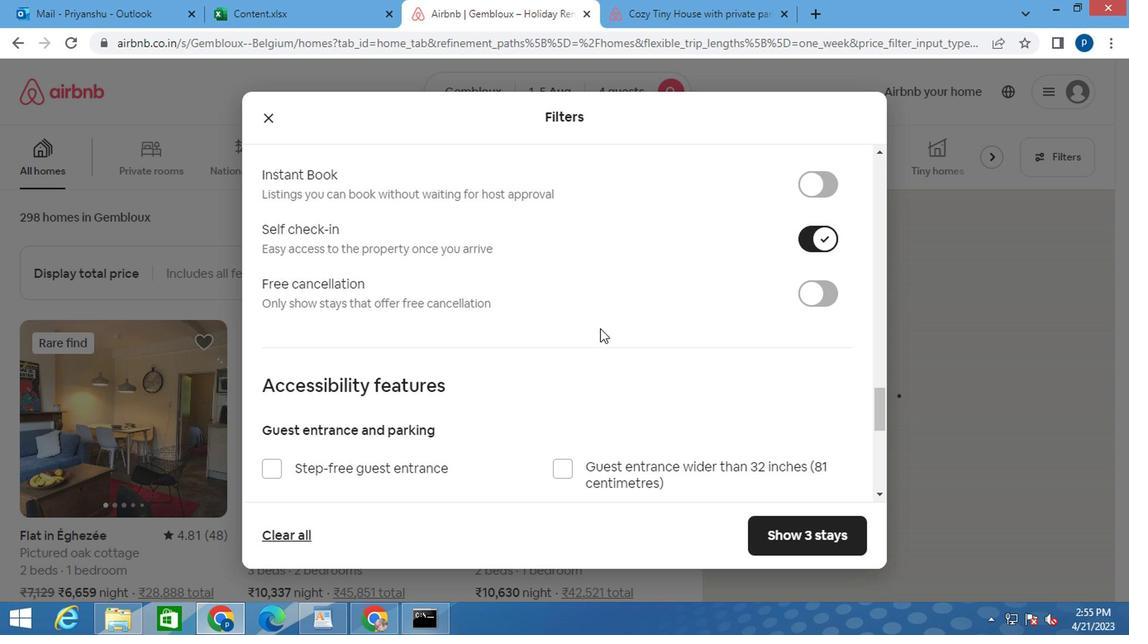 
Action: Mouse scrolled (594, 328) with delta (0, 0)
Screenshot: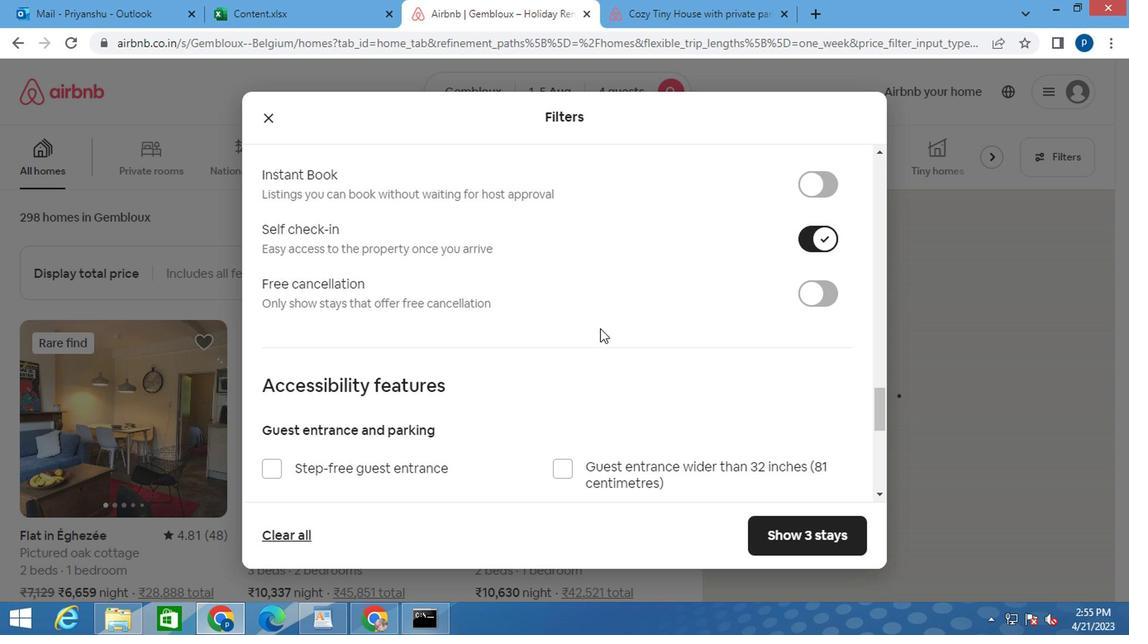 
Action: Mouse moved to (498, 377)
Screenshot: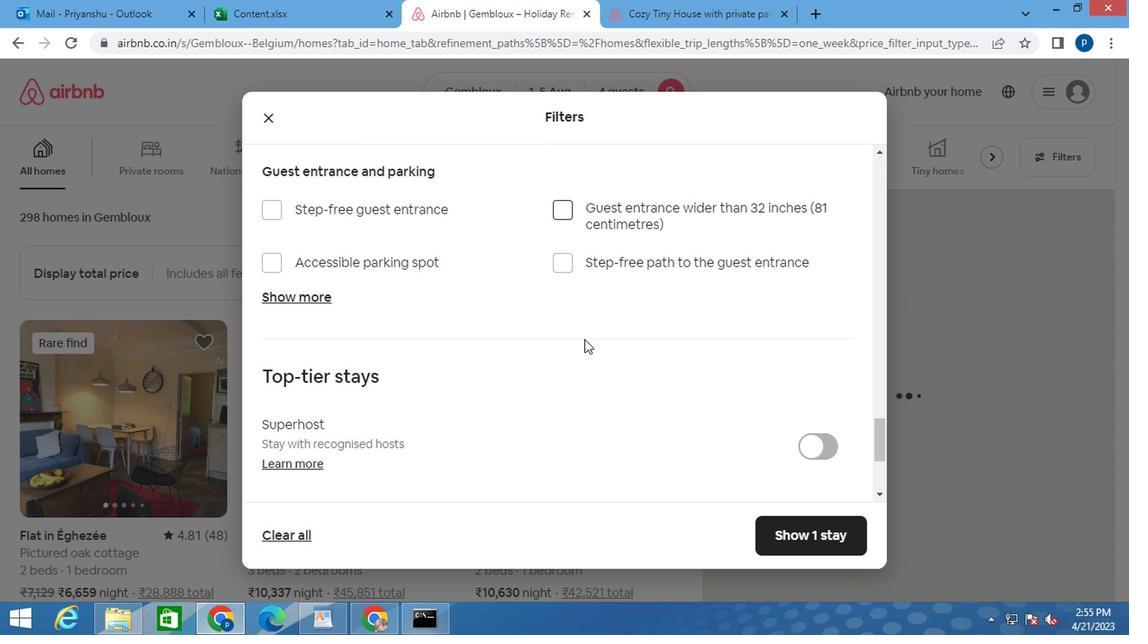 
Action: Mouse scrolled (498, 376) with delta (0, 0)
Screenshot: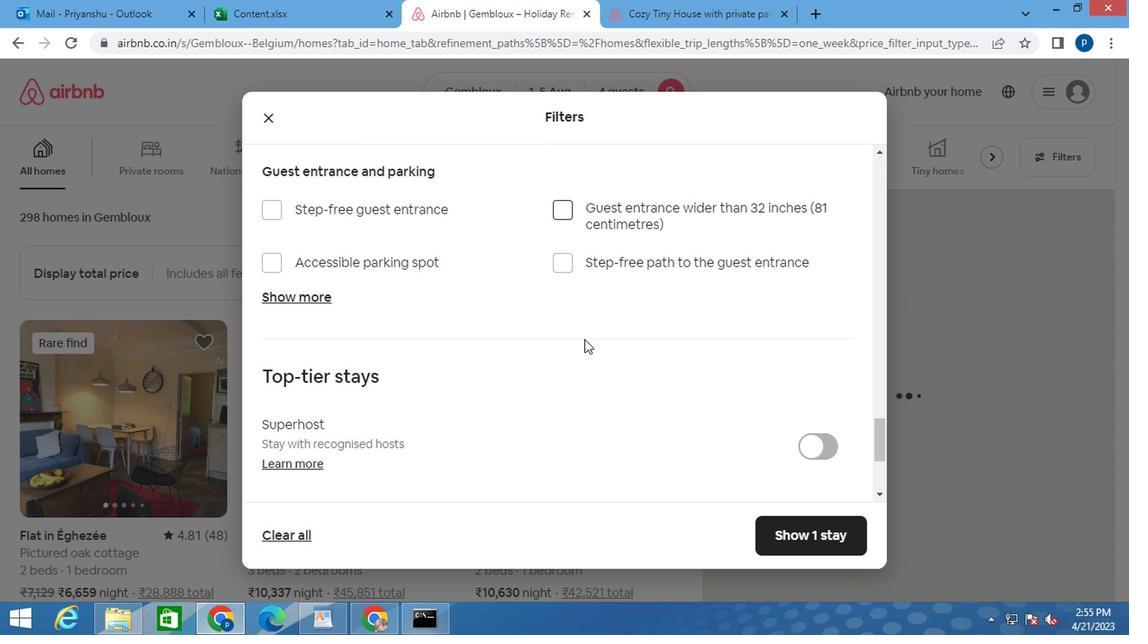 
Action: Mouse moved to (489, 381)
Screenshot: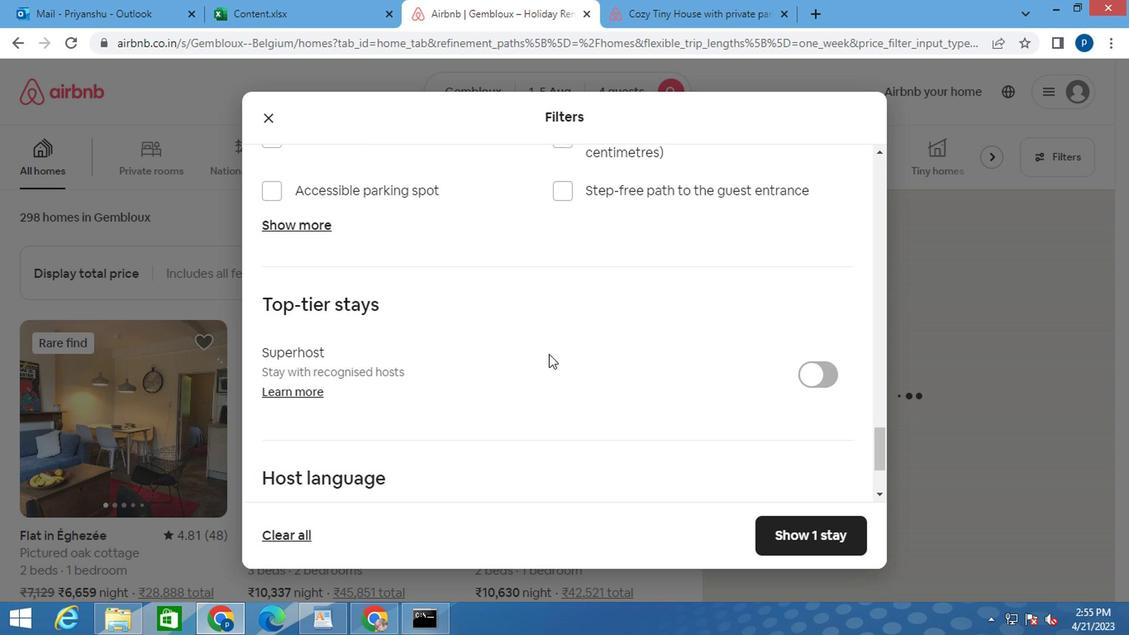 
Action: Mouse scrolled (489, 380) with delta (0, 0)
Screenshot: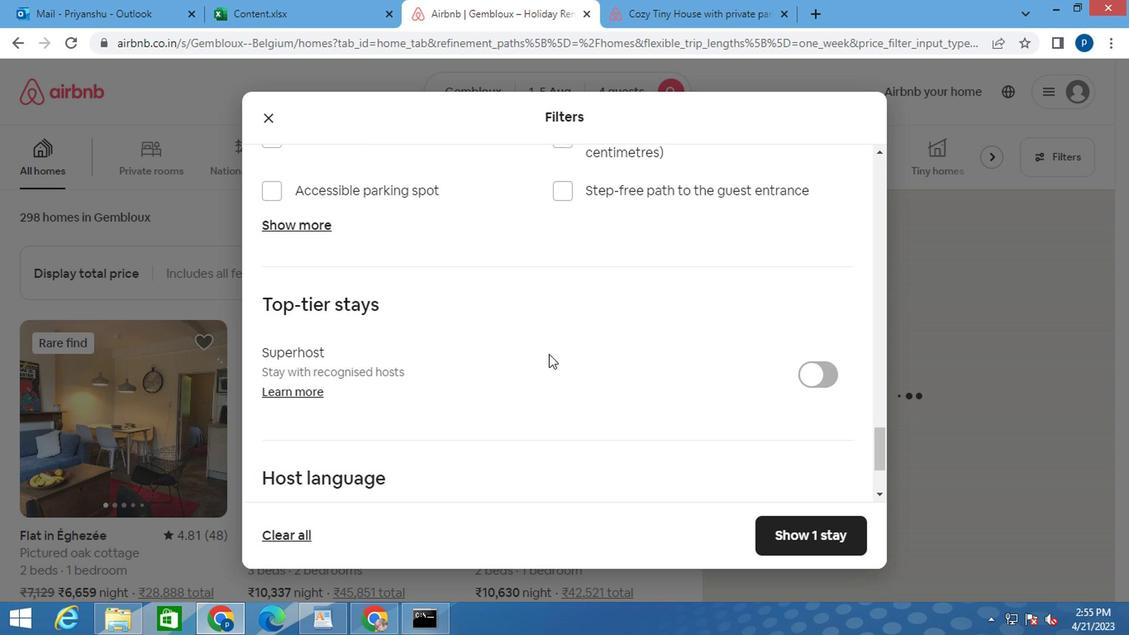 
Action: Mouse moved to (481, 382)
Screenshot: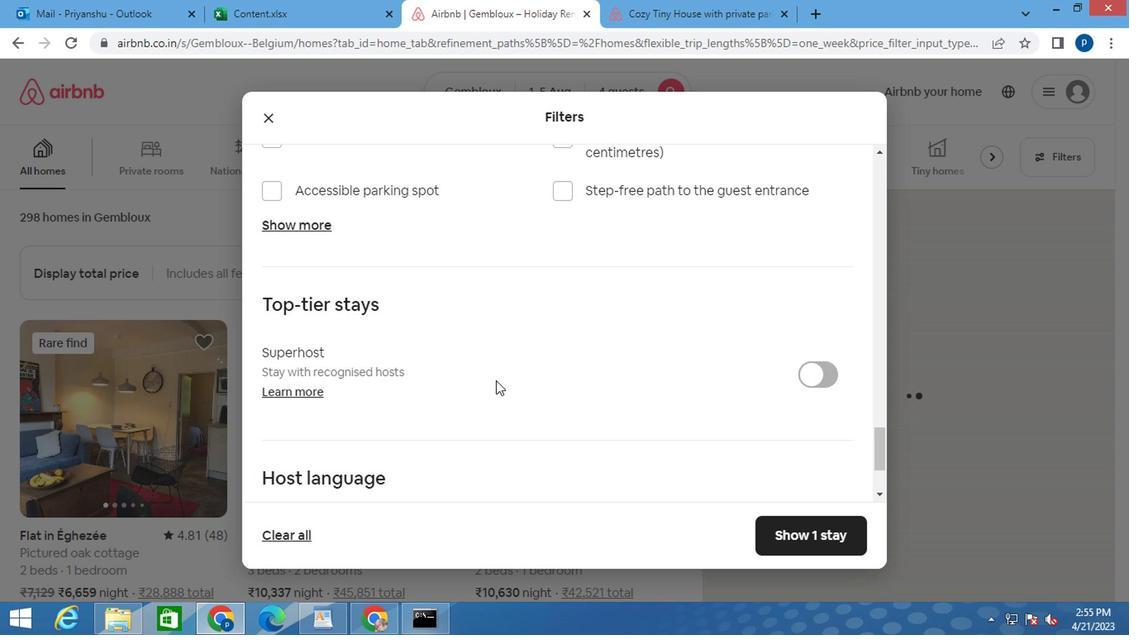 
Action: Mouse scrolled (481, 382) with delta (0, 0)
Screenshot: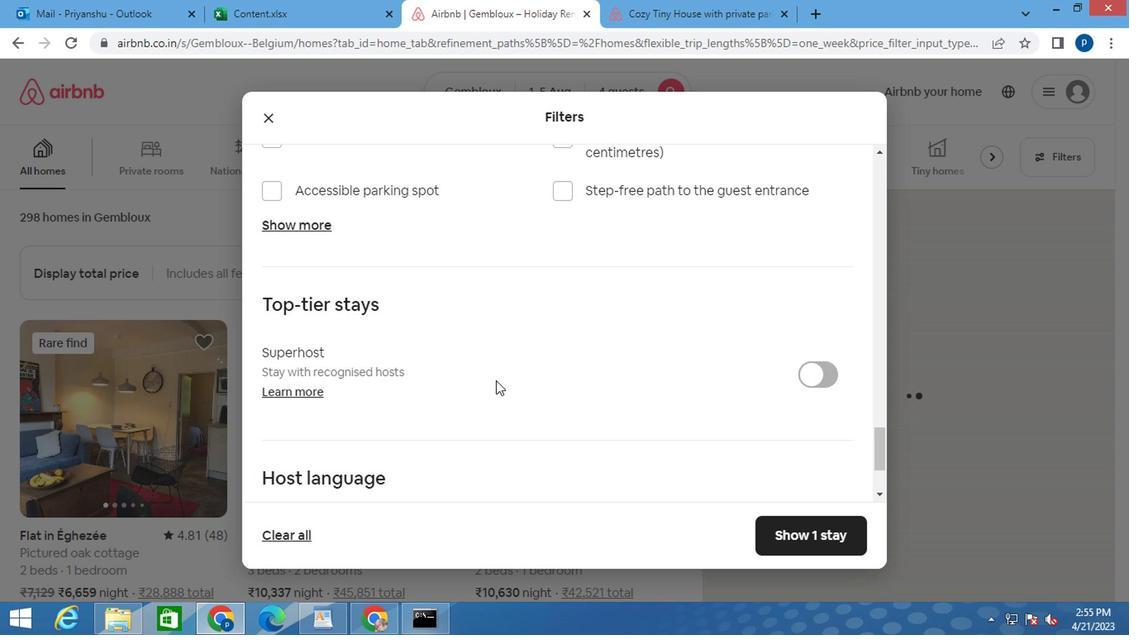 
Action: Mouse moved to (378, 404)
Screenshot: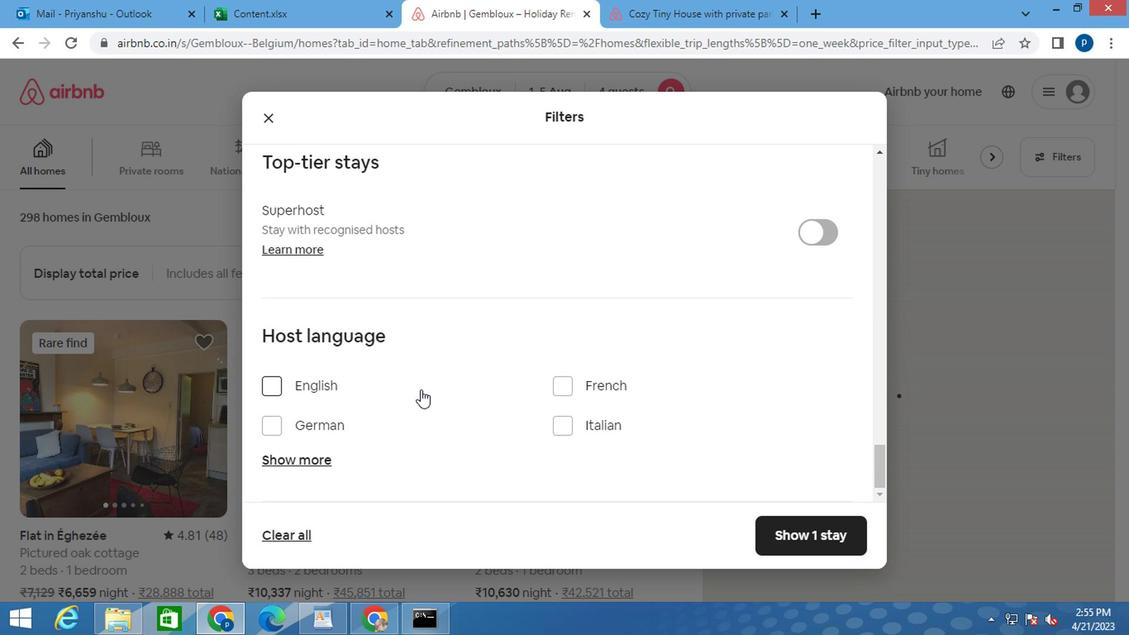 
Action: Mouse scrolled (378, 402) with delta (0, -1)
Screenshot: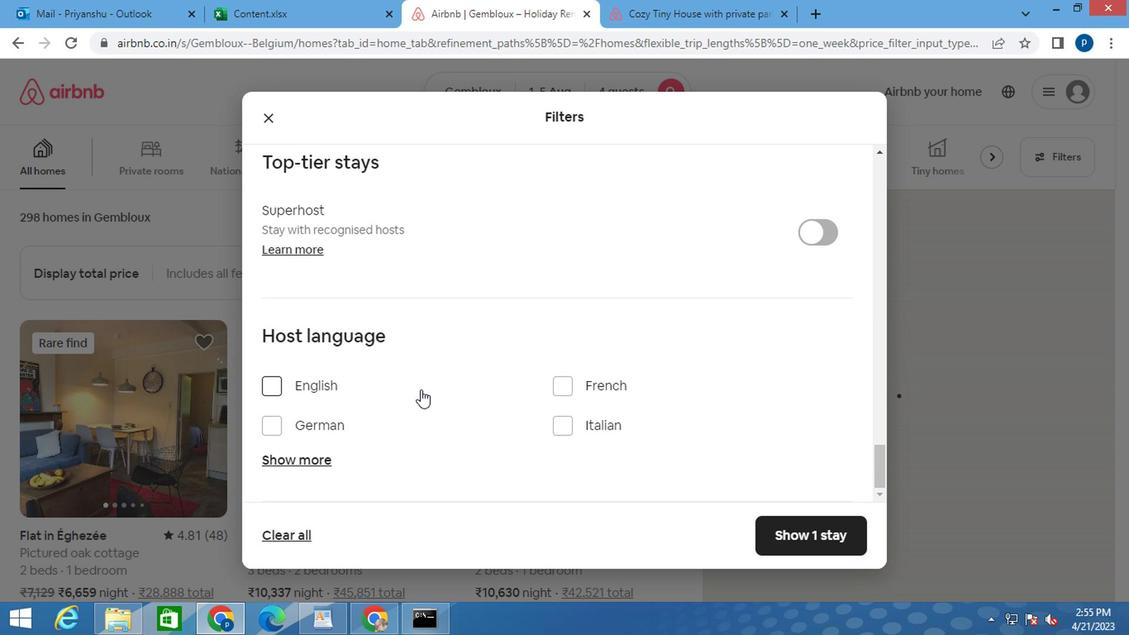 
Action: Mouse scrolled (378, 402) with delta (0, -1)
Screenshot: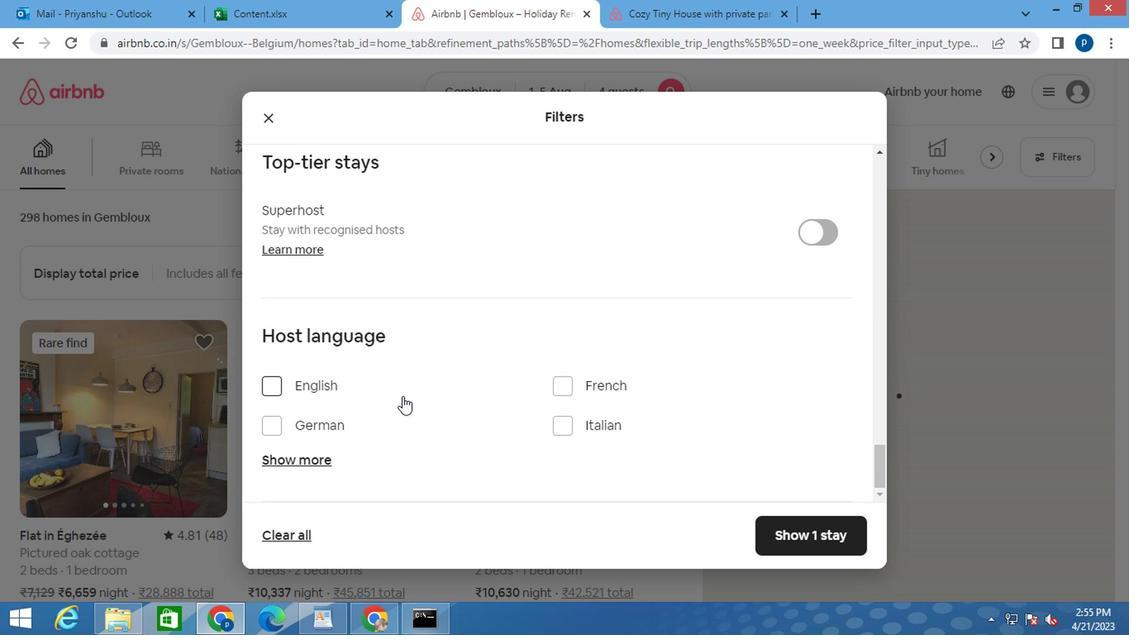 
Action: Mouse moved to (271, 380)
Screenshot: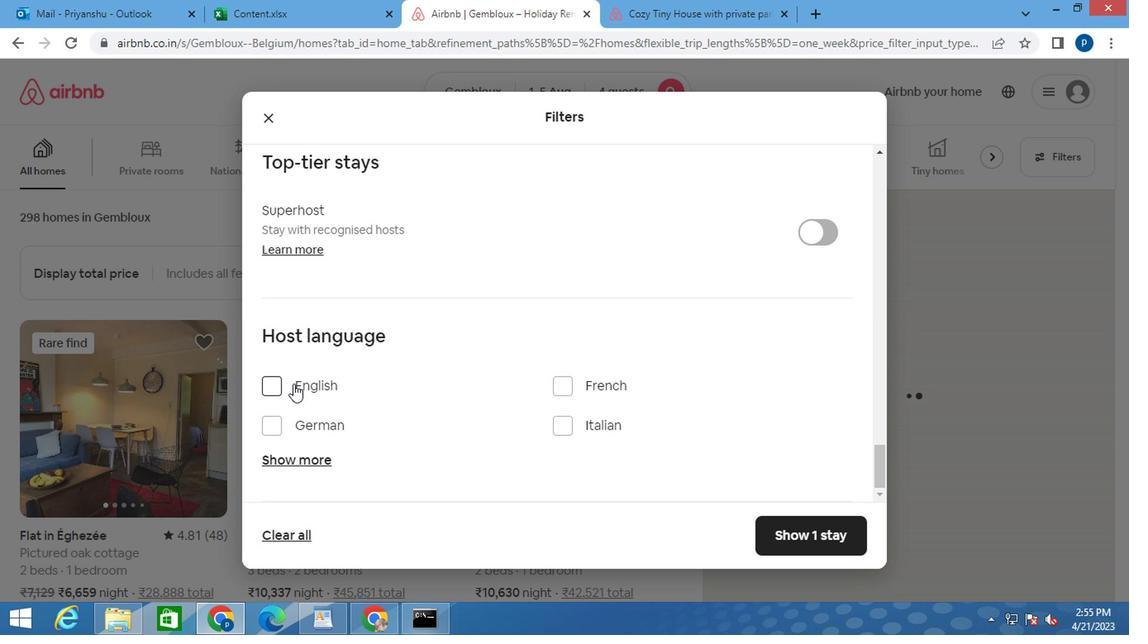 
Action: Mouse pressed left at (271, 380)
Screenshot: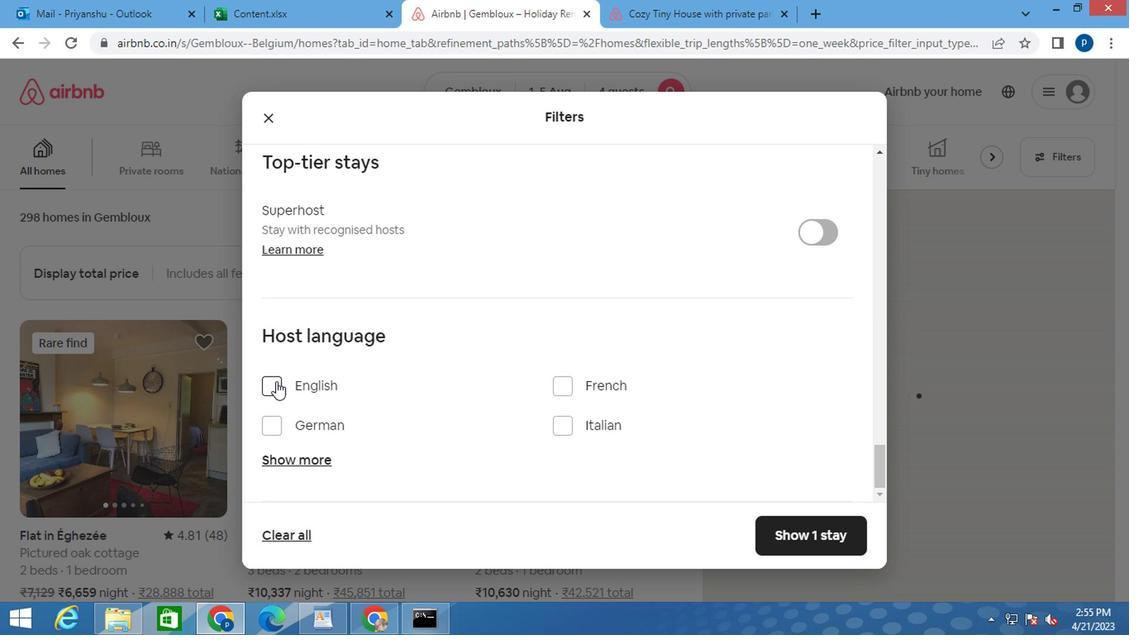 
Action: Mouse moved to (825, 540)
Screenshot: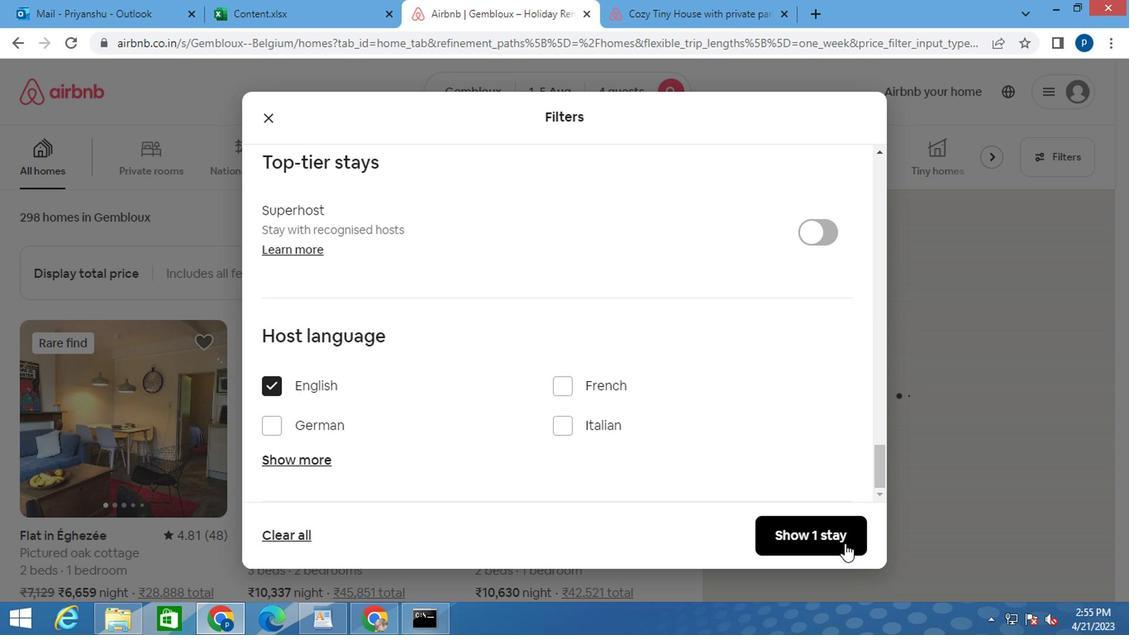 
Action: Mouse pressed left at (825, 540)
Screenshot: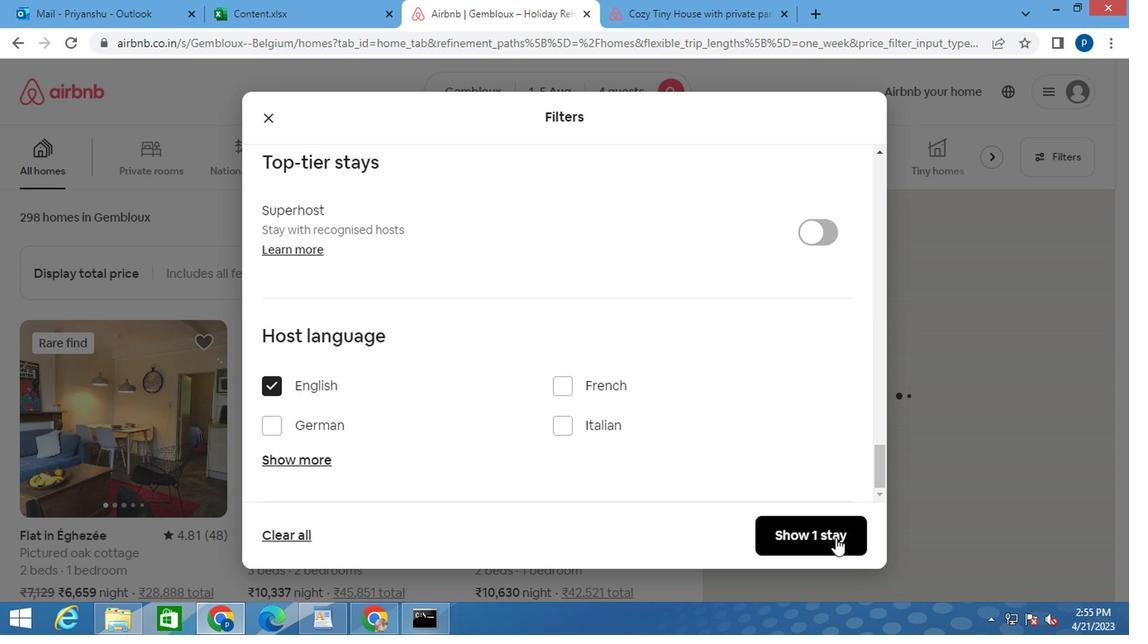 
